 Task: Open a Blog Post Template save the file as almanacAdd Heading 'Oktoberfest' ,with the main content Oktoberfest in Munich, Germany, is the world's largest beer festival. It attracts millions of visitors who gather to celebrate Bavarian culture, enjoy traditional music and food, and, of course, sample a variety of delicious German beers. ,with the main content Oktoberfest in Munich, Germany, is the world's largest beer festival. It attracts millions of visitors who gather to celebrate Bavarian culture, enjoy traditional music and food, and, of course, sample a variety of delicious German beers.and font size to the main content 18 Apply Font Style KaiTiand font size to the heading 16 Change heading alignment to  Center
Action: Mouse moved to (23, 26)
Screenshot: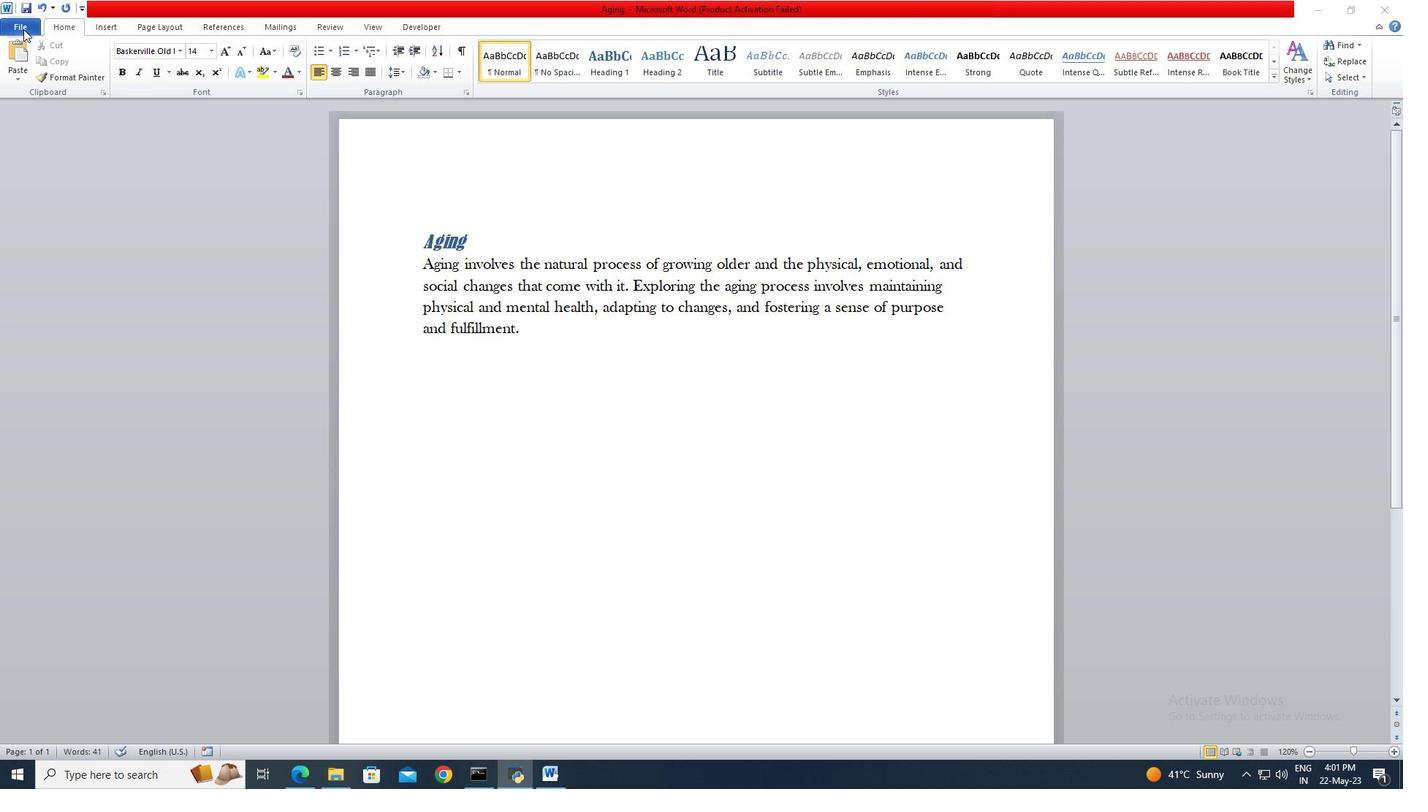 
Action: Mouse pressed left at (23, 26)
Screenshot: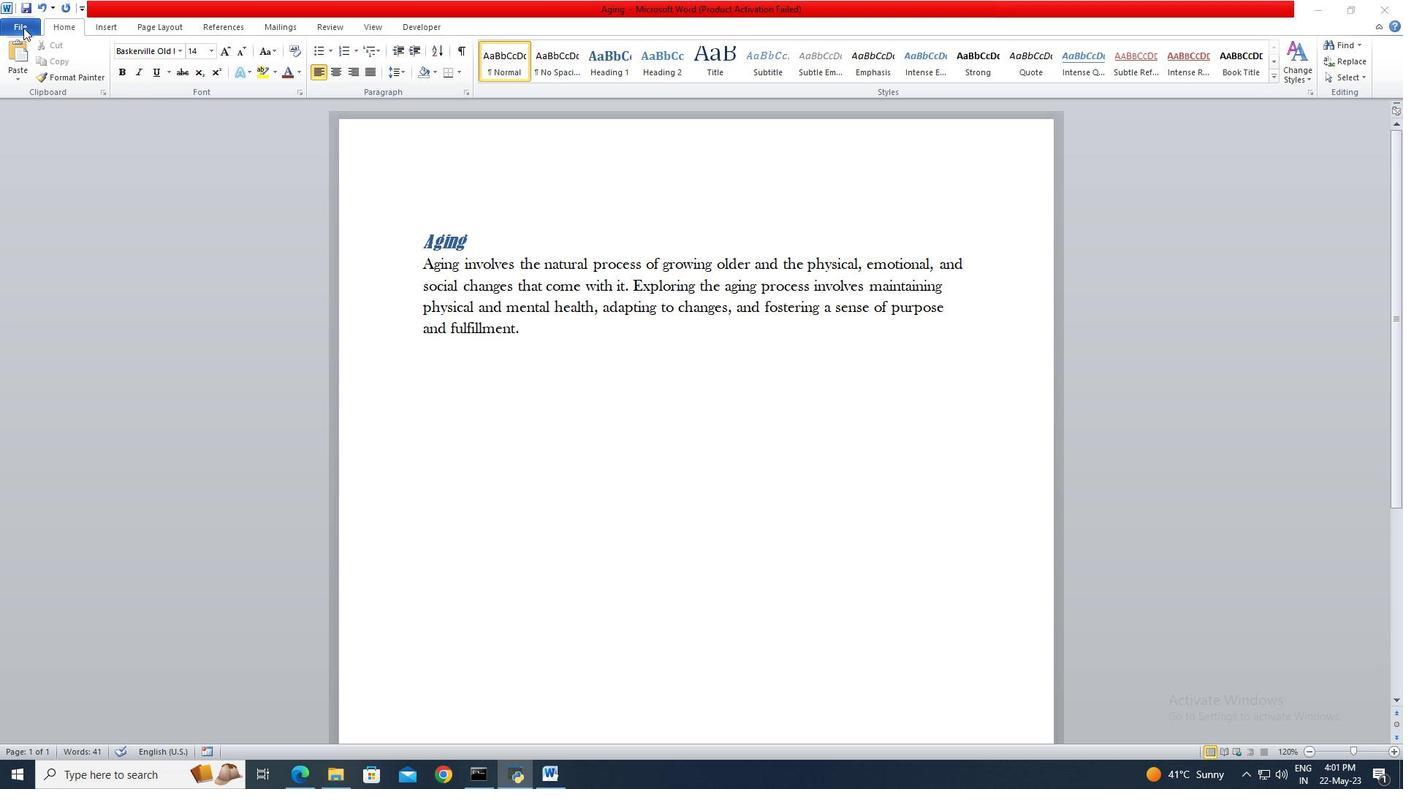 
Action: Mouse moved to (26, 28)
Screenshot: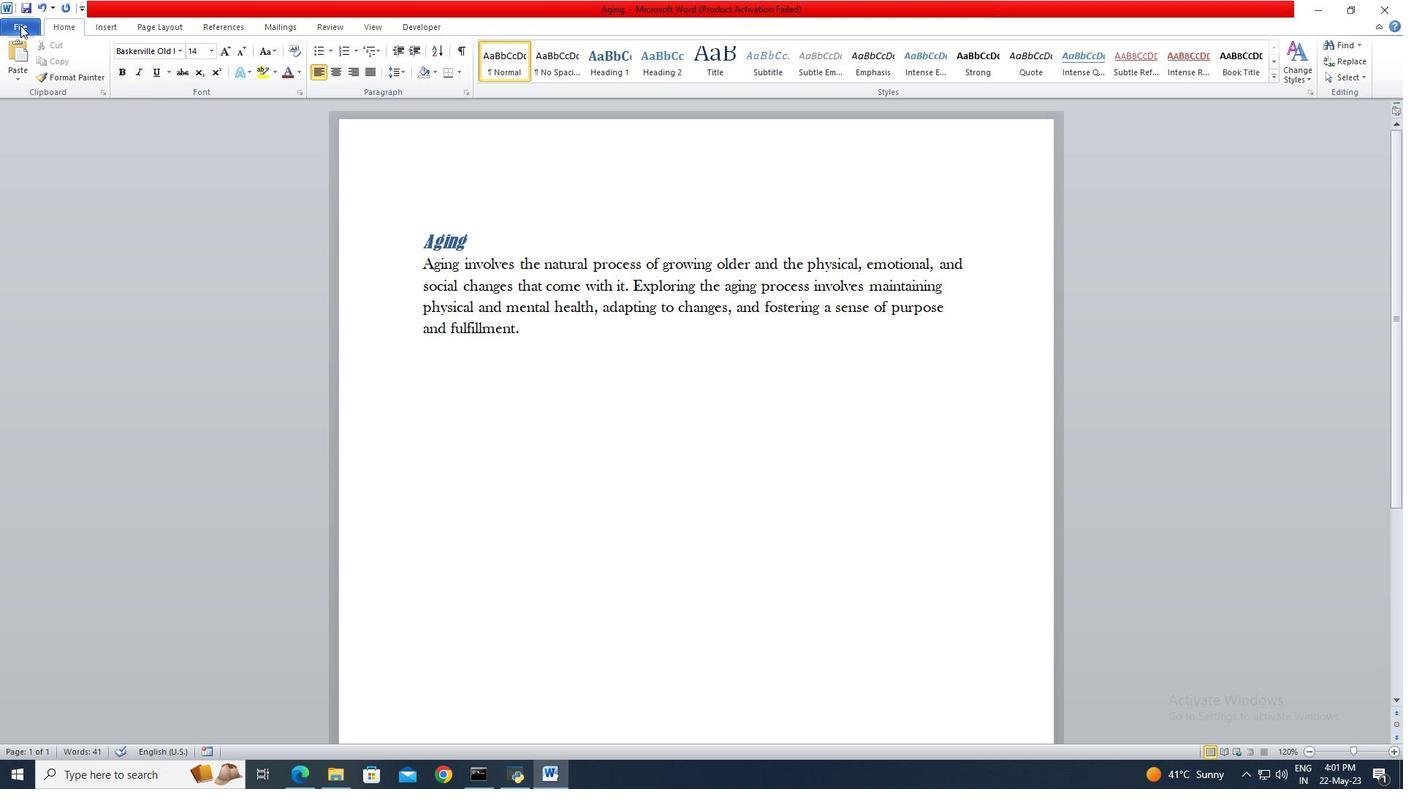 
Action: Mouse pressed left at (26, 28)
Screenshot: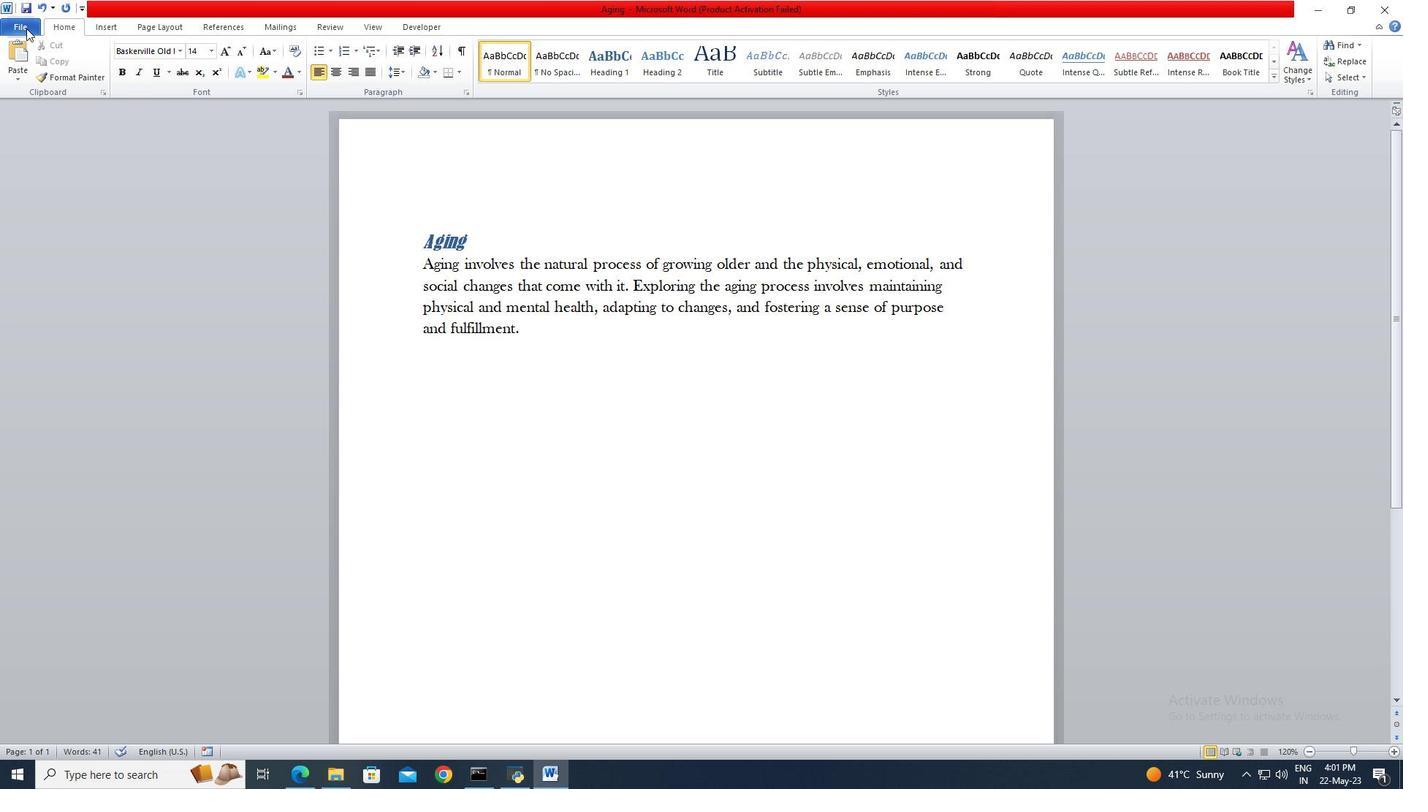 
Action: Mouse moved to (37, 86)
Screenshot: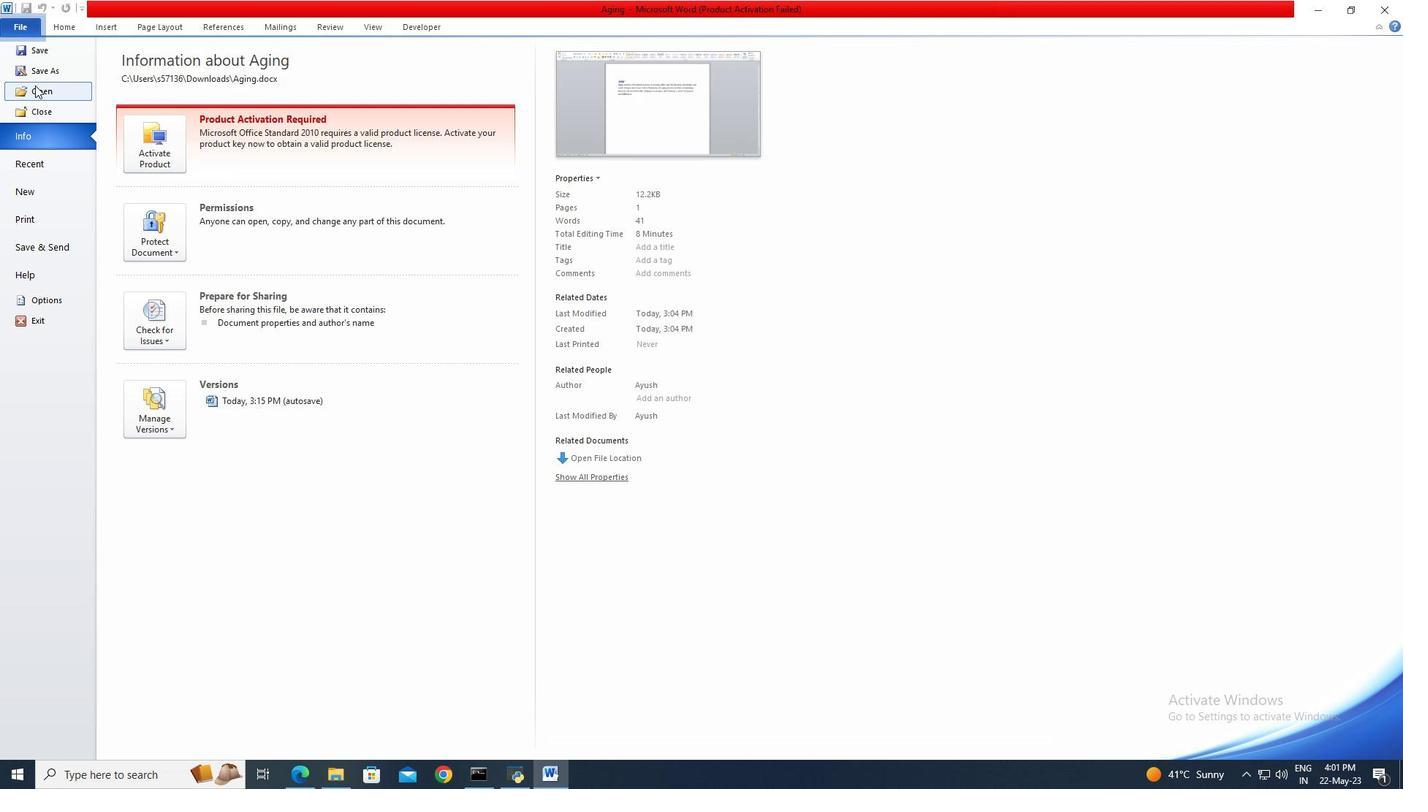 
Action: Mouse pressed left at (37, 86)
Screenshot: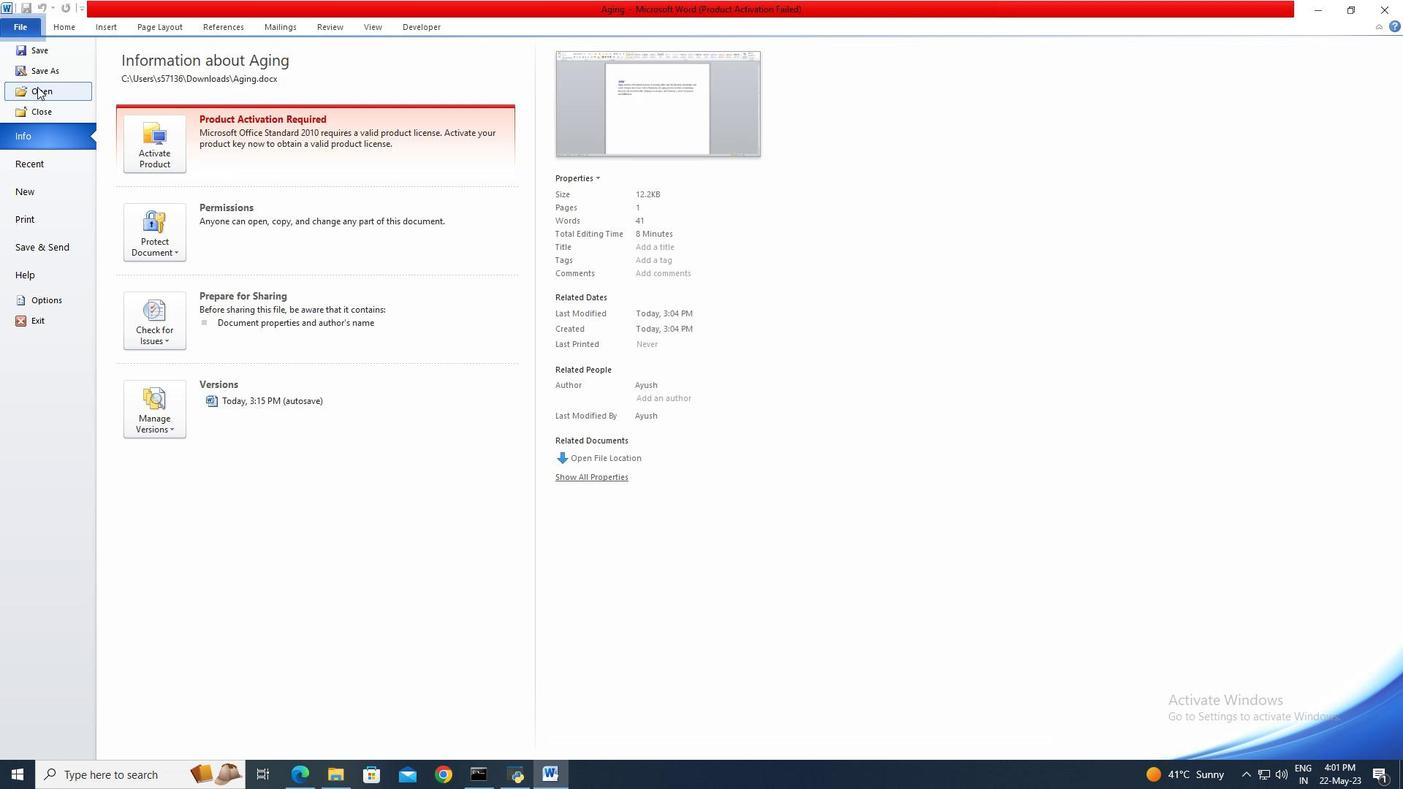 
Action: Mouse moved to (199, 130)
Screenshot: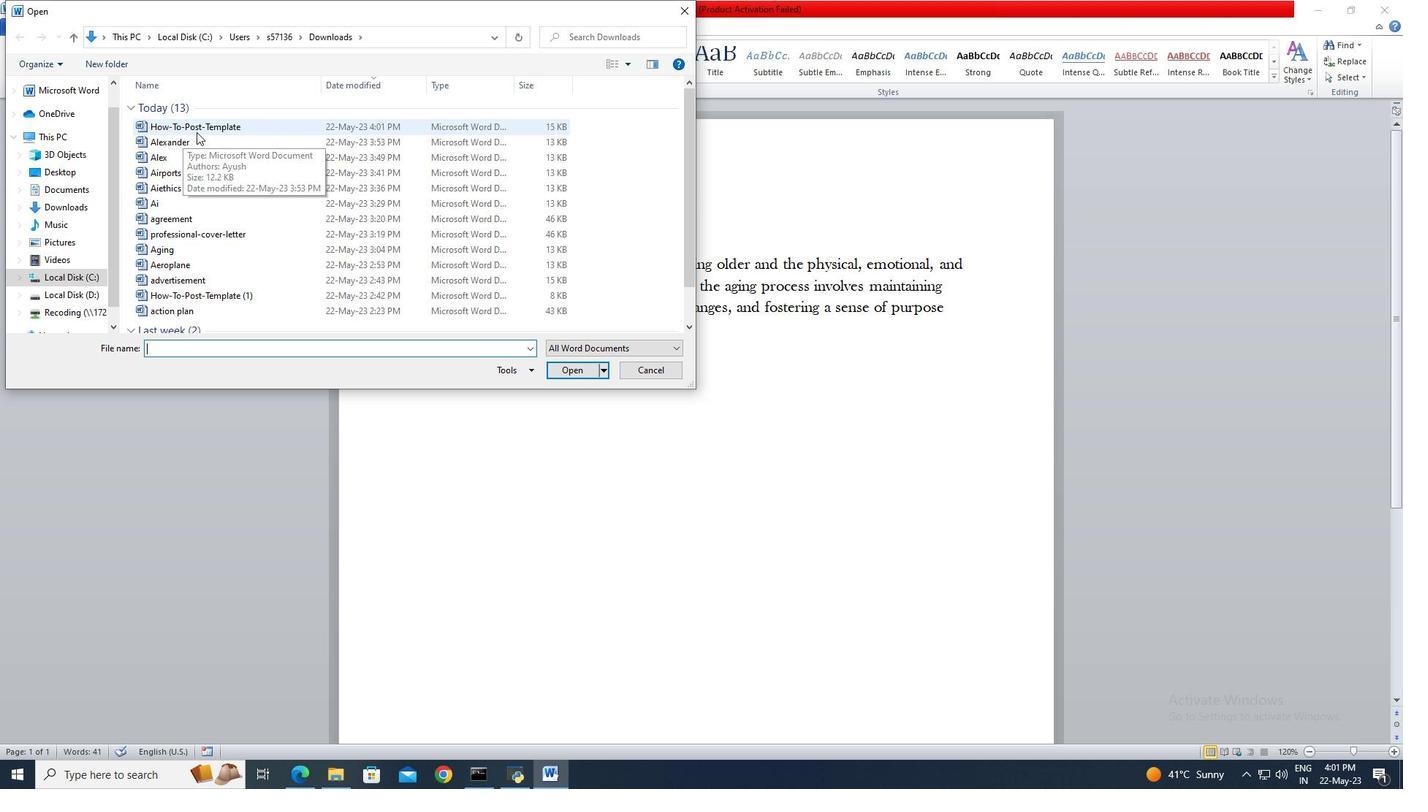 
Action: Mouse pressed left at (199, 130)
Screenshot: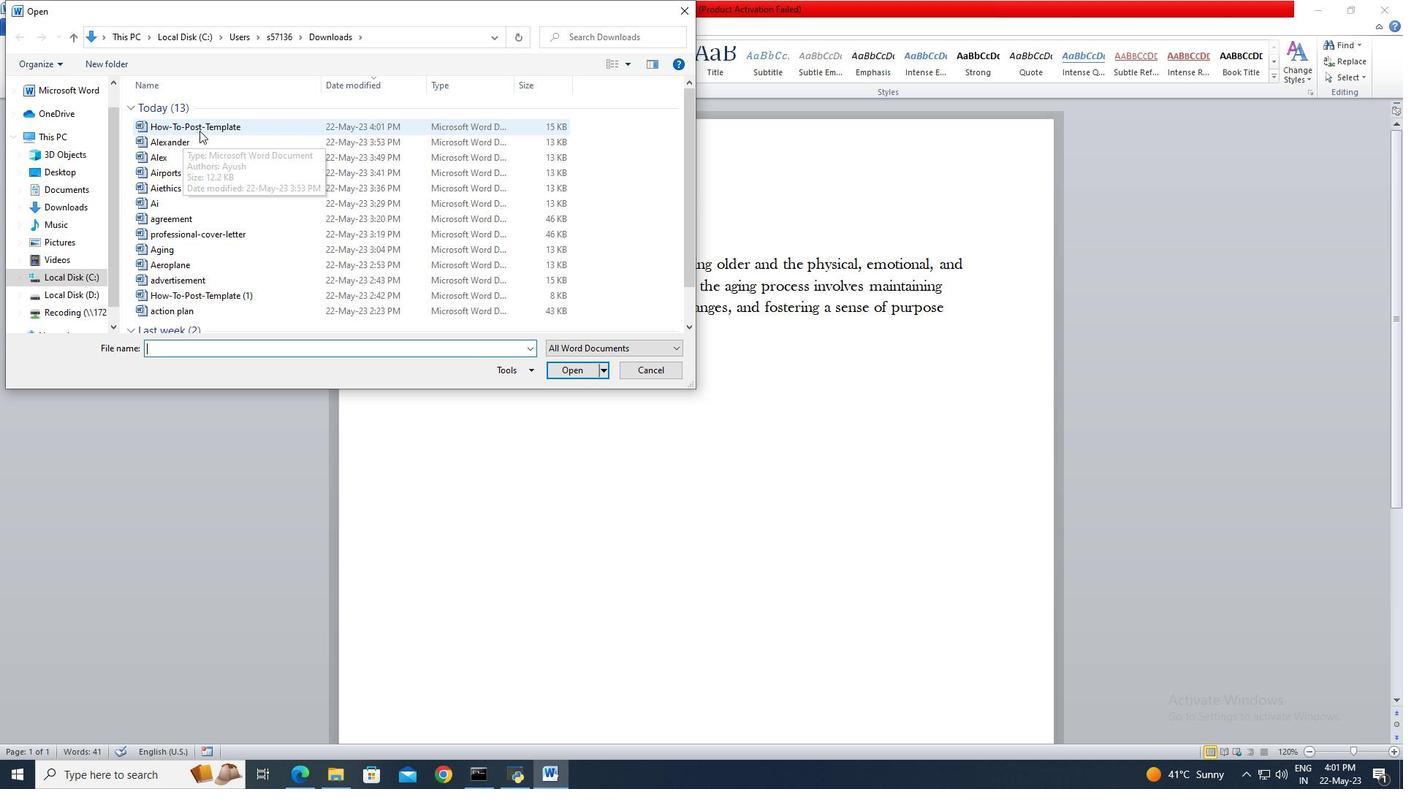 
Action: Mouse moved to (567, 369)
Screenshot: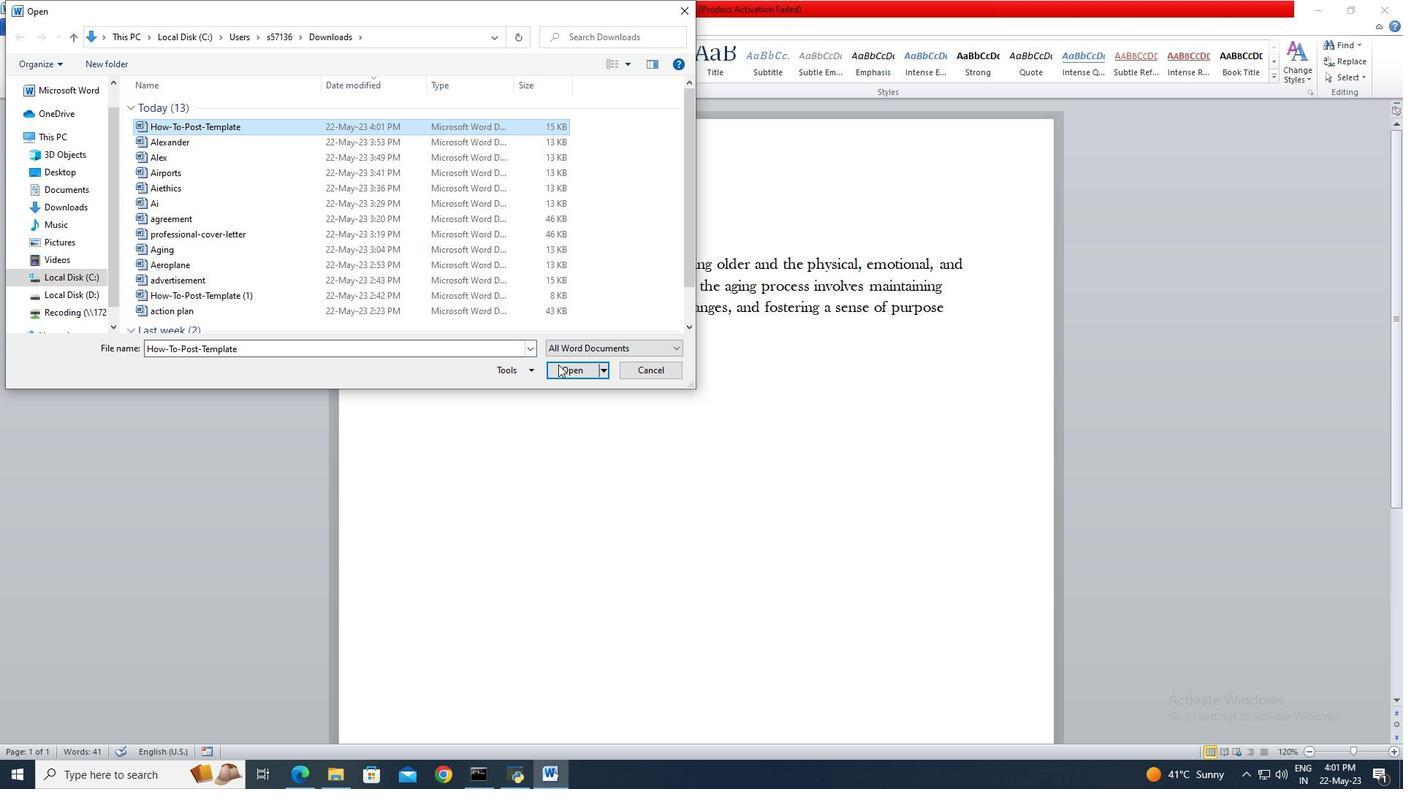 
Action: Mouse pressed left at (567, 369)
Screenshot: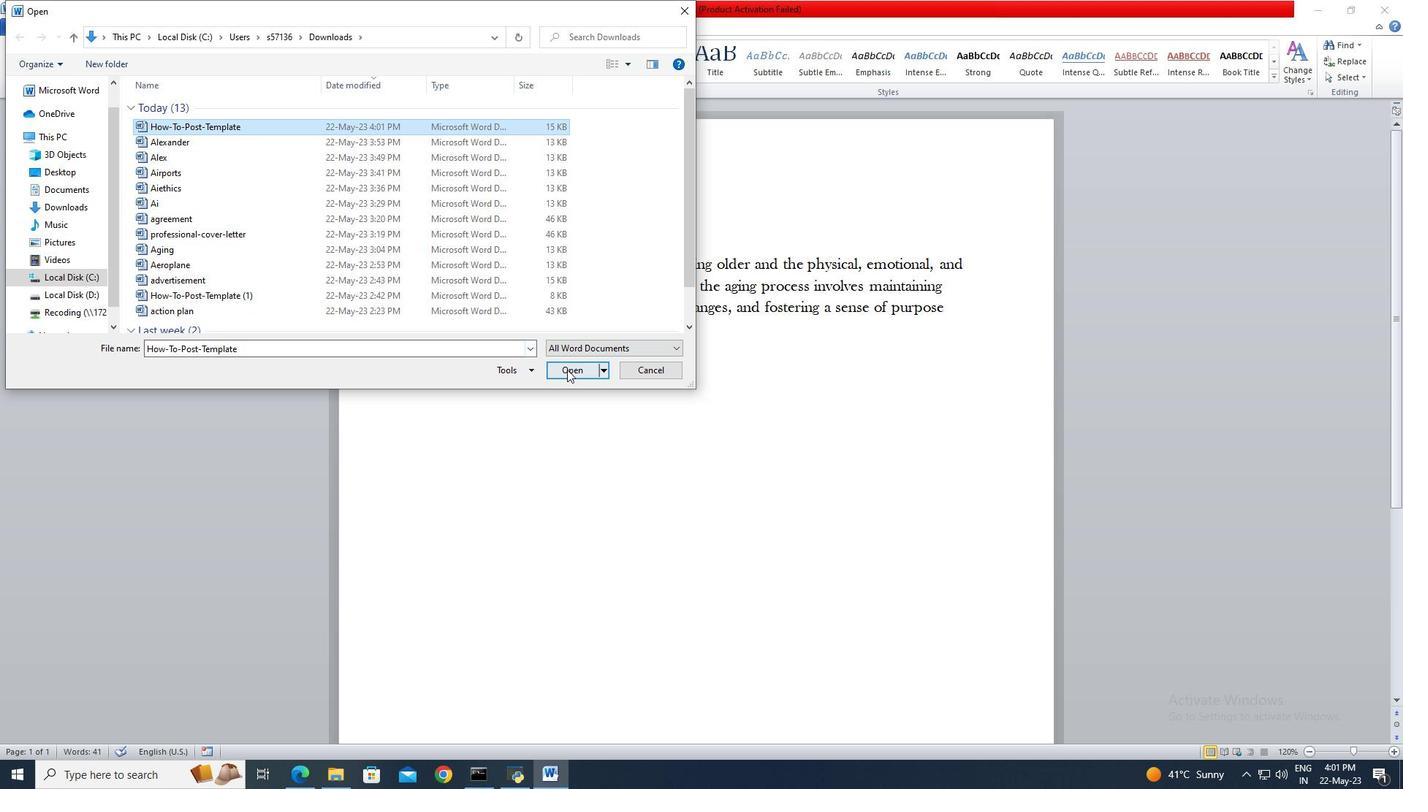
Action: Mouse moved to (36, 30)
Screenshot: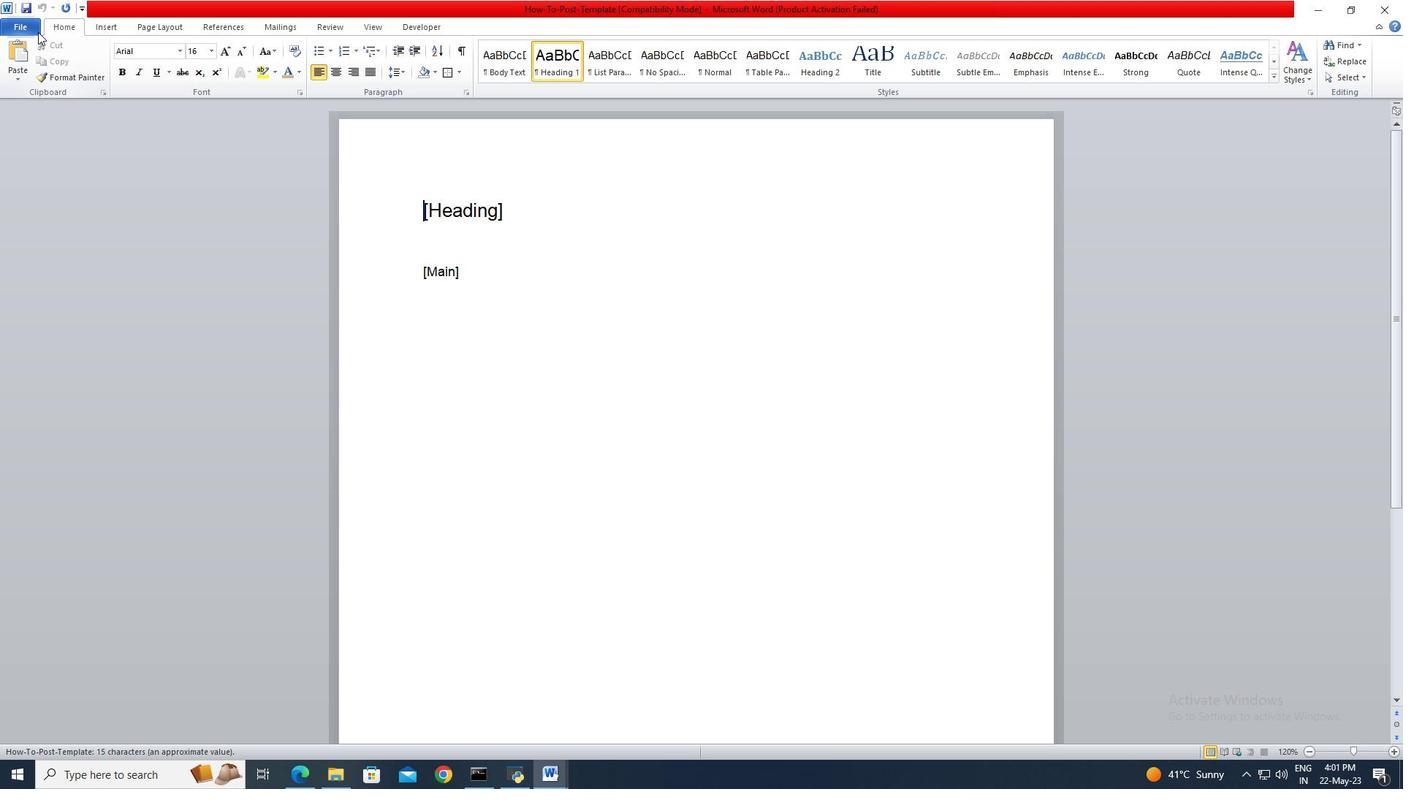 
Action: Mouse pressed left at (36, 30)
Screenshot: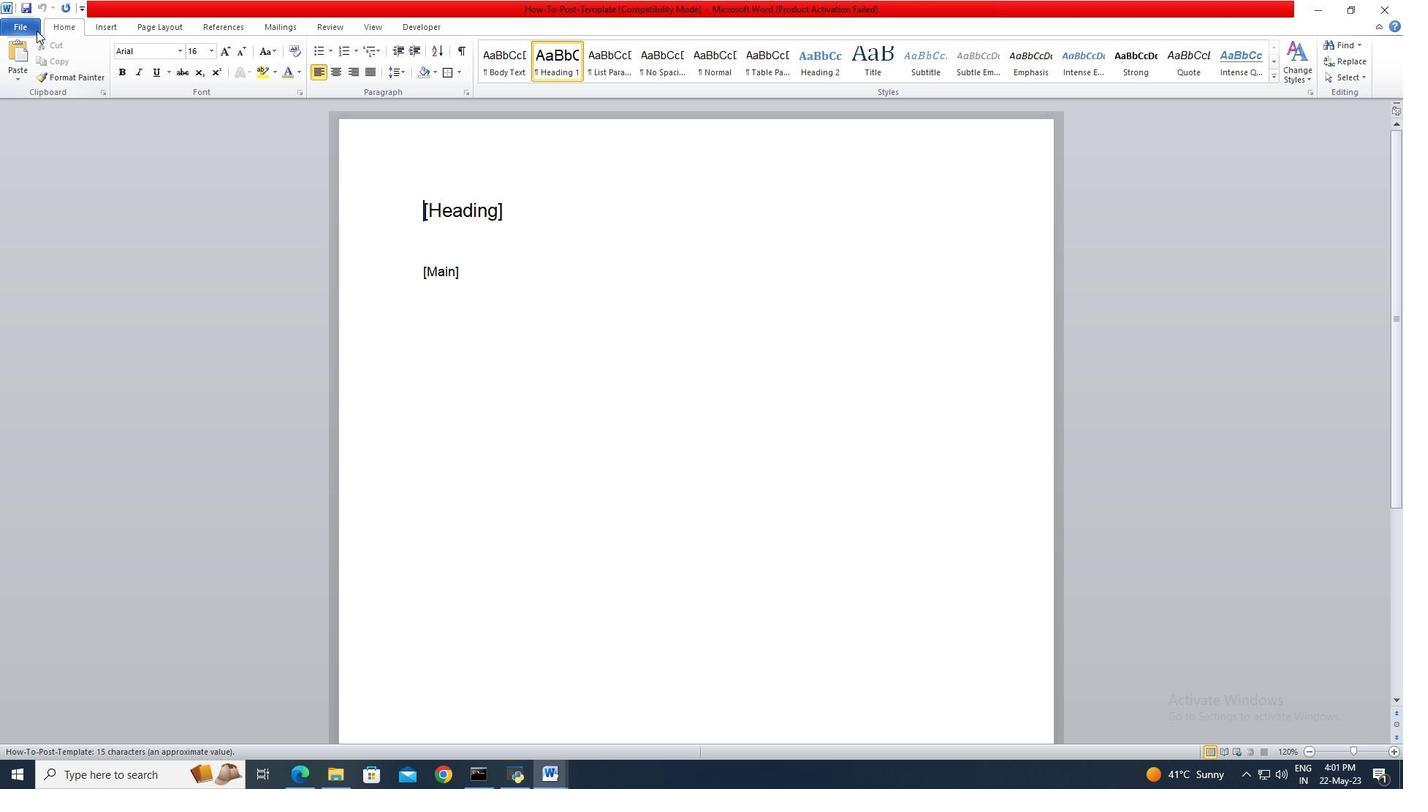 
Action: Mouse moved to (38, 68)
Screenshot: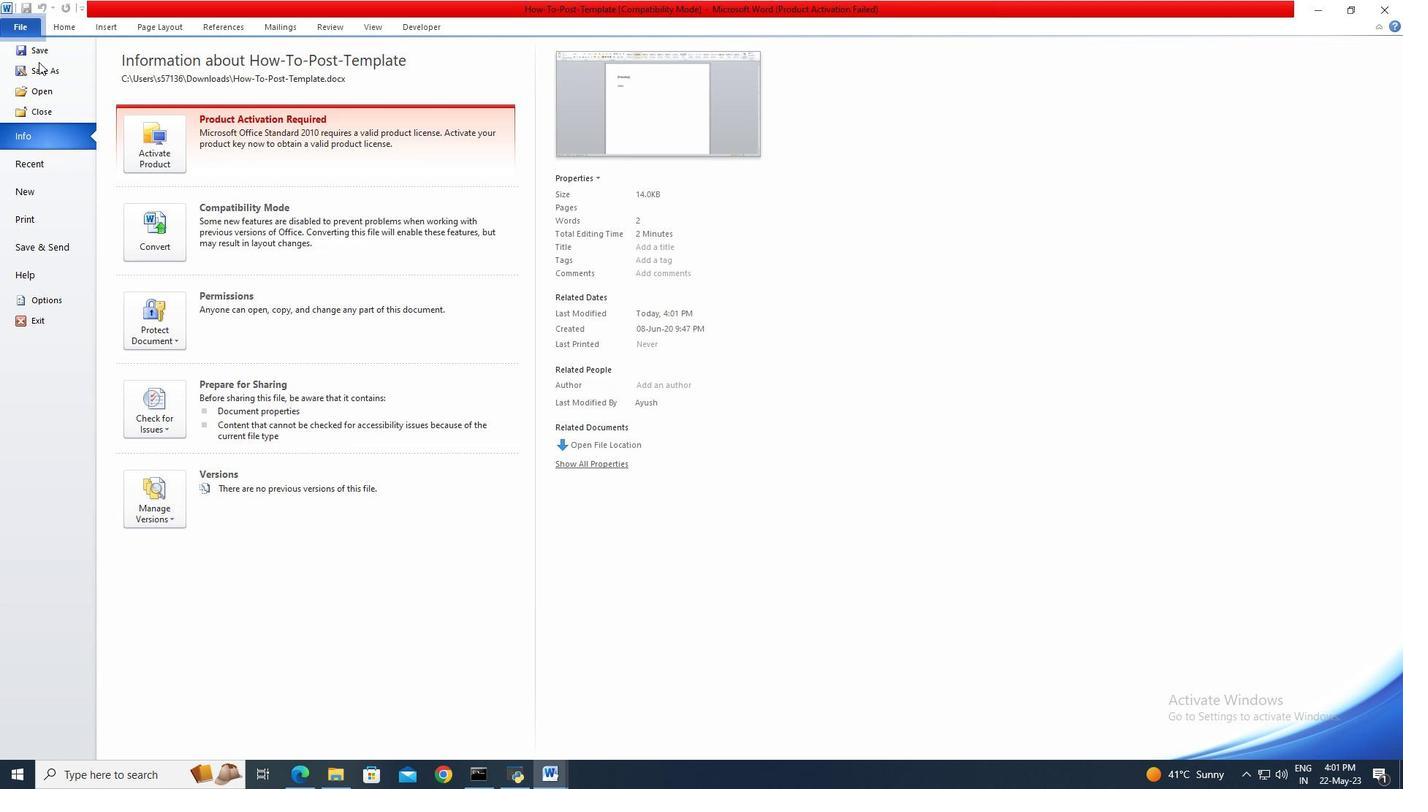 
Action: Mouse pressed left at (38, 68)
Screenshot: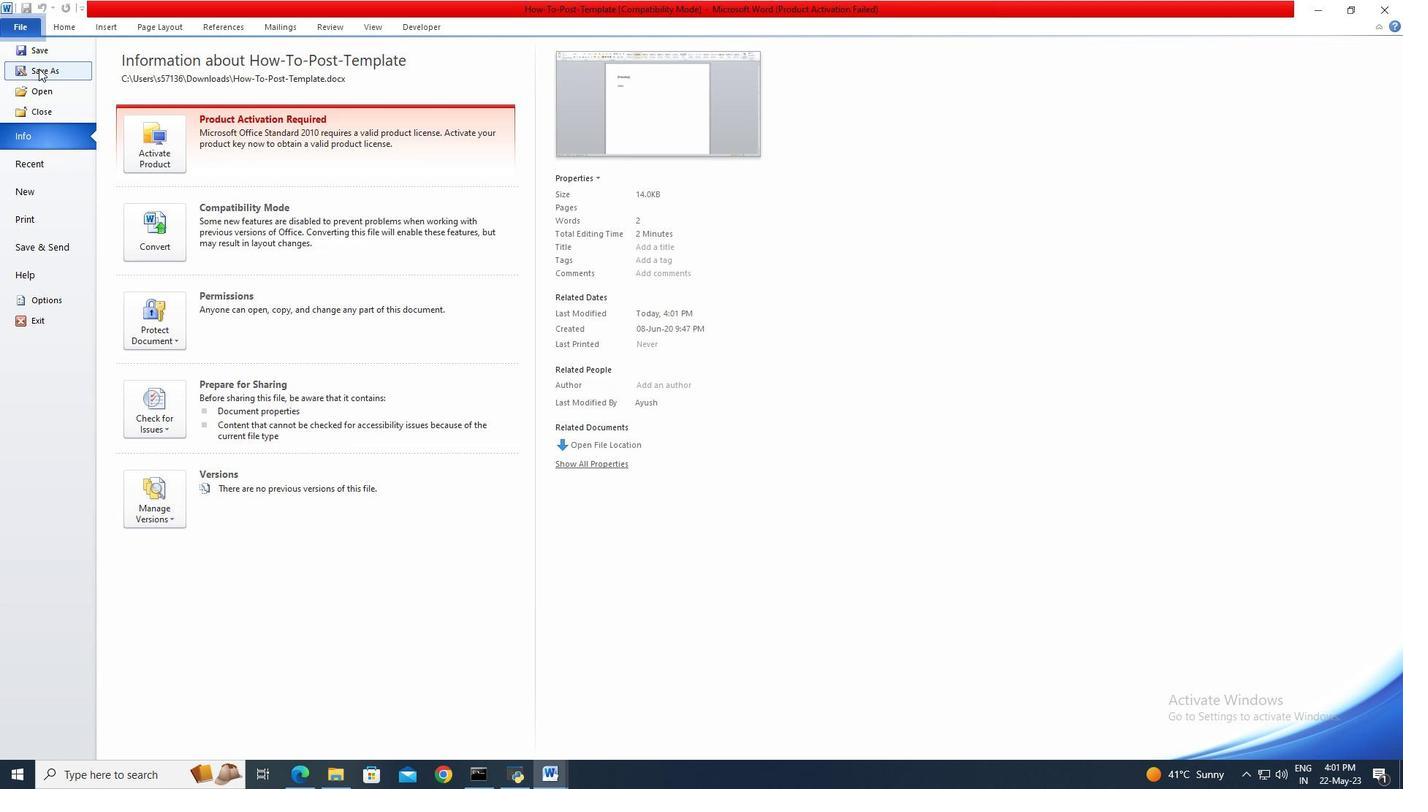 
Action: Key pressed almanac
Screenshot: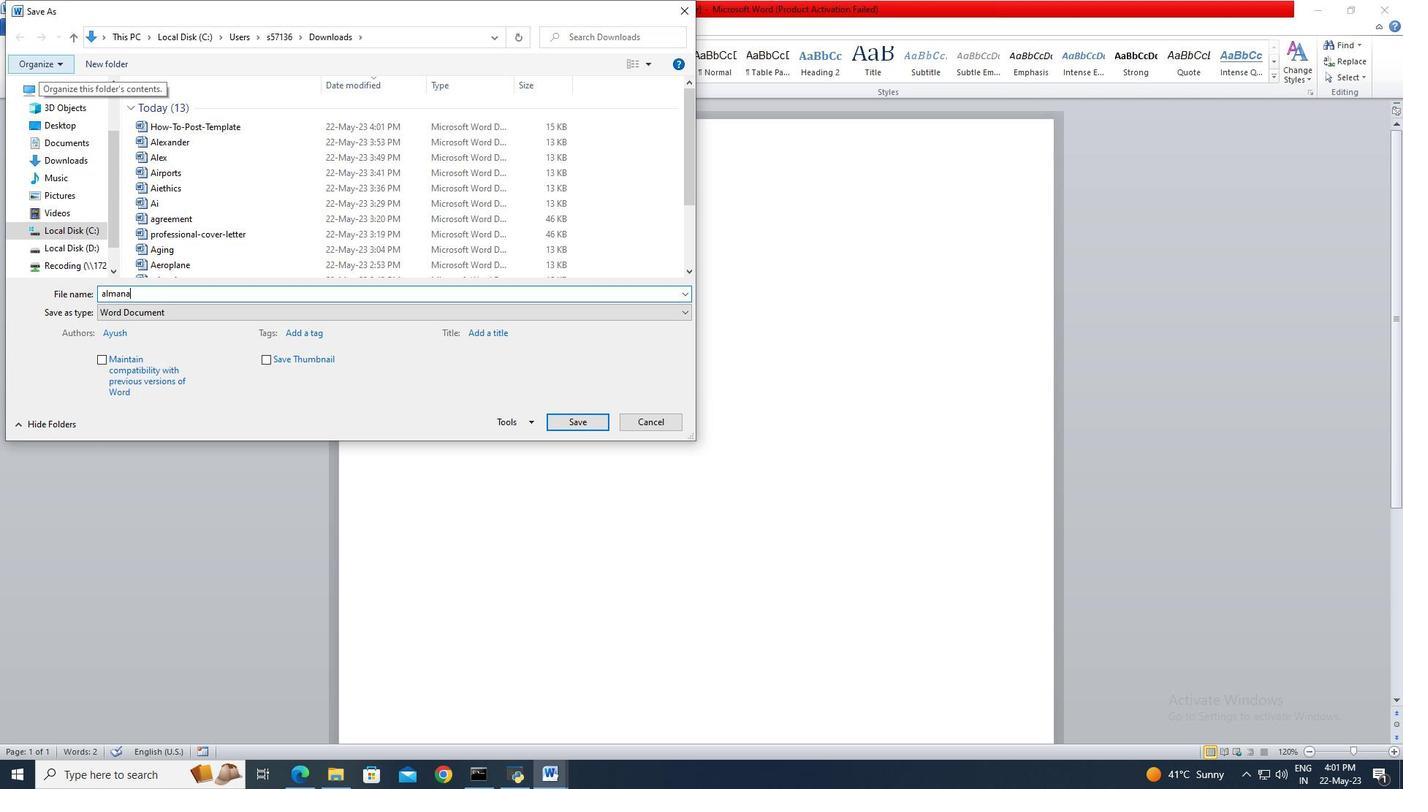
Action: Mouse moved to (566, 420)
Screenshot: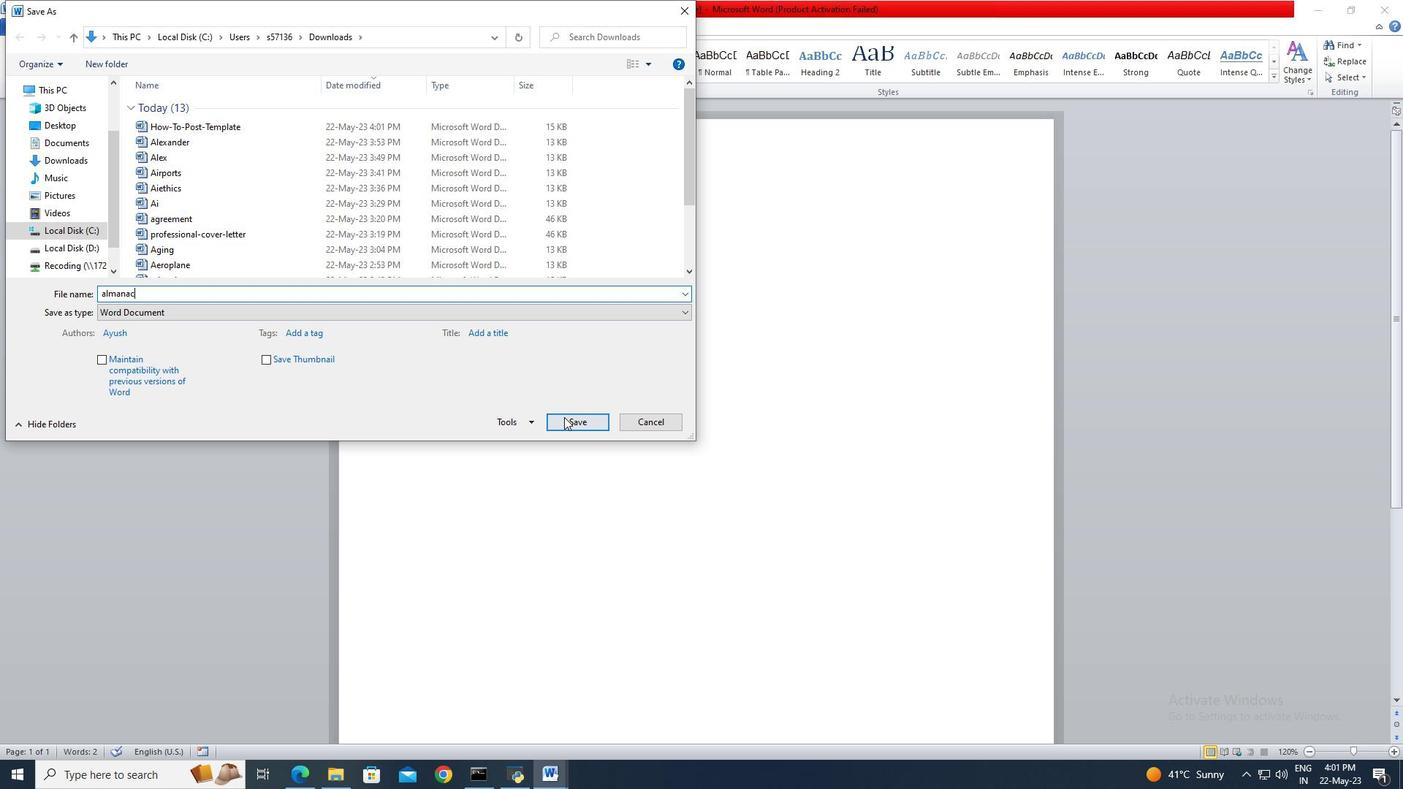 
Action: Mouse pressed left at (566, 420)
Screenshot: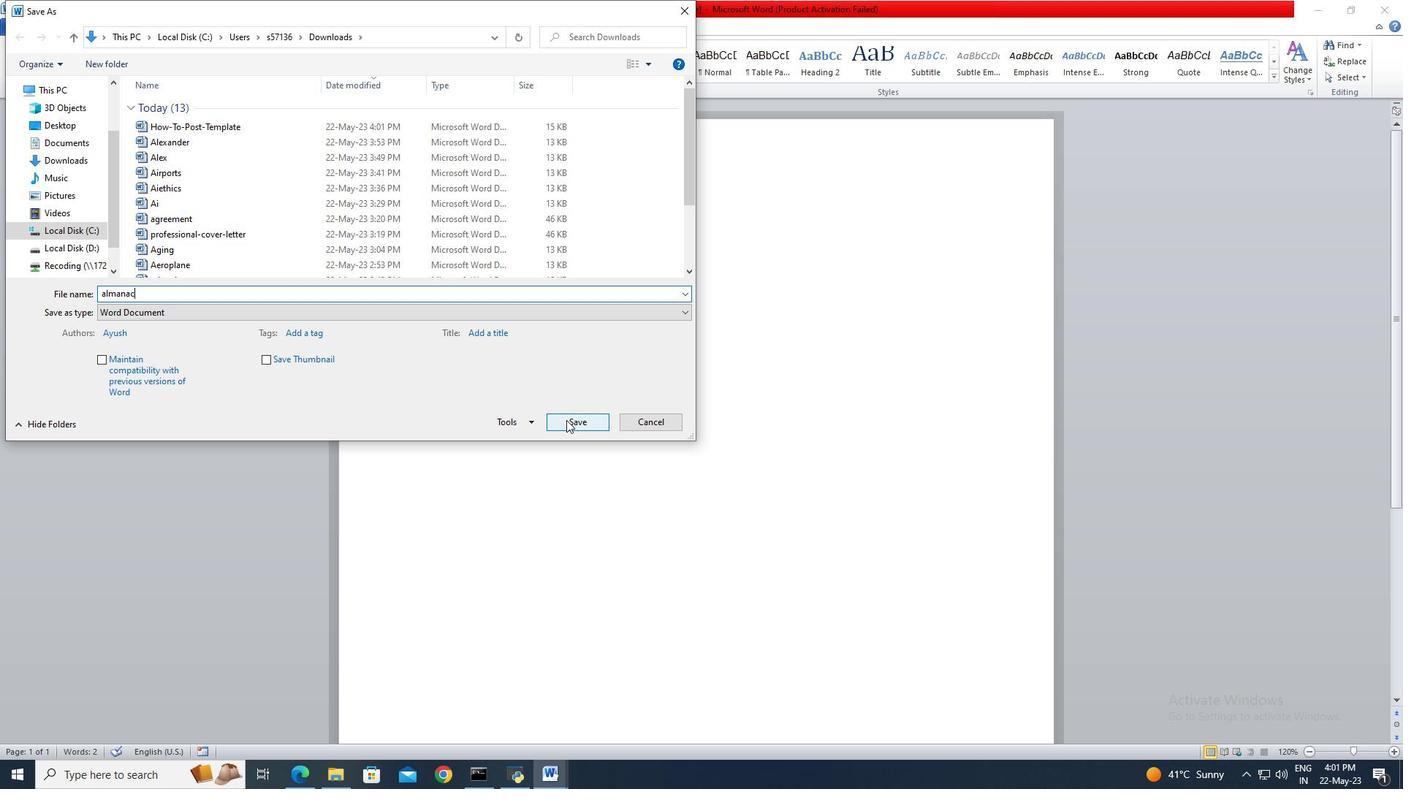 
Action: Mouse moved to (902, 426)
Screenshot: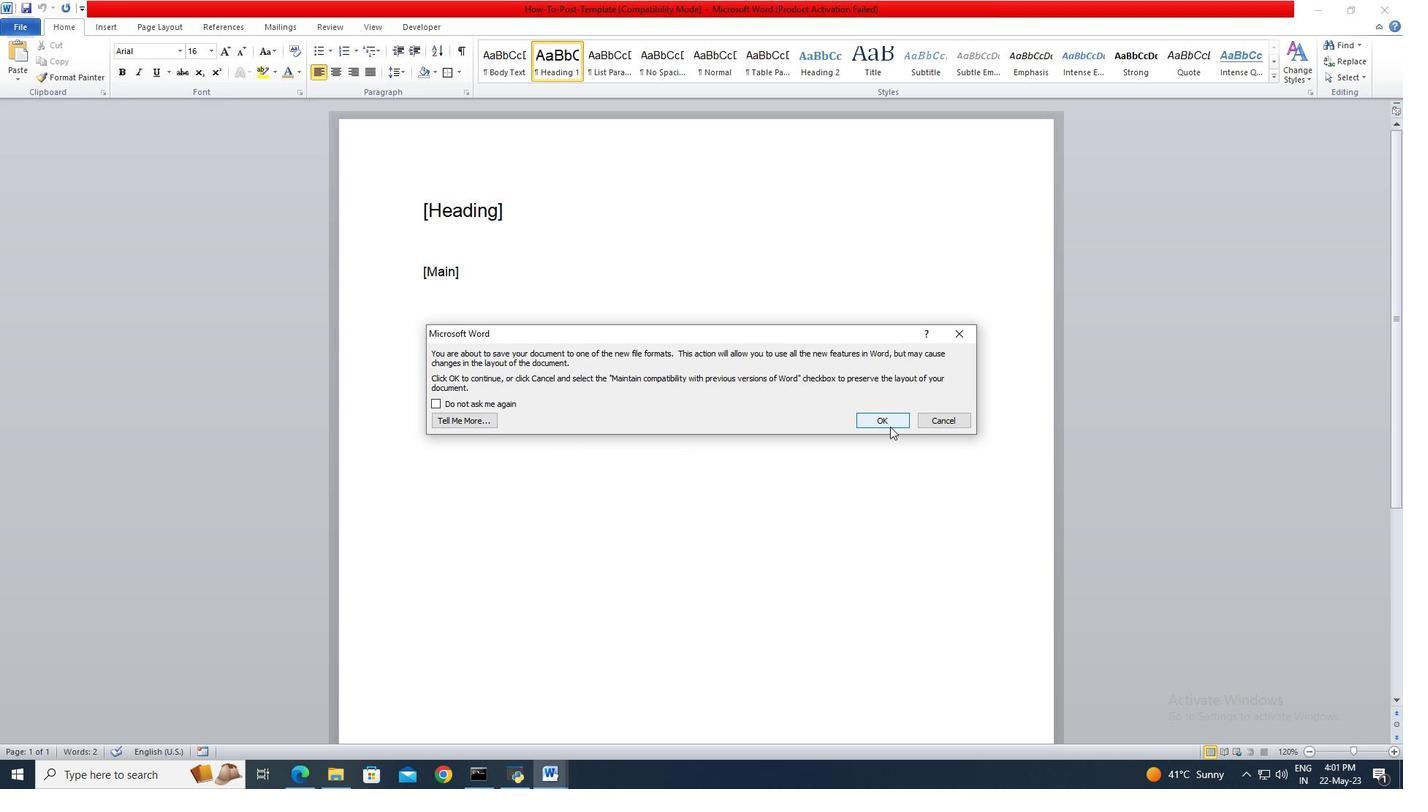
Action: Mouse pressed left at (902, 426)
Screenshot: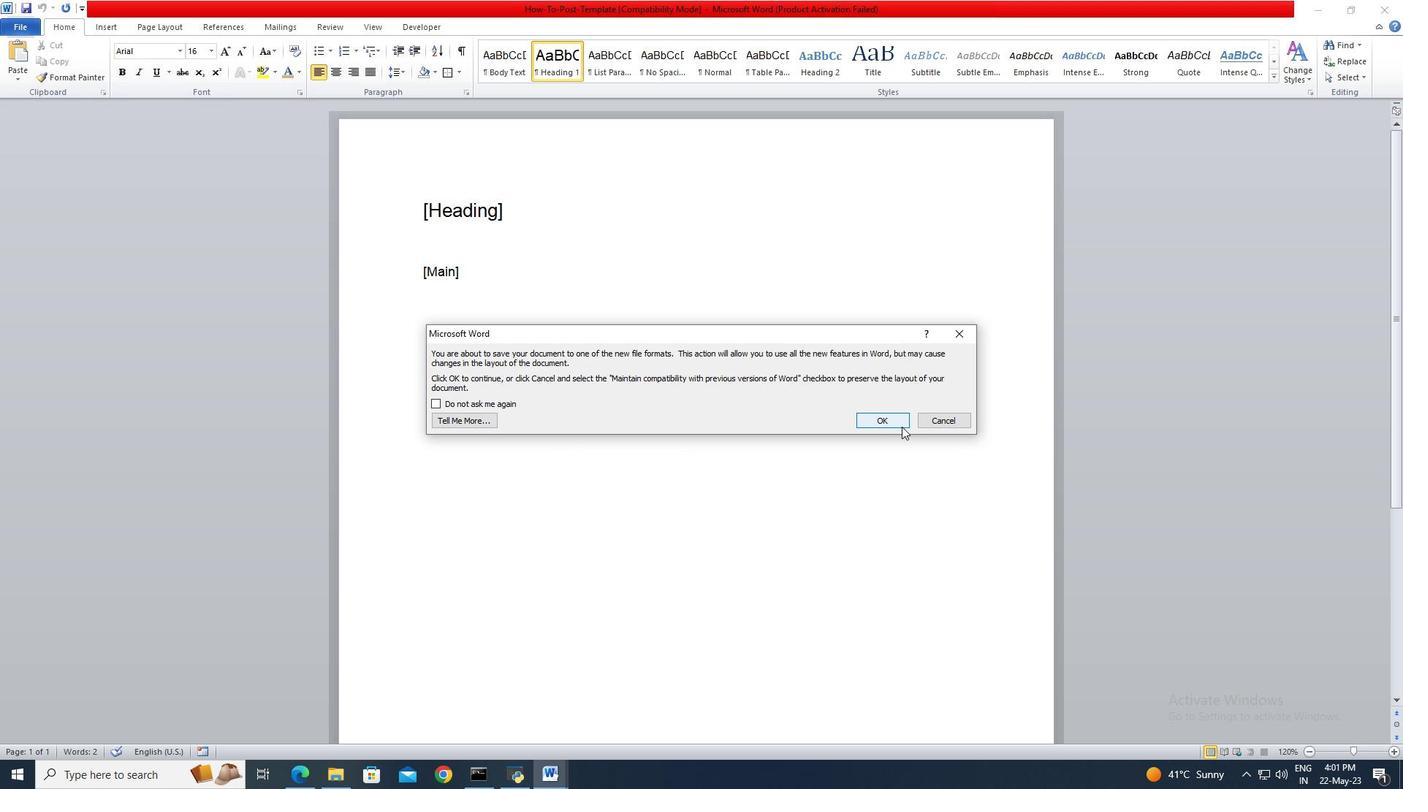 
Action: Mouse moved to (517, 210)
Screenshot: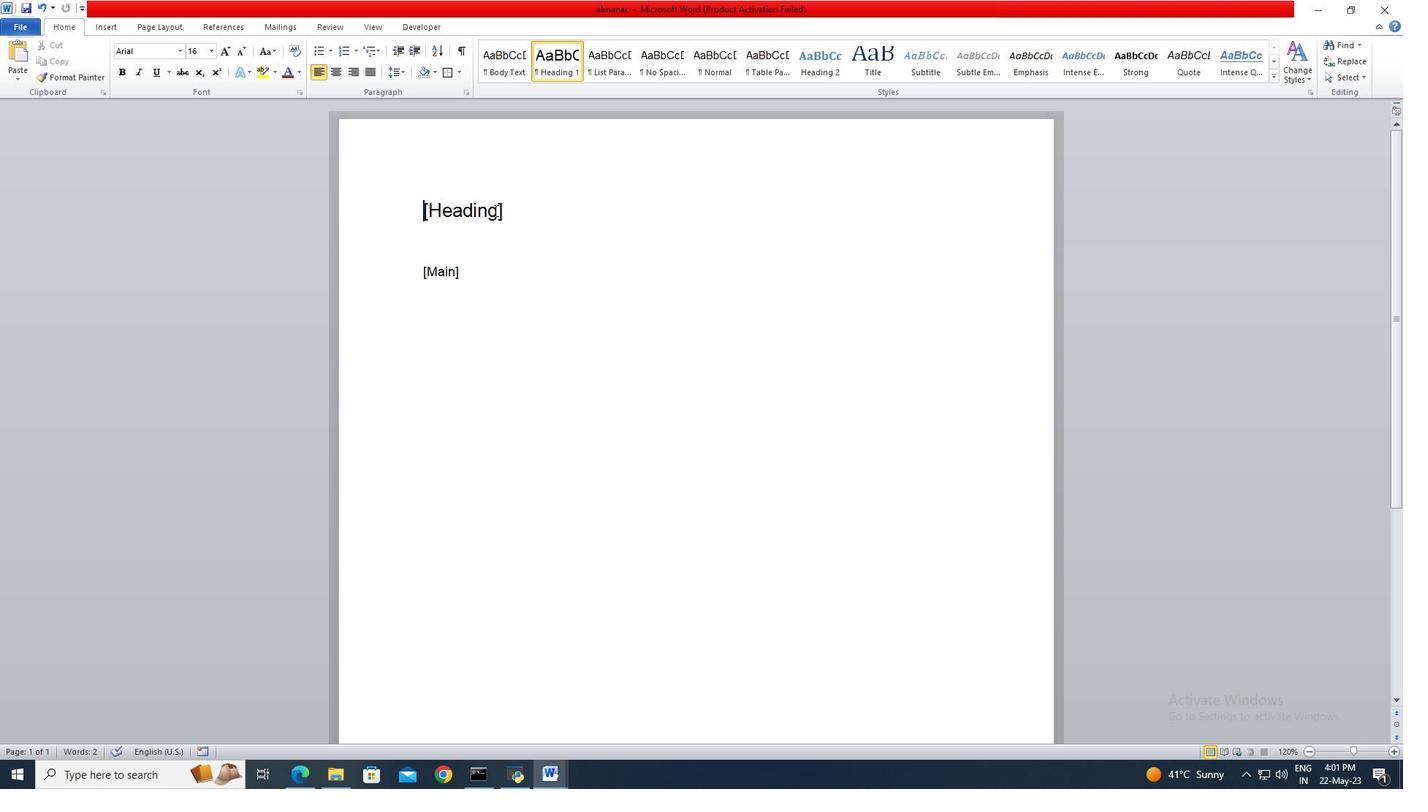 
Action: Mouse pressed left at (517, 210)
Screenshot: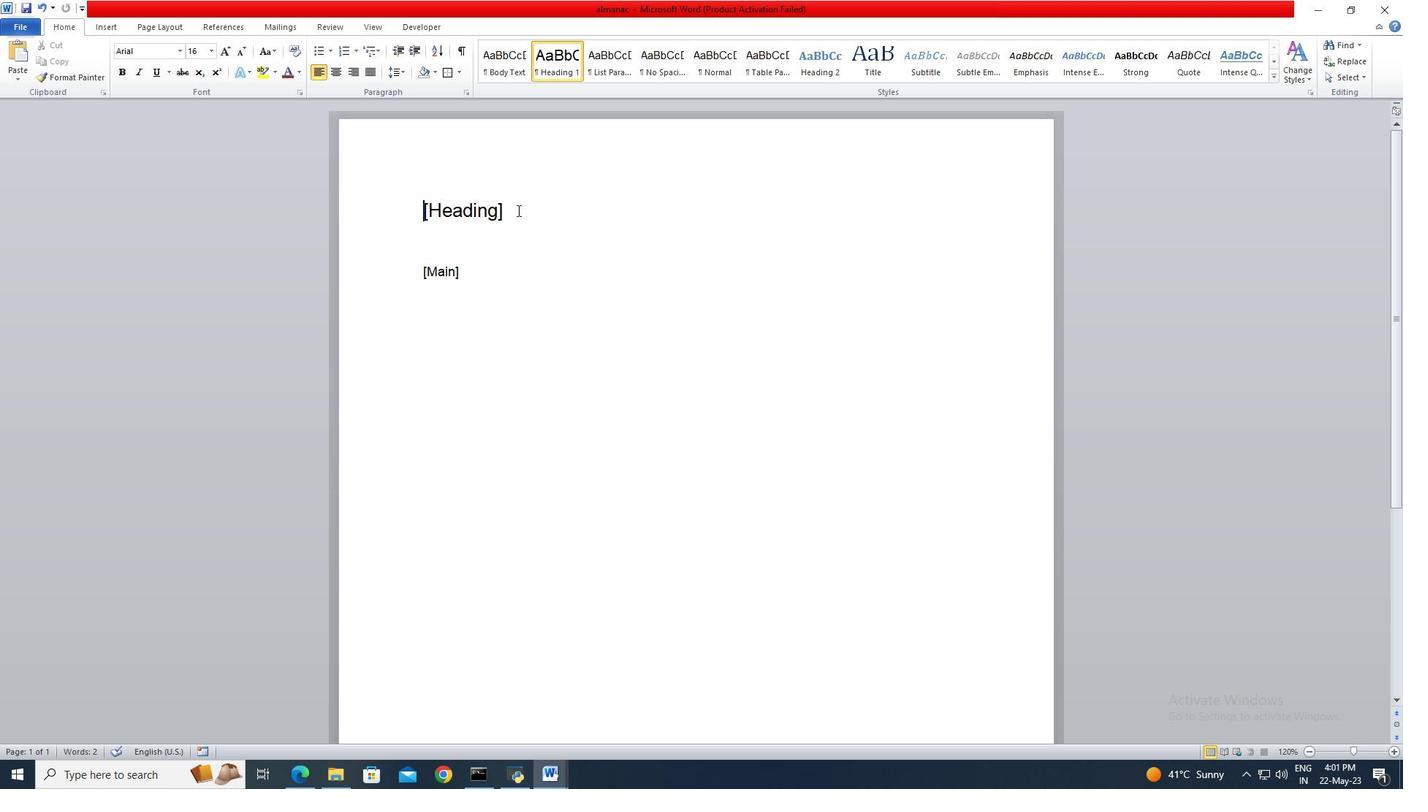 
Action: Key pressed <Key.backspace><Key.backspace><Key.backspace><Key.backspace><Key.backspace><Key.backspace><Key.backspace><Key.backspace><Key.backspace><Key.shift>Oktoberfest
Screenshot: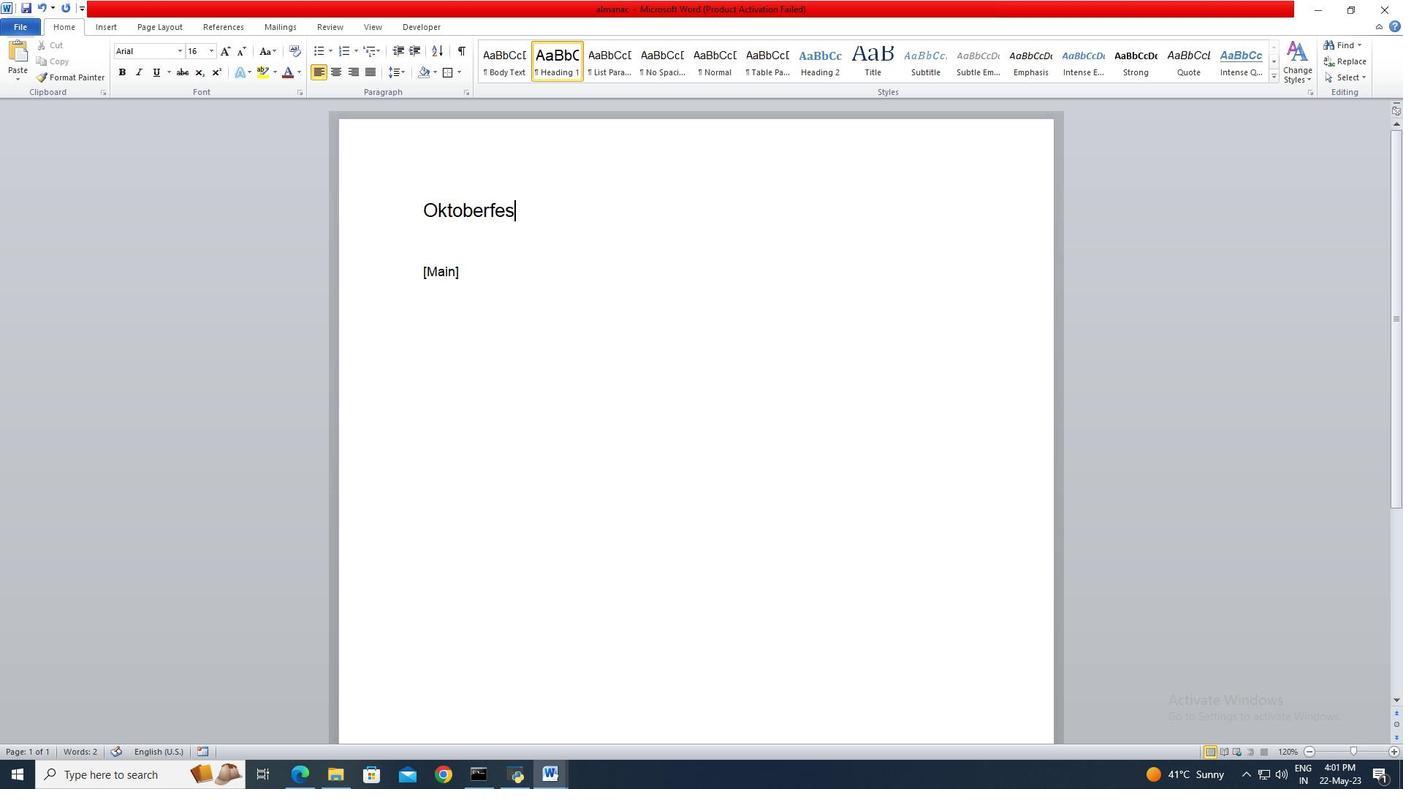 
Action: Mouse moved to (517, 273)
Screenshot: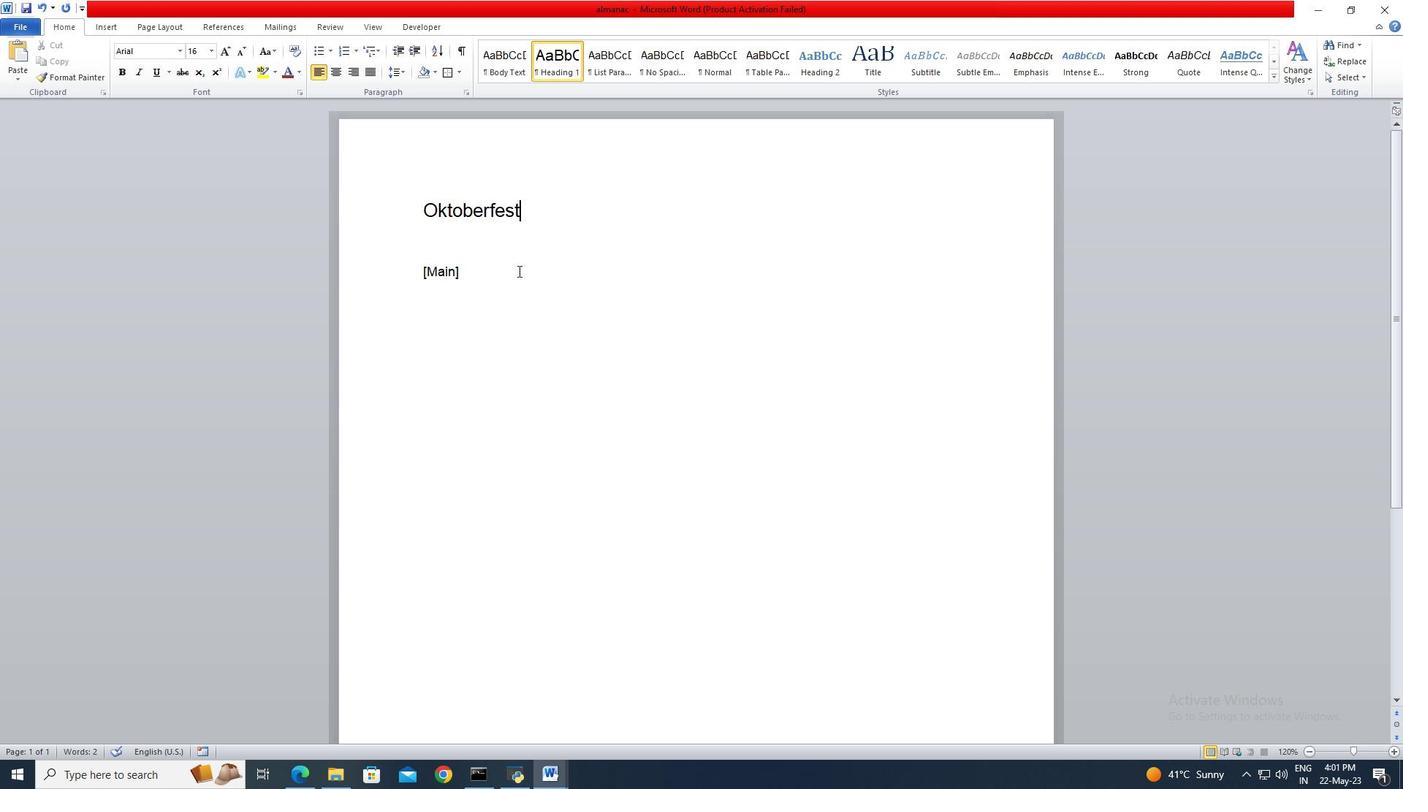 
Action: Mouse pressed left at (517, 273)
Screenshot: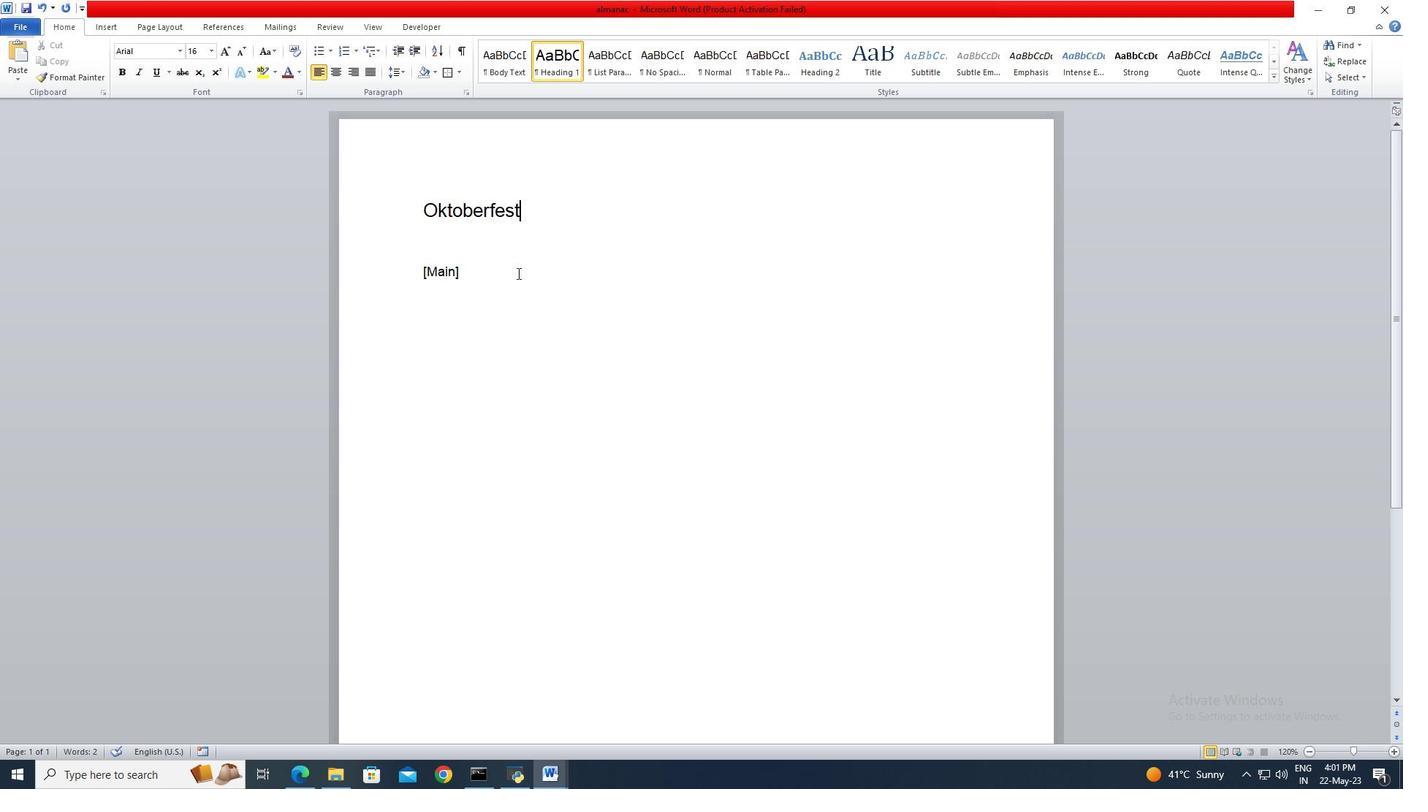 
Action: Key pressed <Key.backspace><Key.backspace><Key.backspace><Key.backspace><Key.backspace><Key.backspace><Key.shift>I<Key.shift>O<Key.backspace><Key.backspace><Key.shift>Oktoberfest<Key.space>in<Key.space><Key.shift>Munich,<Key.space><Key.shift>Germany,<Key.space>is<Key.space>the<Key.space>world's<Key.space>largest<Key.space>beer<Key.space>festival.<Key.space><Key.shift>It<Key.space>attracts<Key.space>millions<Key.space>of<Key.space>visitors<Key.space>t\<Key.backspace><Key.backspace>who<Key.space>gather<Key.space>to<Key.space>celebrate<Key.space><Key.shift>Bavarian<Key.space>culture,<Key.space>enjoy<Key.space>traditional<Key.space>music<Key.space>and<Key.space>food,<Key.space>and,<Key.space>of<Key.space>course,<Key.space>sample<Key.space>variety<Key.space>of<Key.space>deliv<Key.backspace>cious<Key.space><Key.shift>German<Key.space>beers.
Screenshot: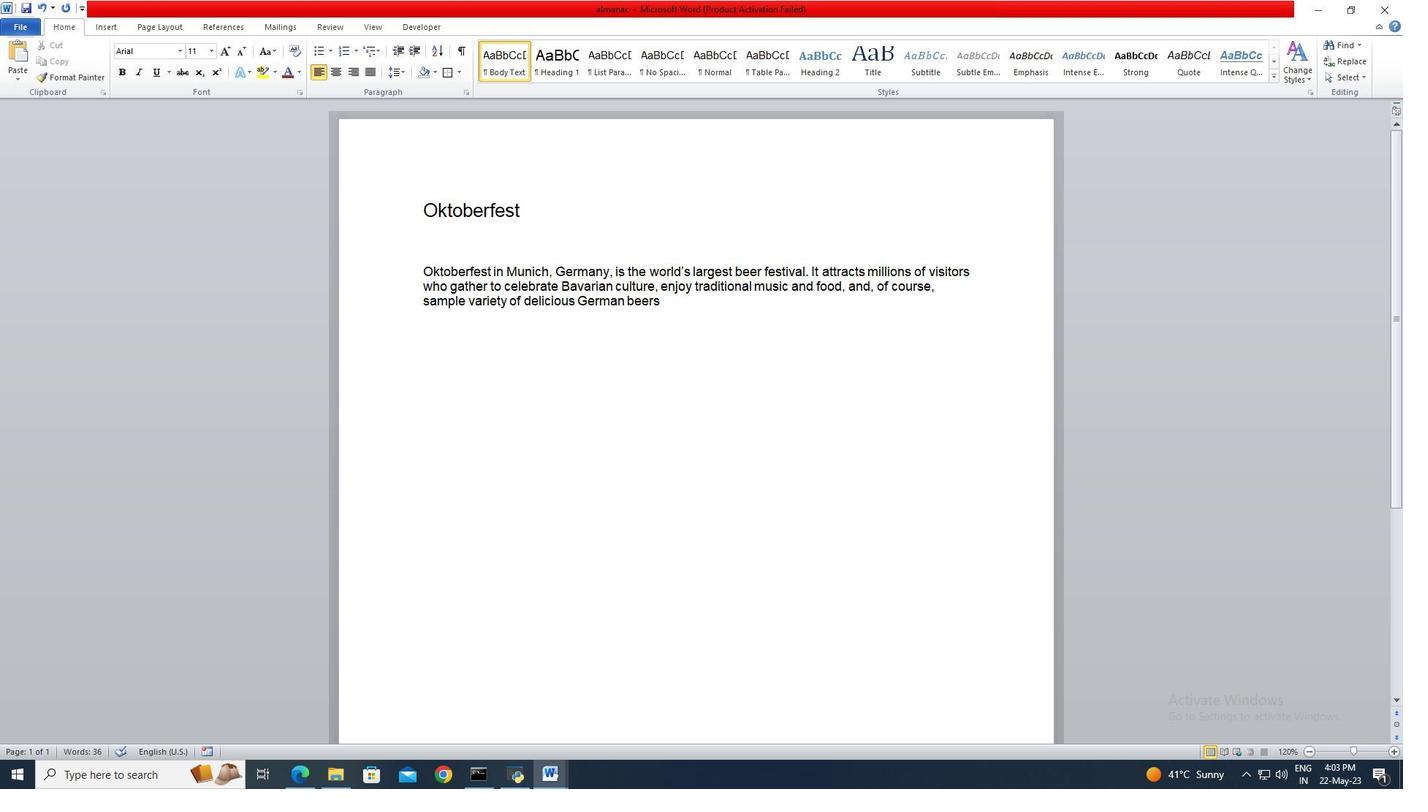 
Action: Mouse moved to (428, 269)
Screenshot: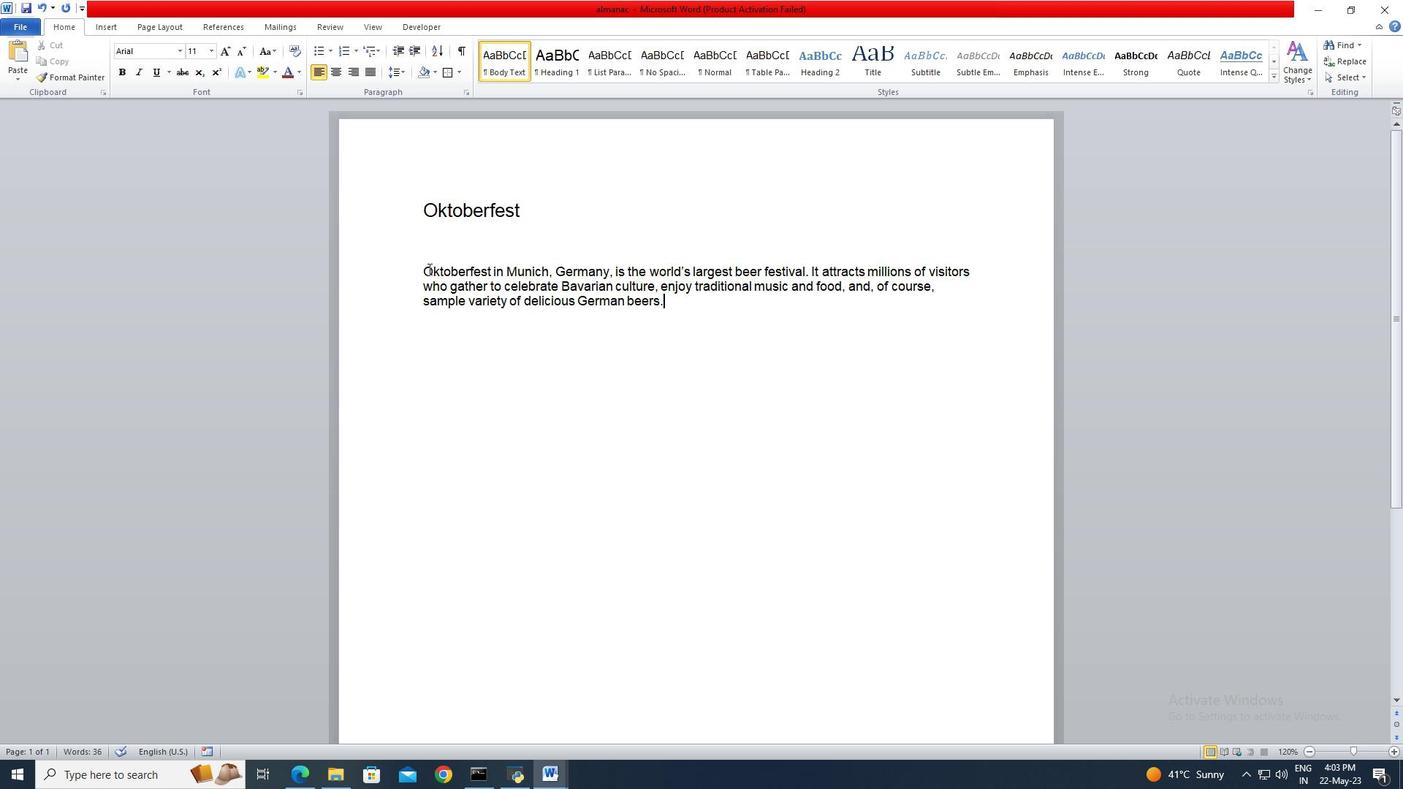 
Action: Mouse pressed left at (428, 269)
Screenshot: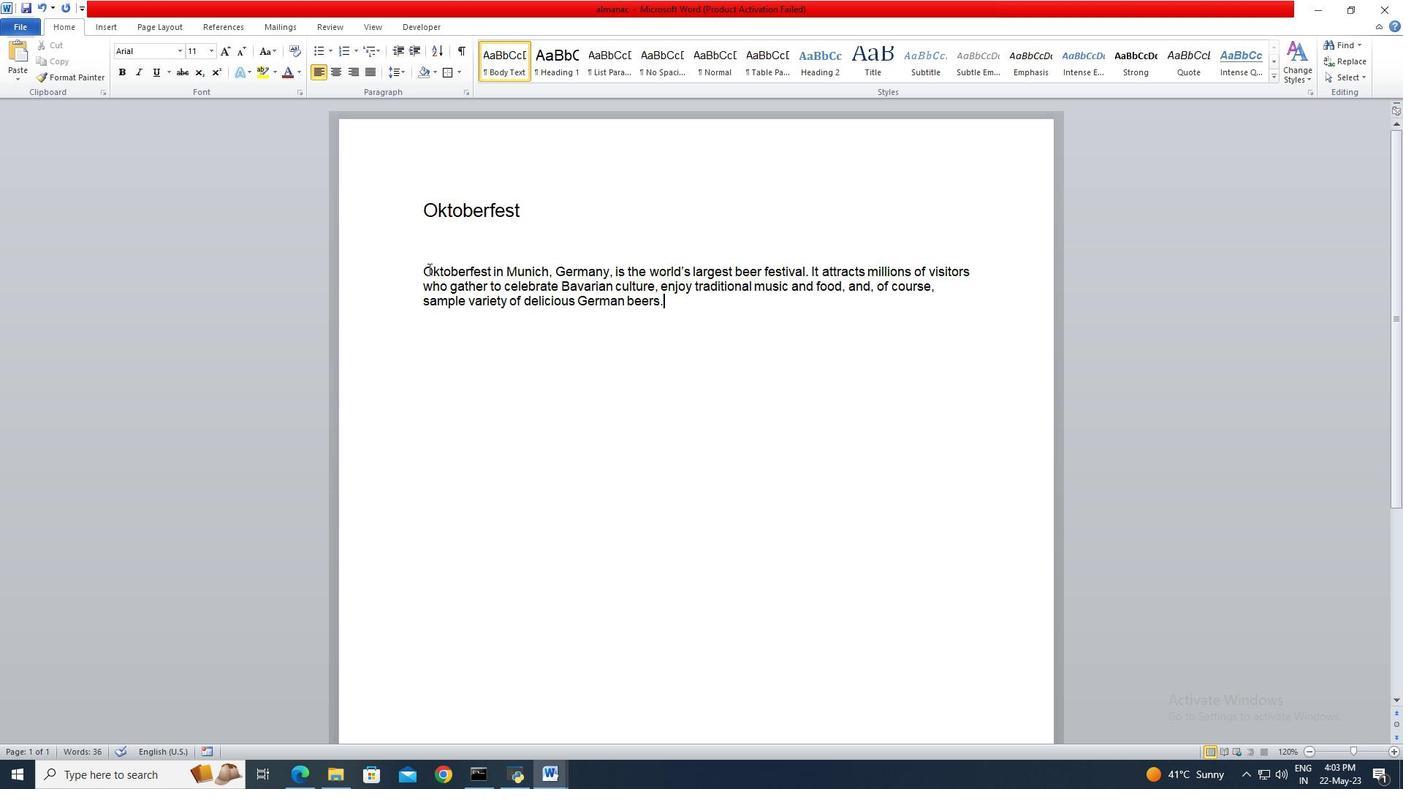 
Action: Mouse moved to (426, 267)
Screenshot: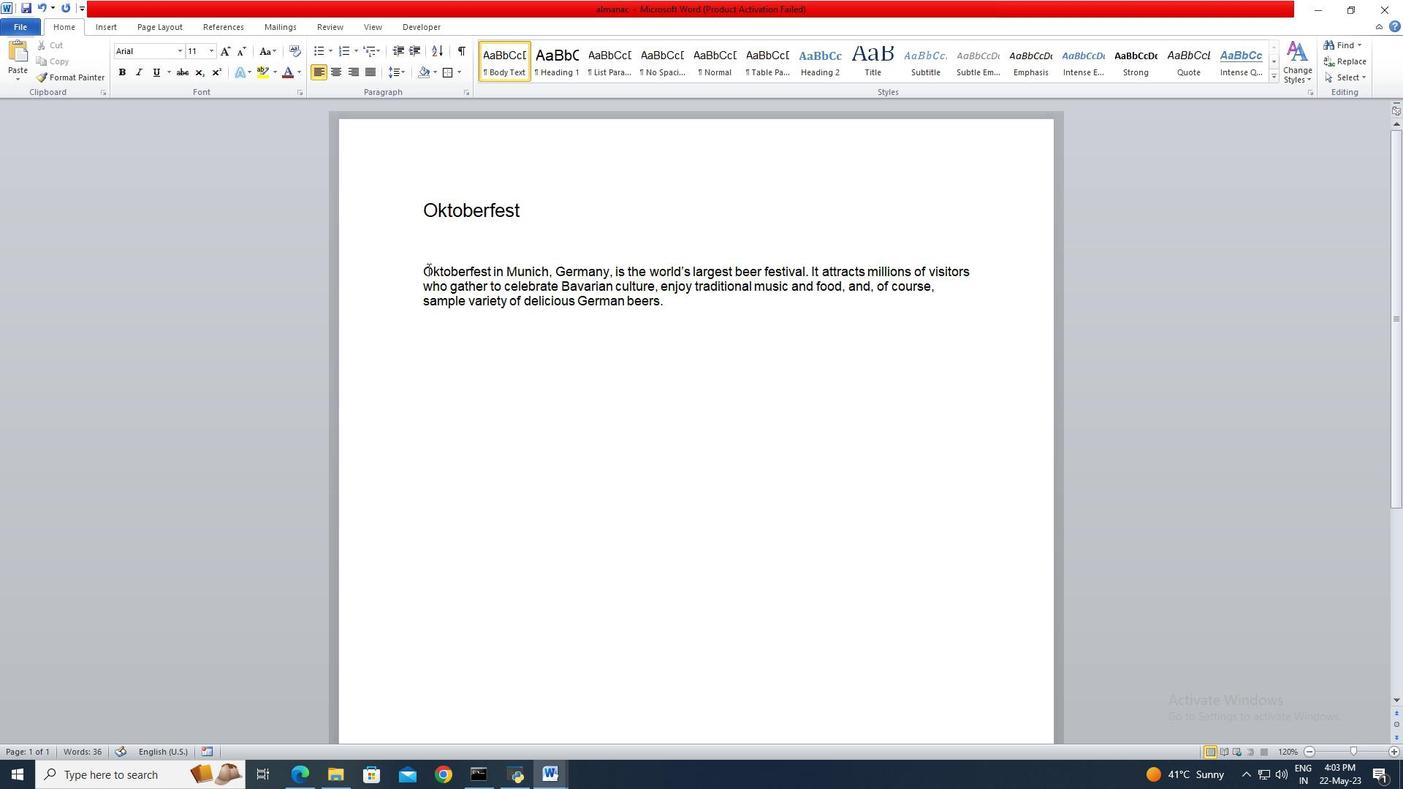 
Action: Mouse pressed left at (426, 267)
Screenshot: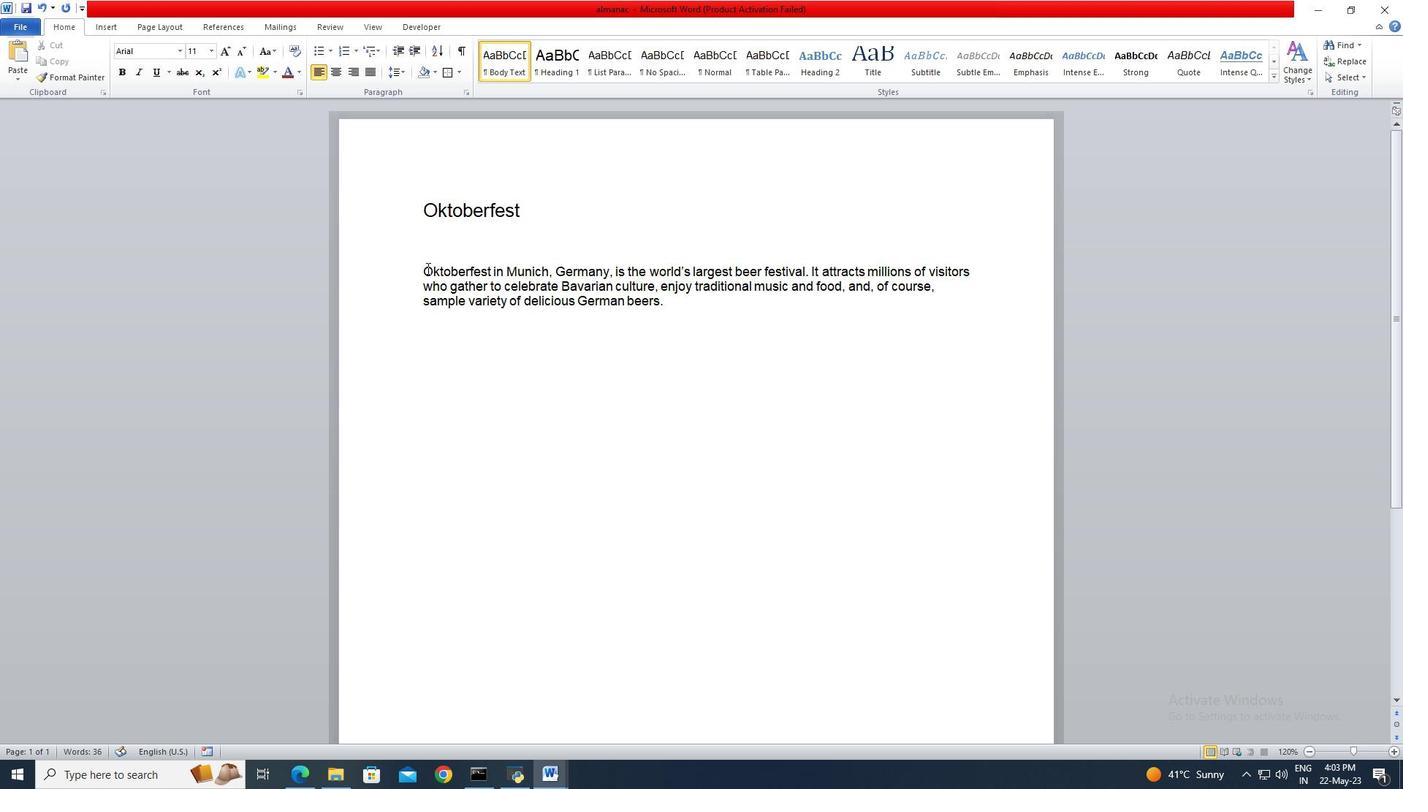 
Action: Mouse moved to (668, 298)
Screenshot: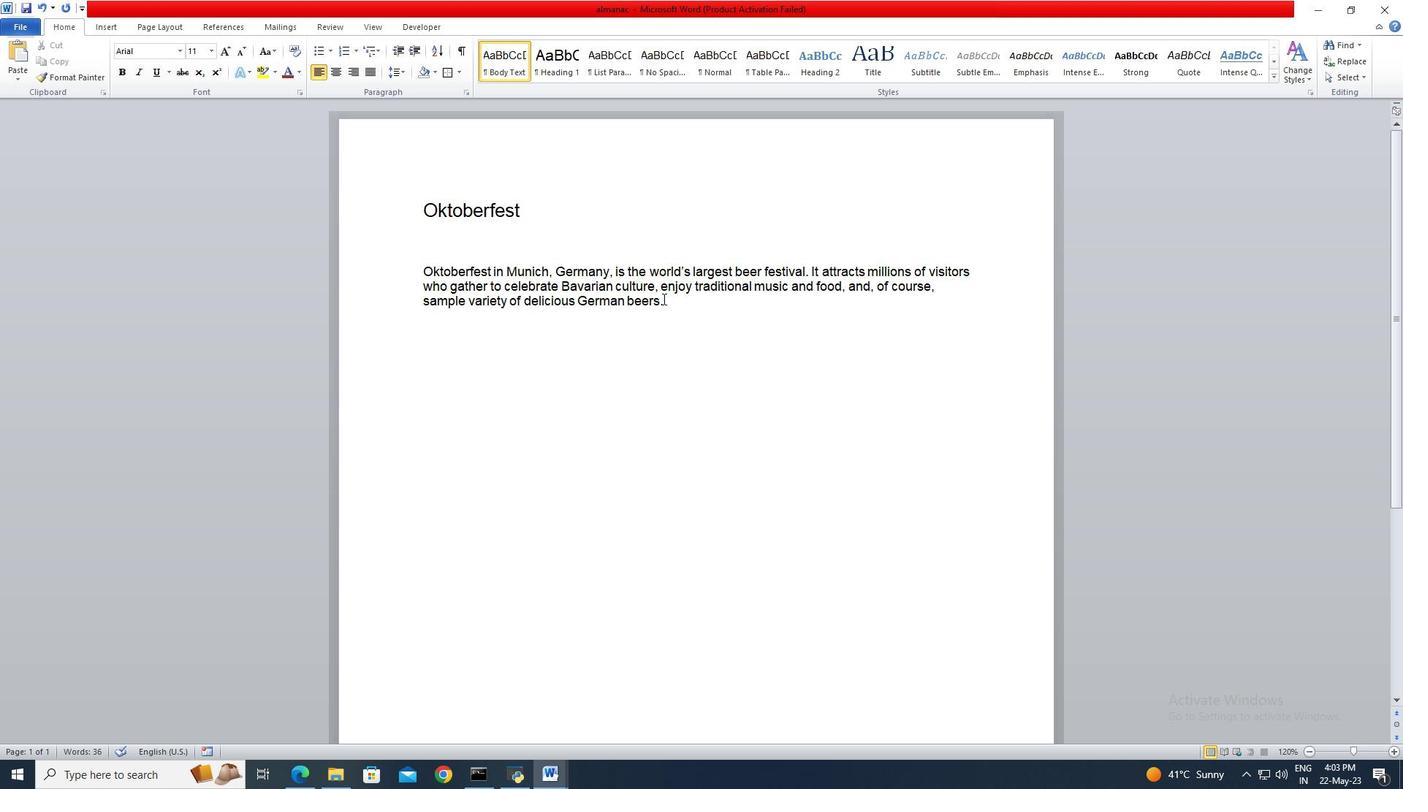 
Action: Key pressed <Key.shift>
Screenshot: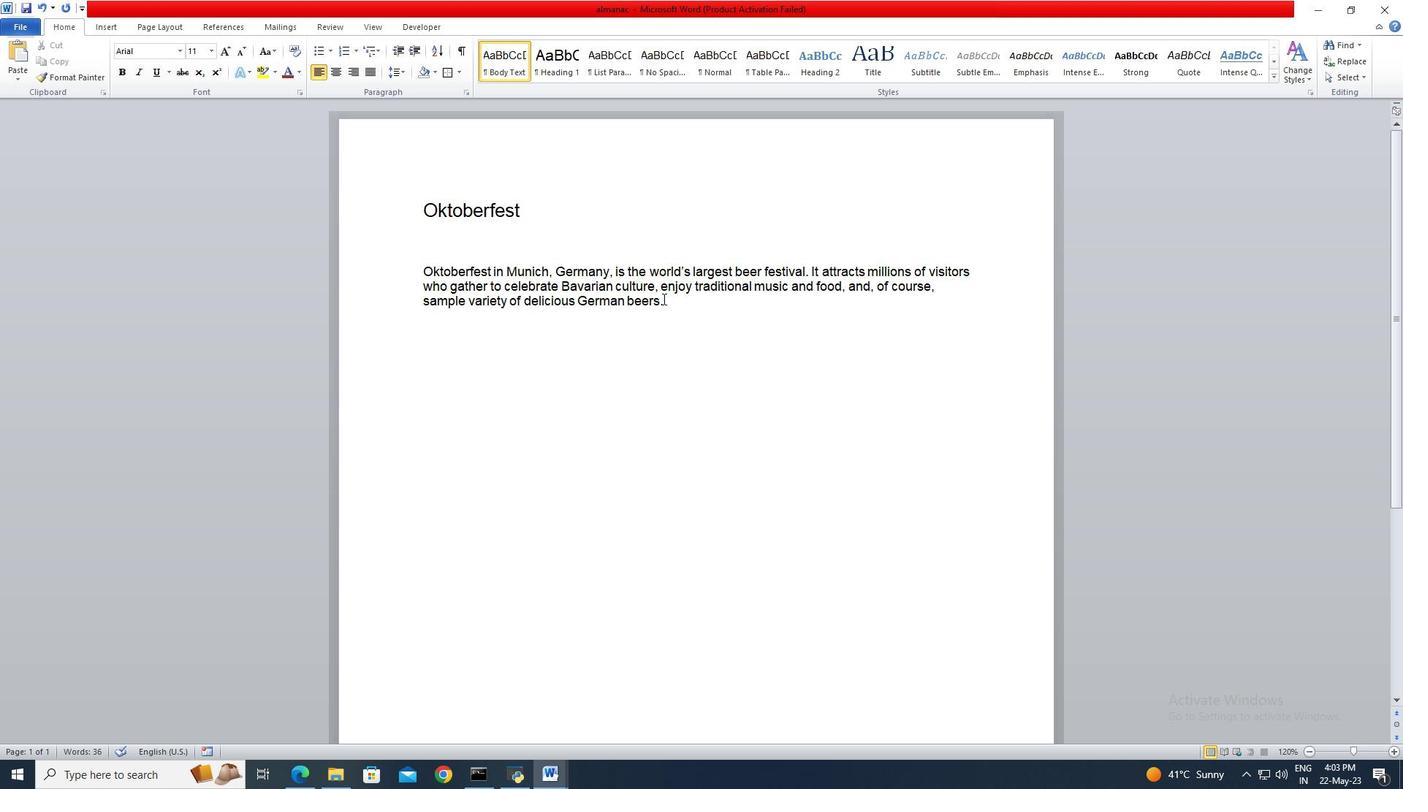 
Action: Mouse moved to (674, 301)
Screenshot: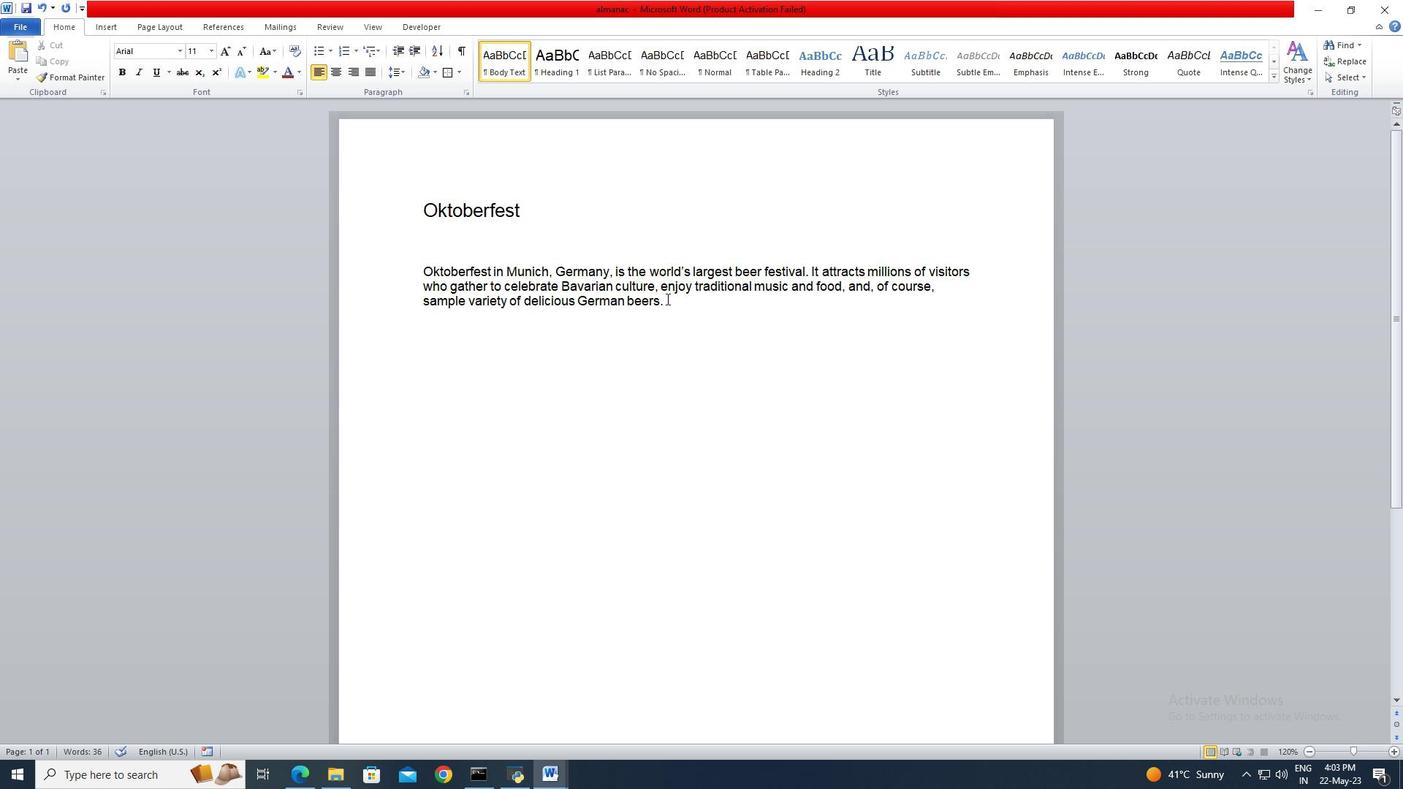
Action: Mouse pressed left at (674, 301)
Screenshot: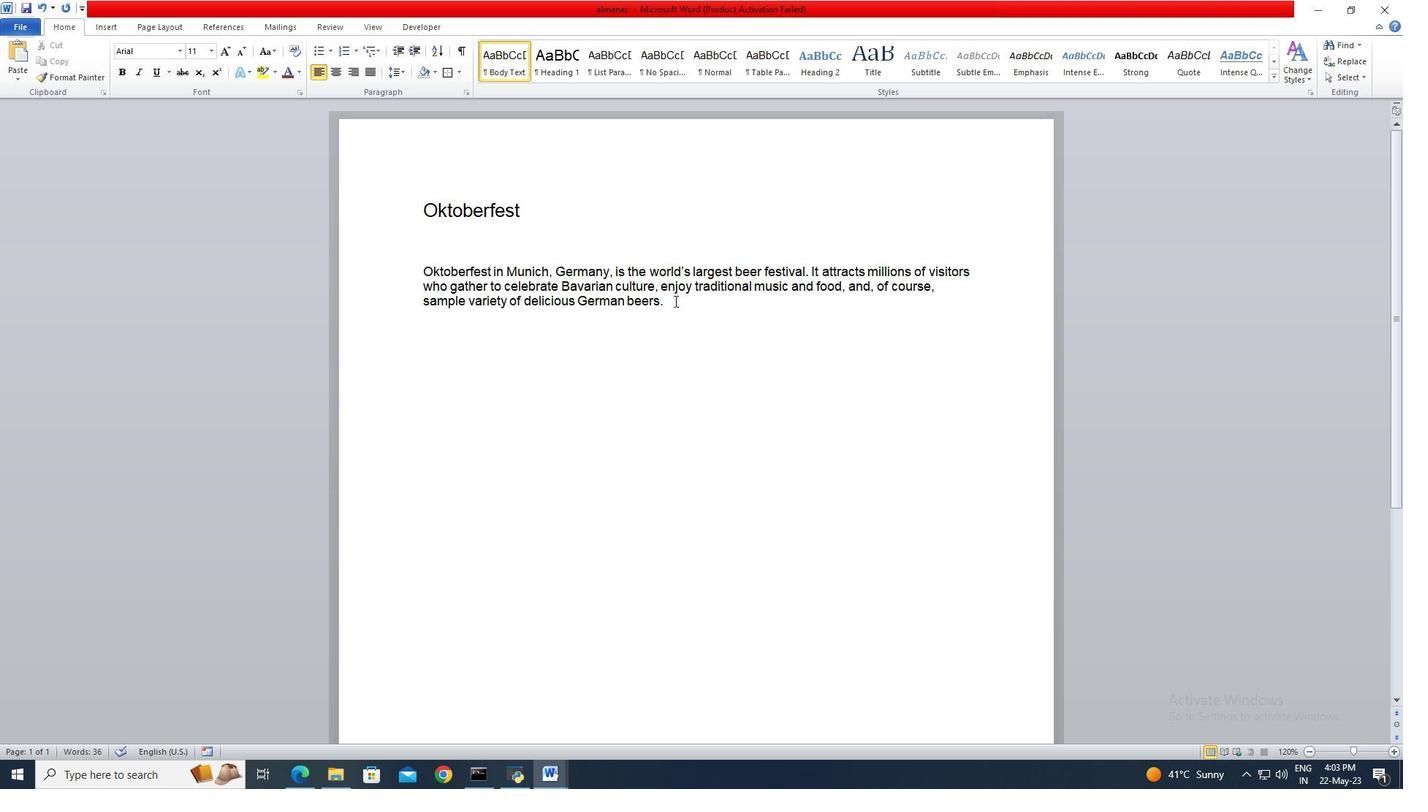 
Action: Key pressed <Key.shift><Key.shift><Key.shift><Key.shift>
Screenshot: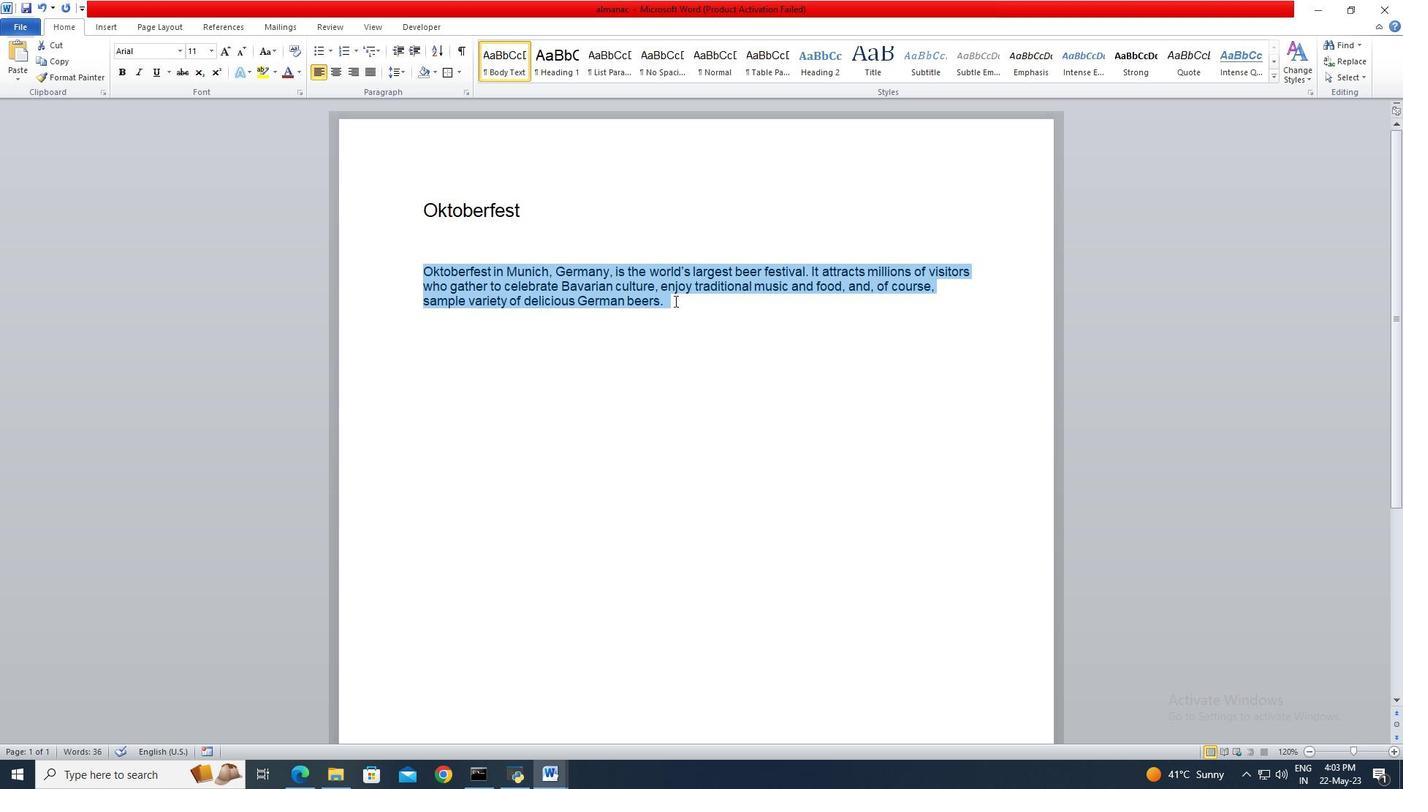
Action: Mouse moved to (214, 52)
Screenshot: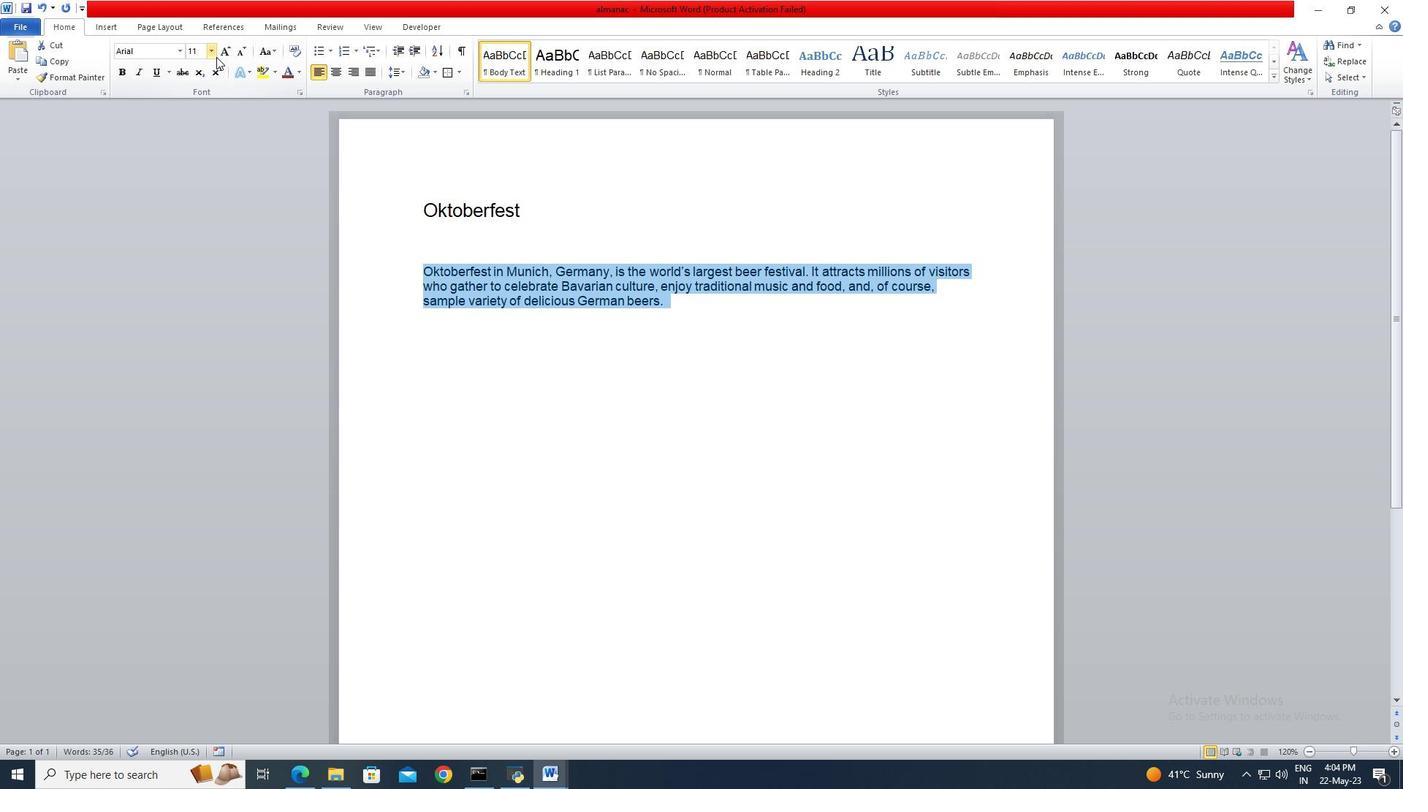 
Action: Mouse pressed left at (214, 52)
Screenshot: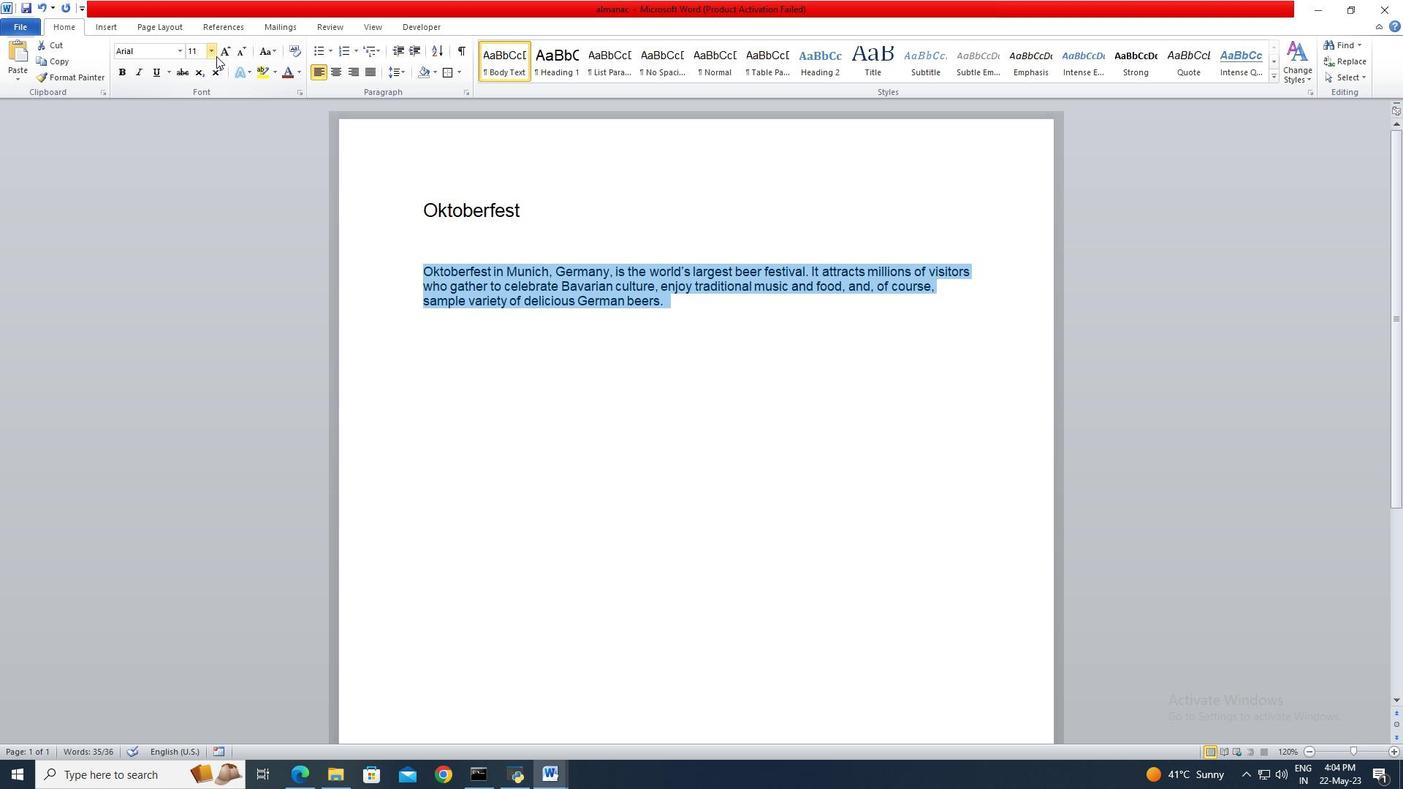 
Action: Mouse moved to (195, 150)
Screenshot: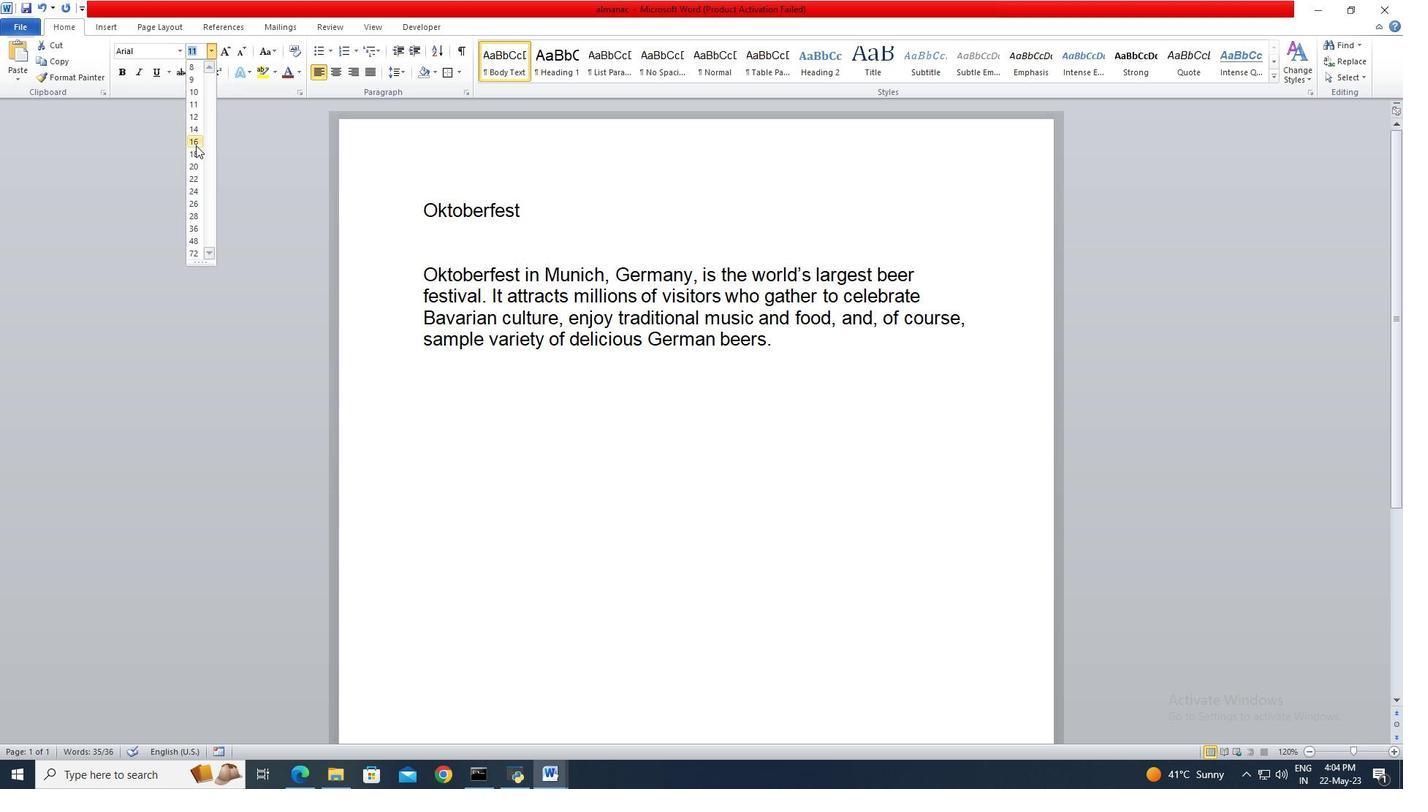 
Action: Mouse pressed left at (195, 150)
Screenshot: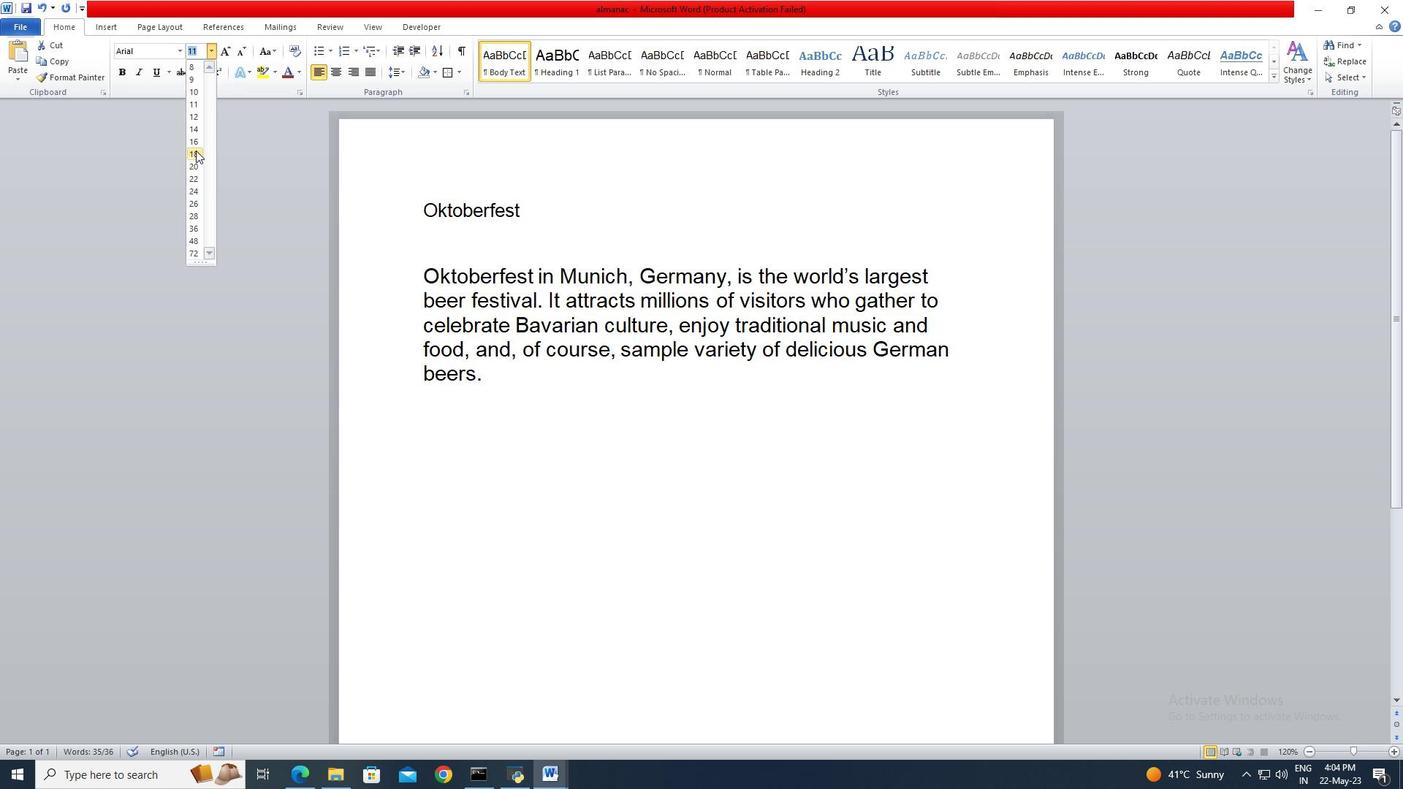 
Action: Mouse moved to (491, 230)
Screenshot: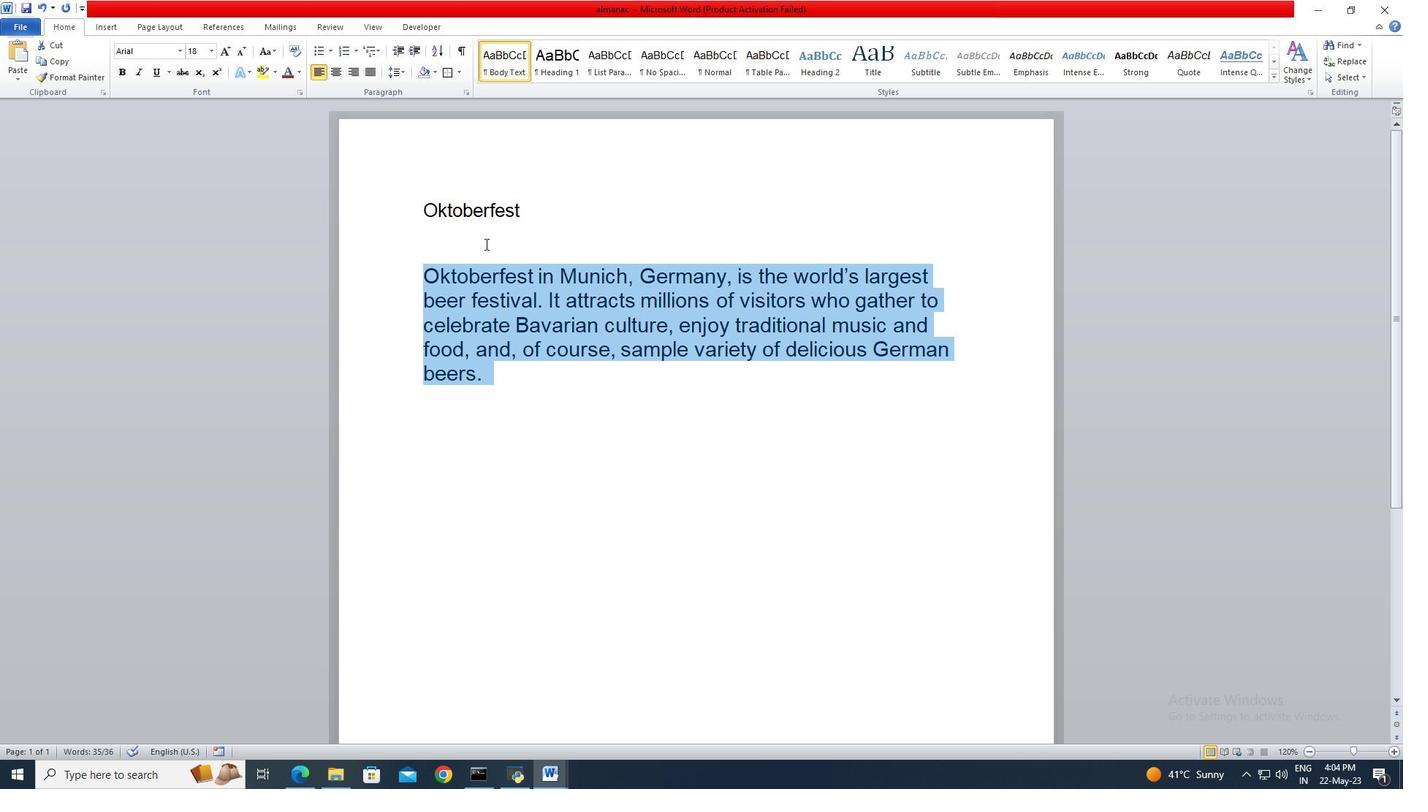 
Action: Mouse pressed left at (491, 230)
Screenshot: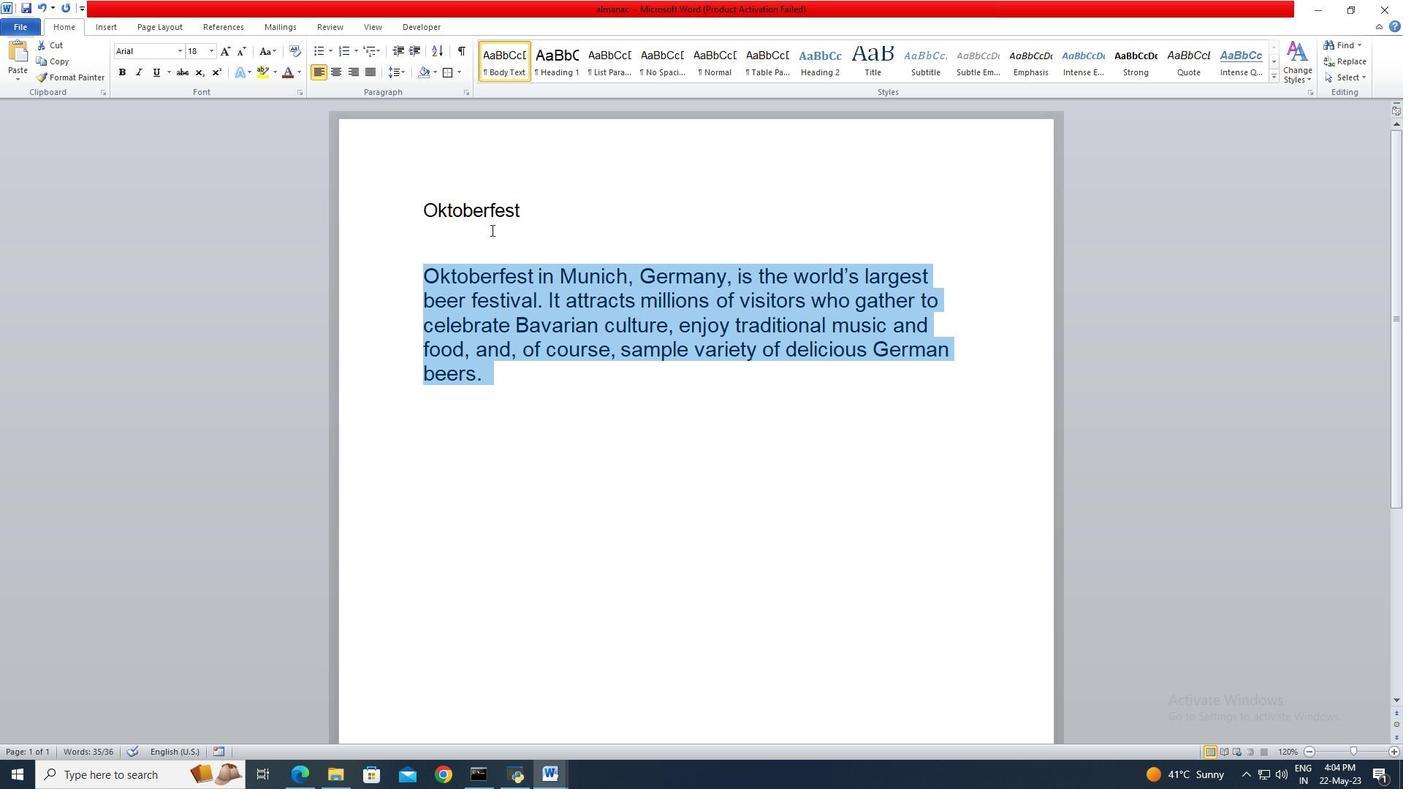 
Action: Mouse moved to (425, 202)
Screenshot: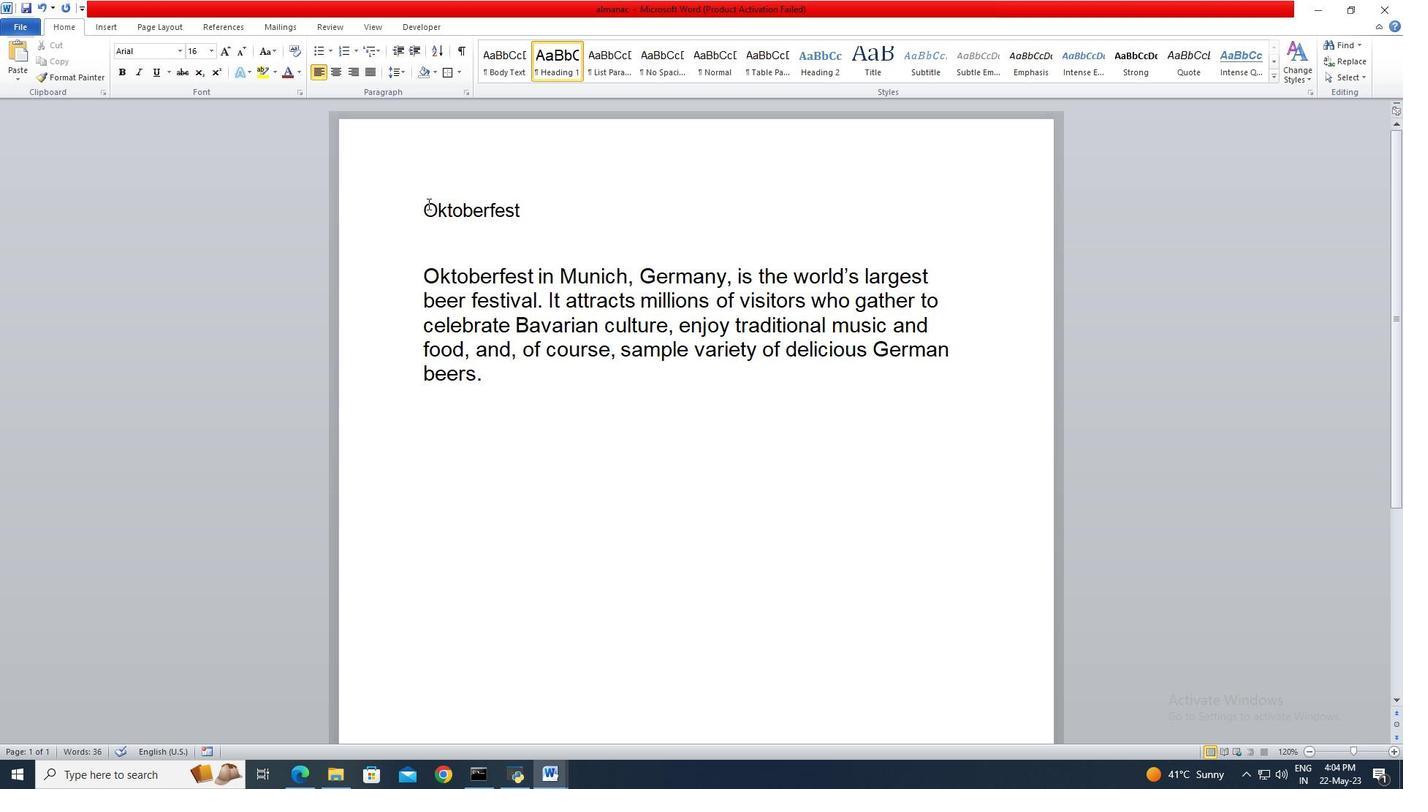 
Action: Mouse pressed left at (425, 202)
Screenshot: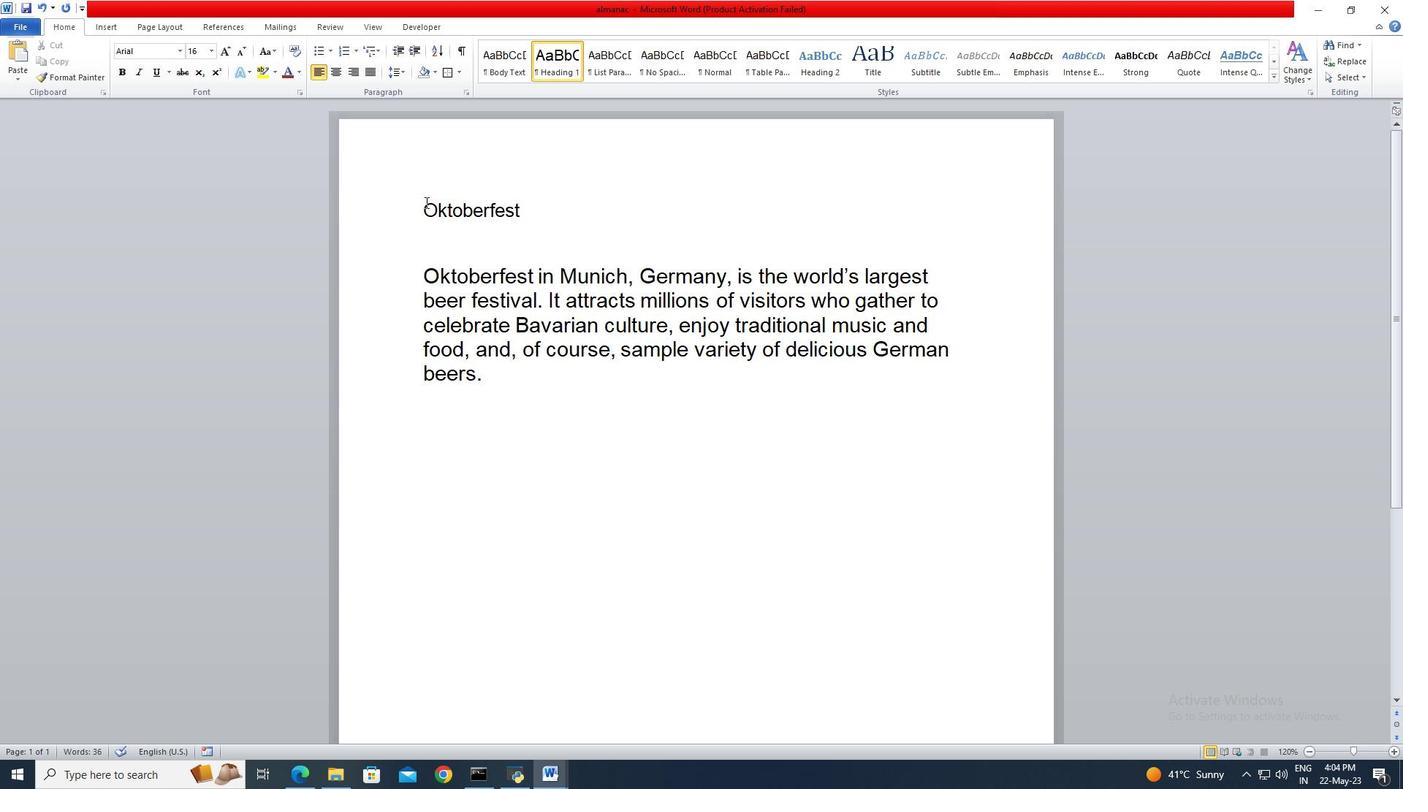 
Action: Mouse moved to (521, 211)
Screenshot: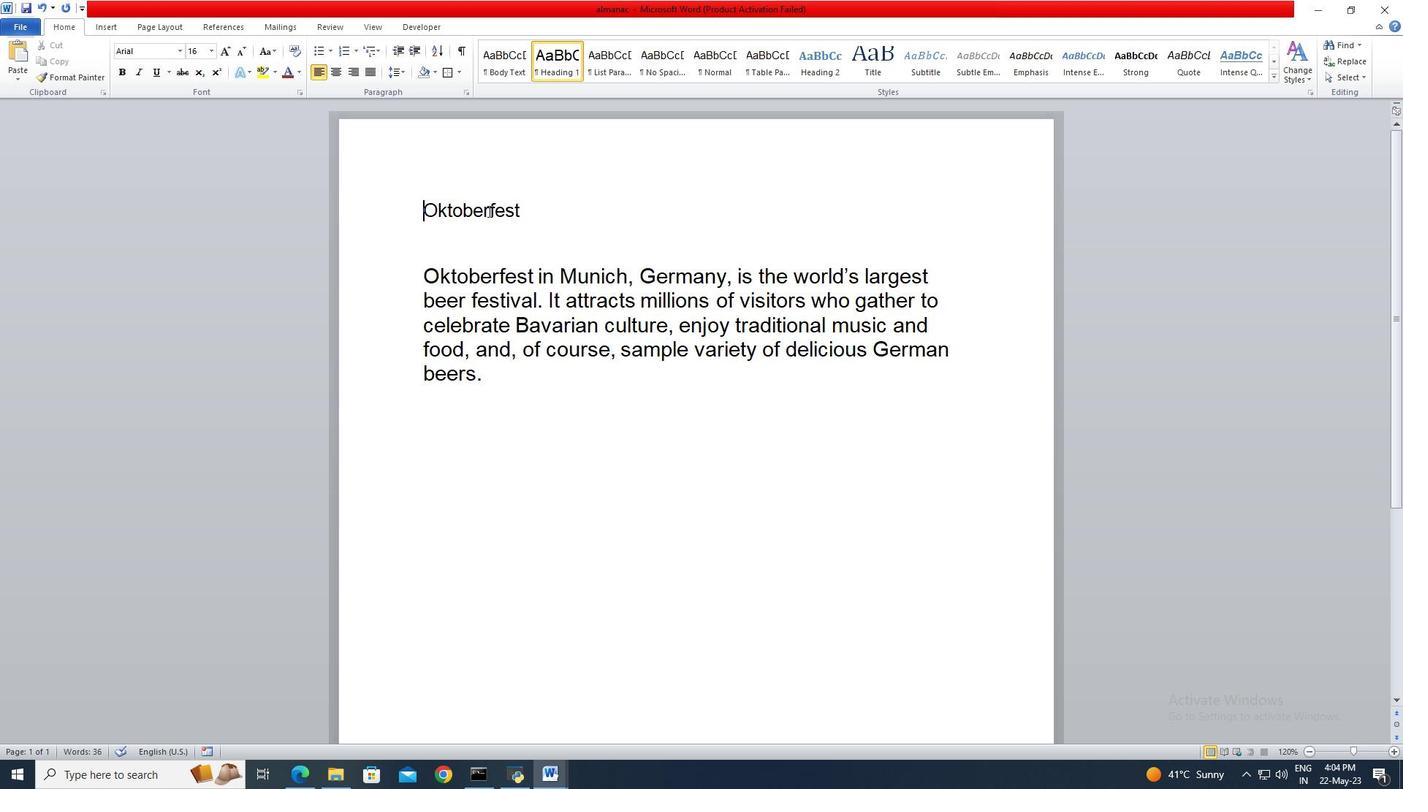 
Action: Key pressed <Key.shift>
Screenshot: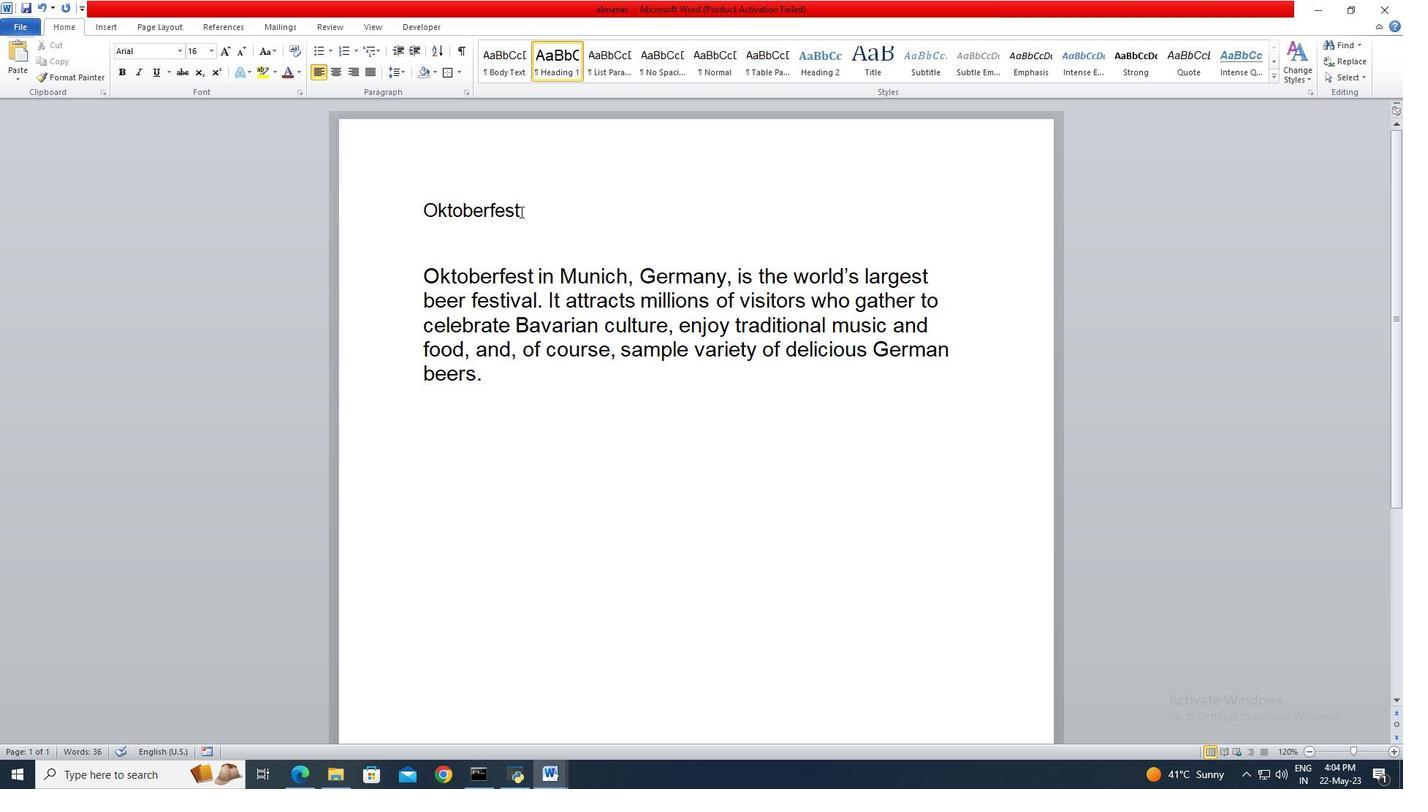 
Action: Mouse moved to (540, 212)
Screenshot: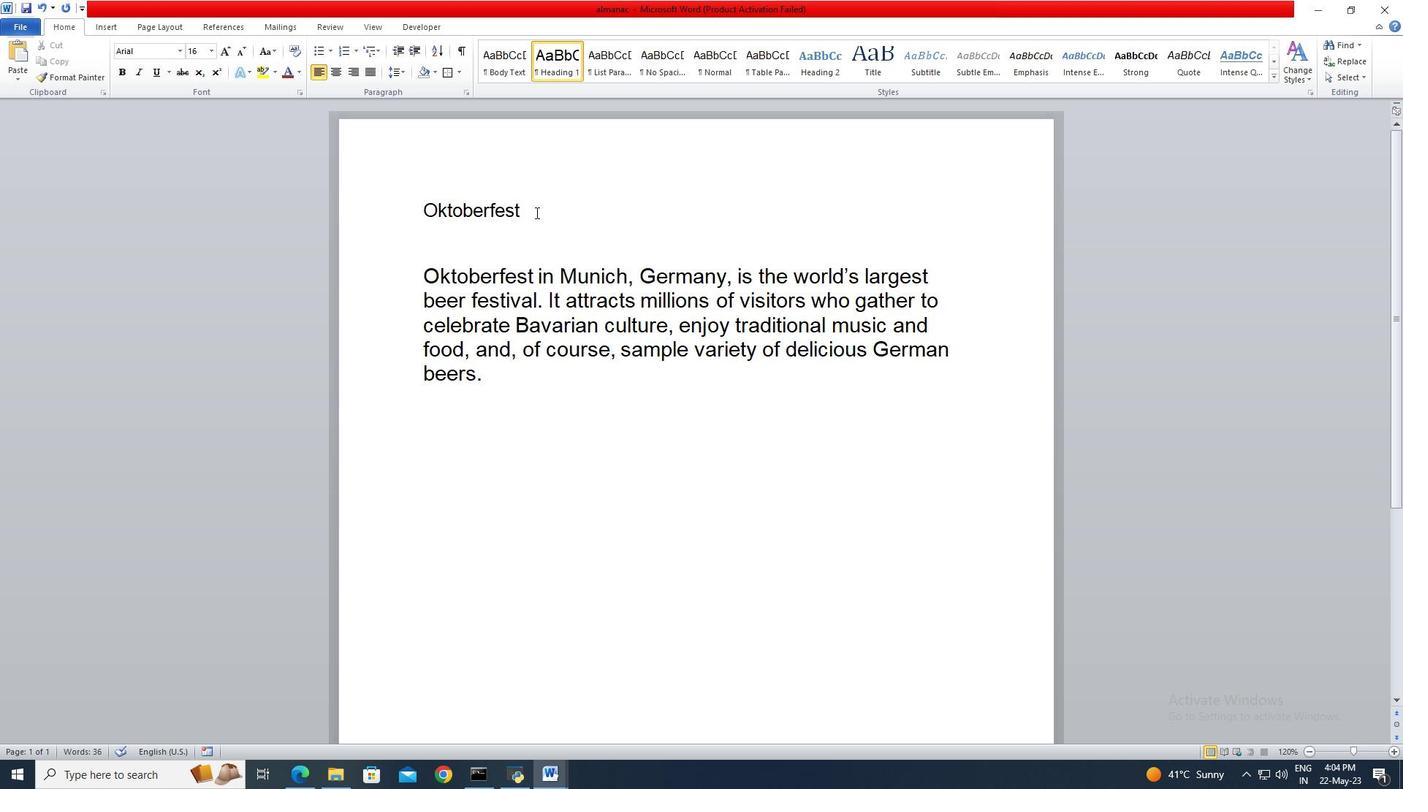 
Action: Mouse pressed left at (540, 212)
Screenshot: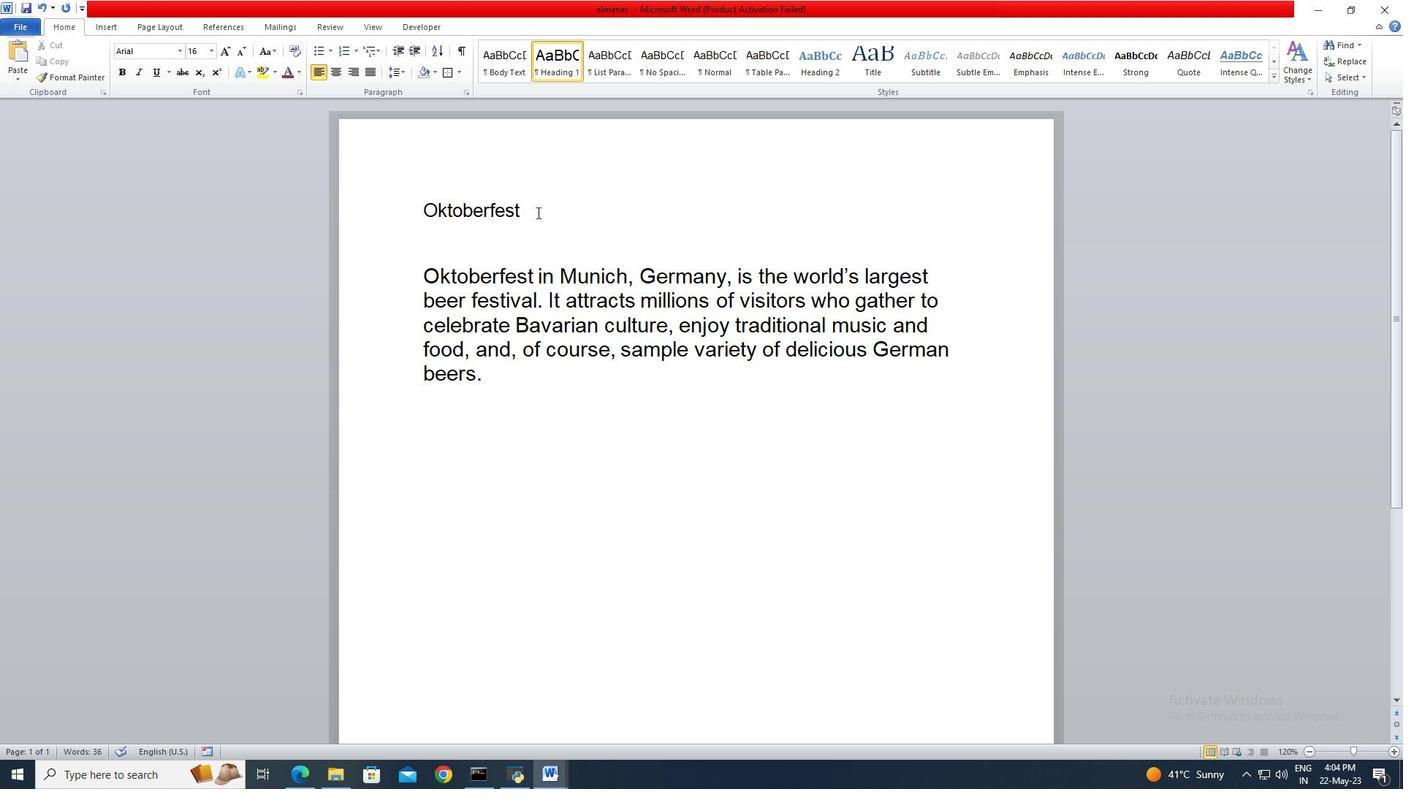
Action: Key pressed <Key.shift><Key.shift><Key.shift><Key.shift><Key.shift><Key.shift>
Screenshot: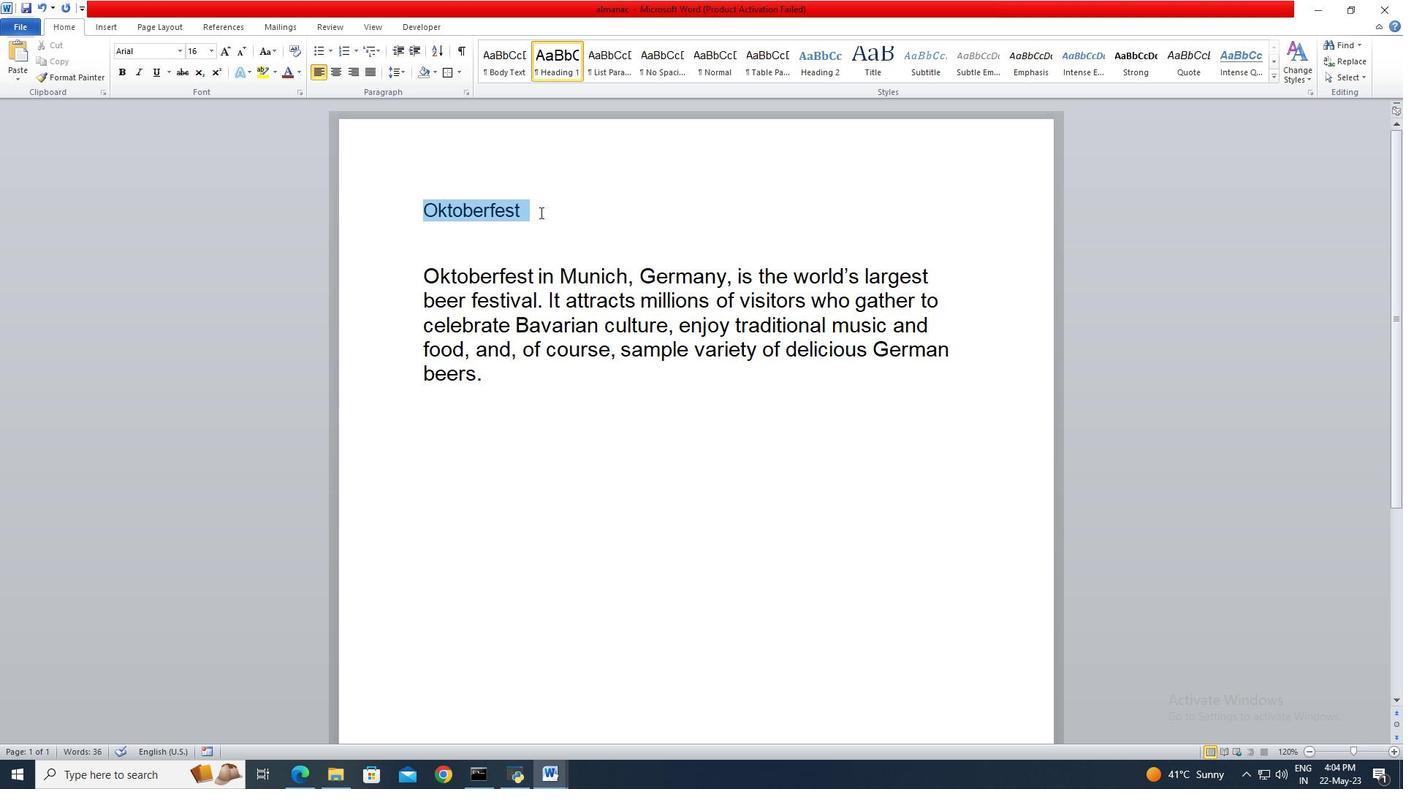 
Action: Mouse moved to (183, 49)
Screenshot: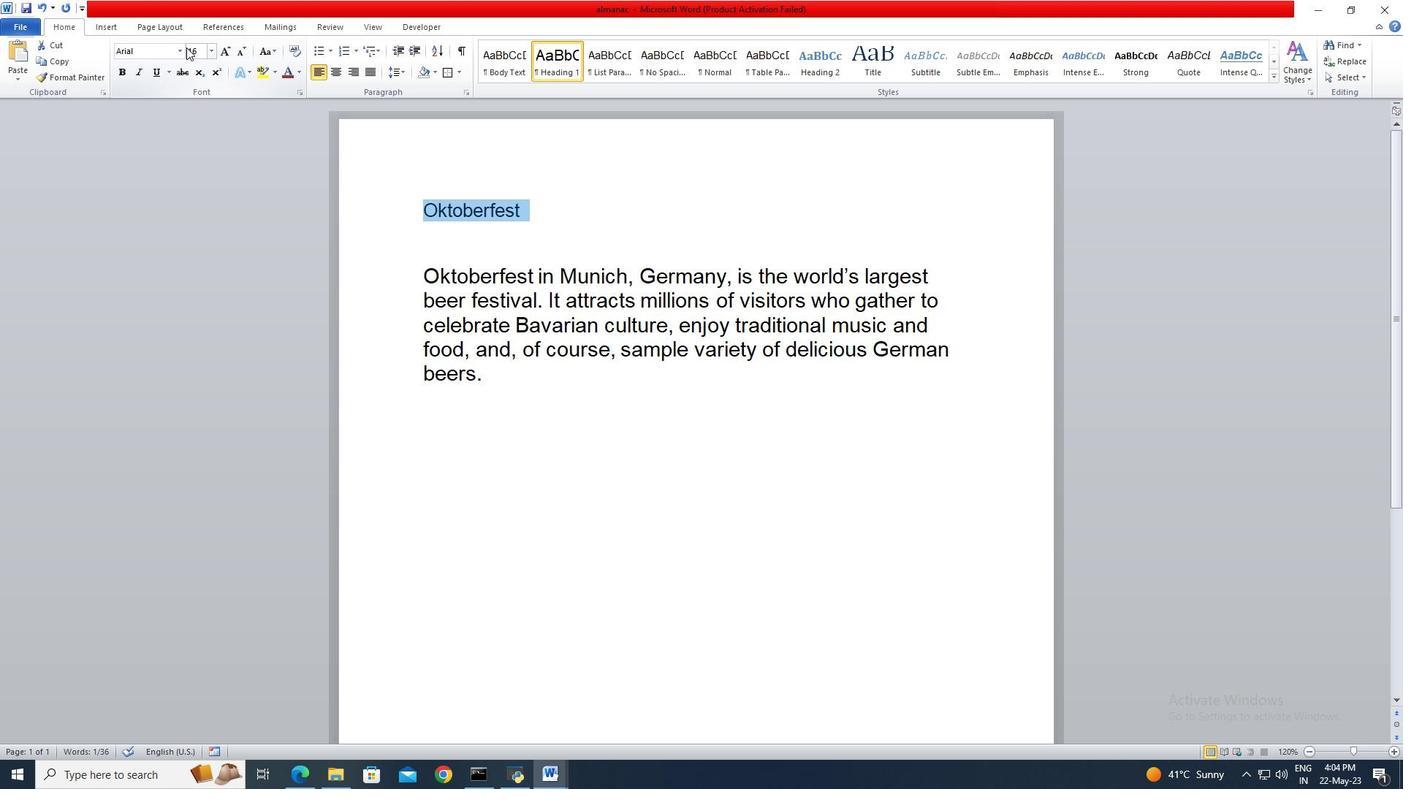 
Action: Mouse pressed left at (183, 49)
Screenshot: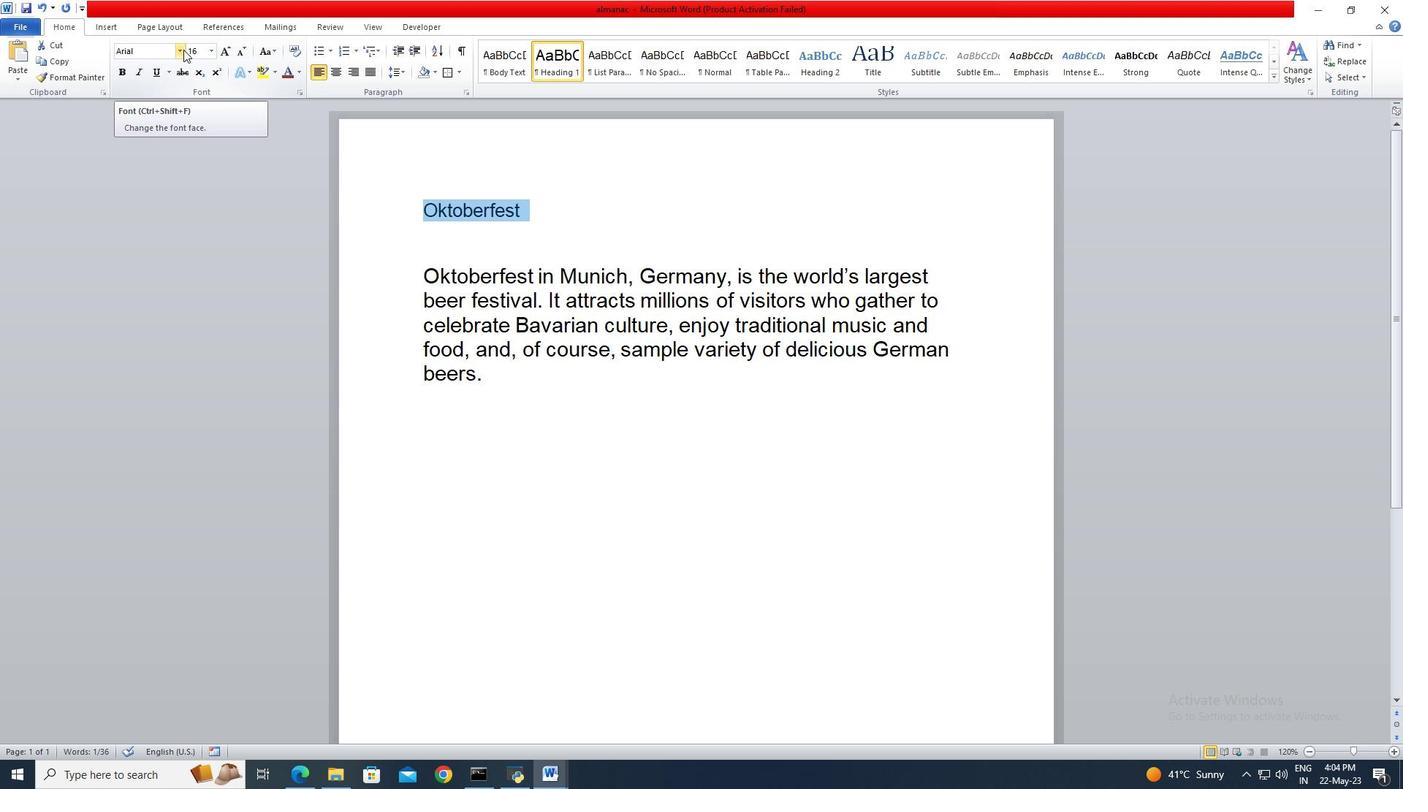 
Action: Mouse moved to (239, 432)
Screenshot: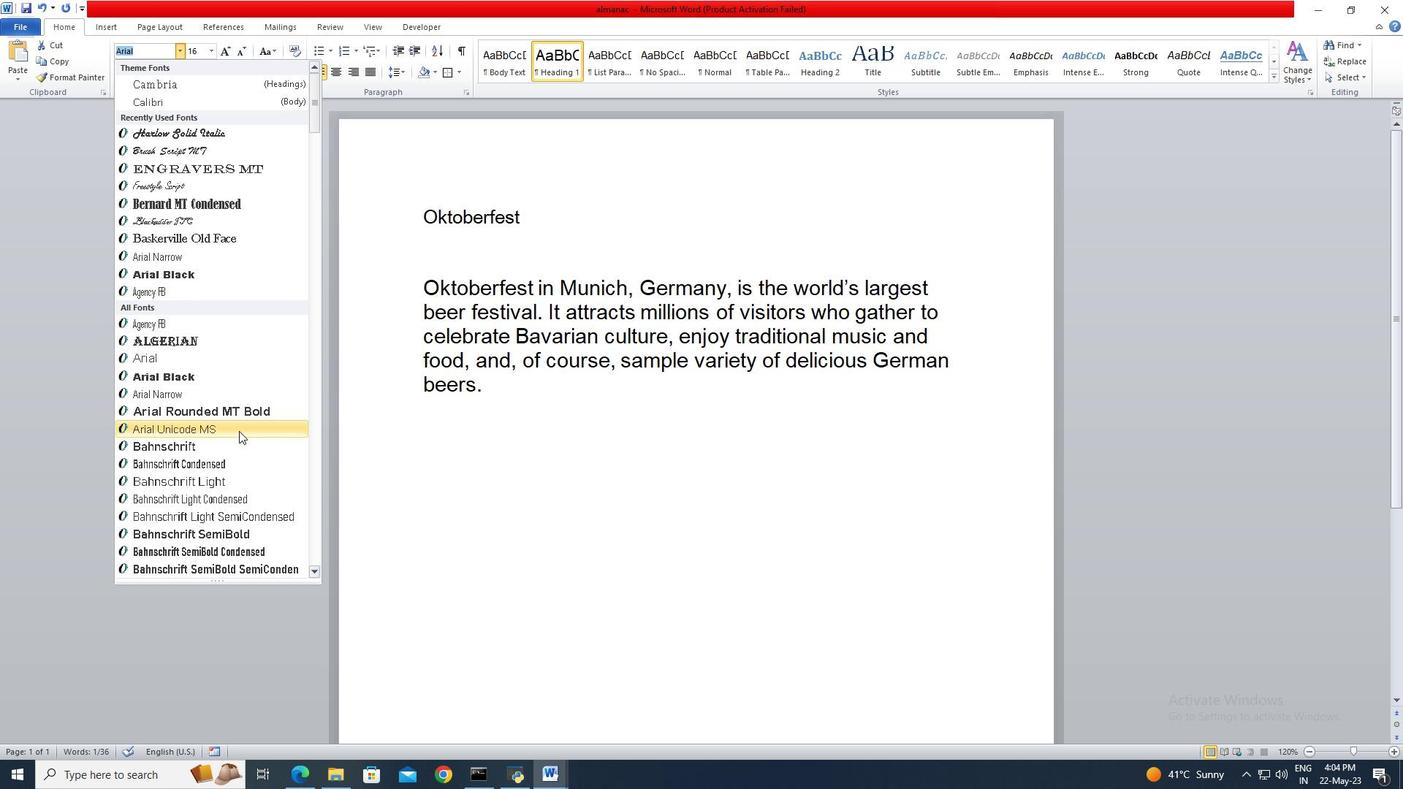 
Action: Mouse scrolled (239, 432) with delta (0, 0)
Screenshot: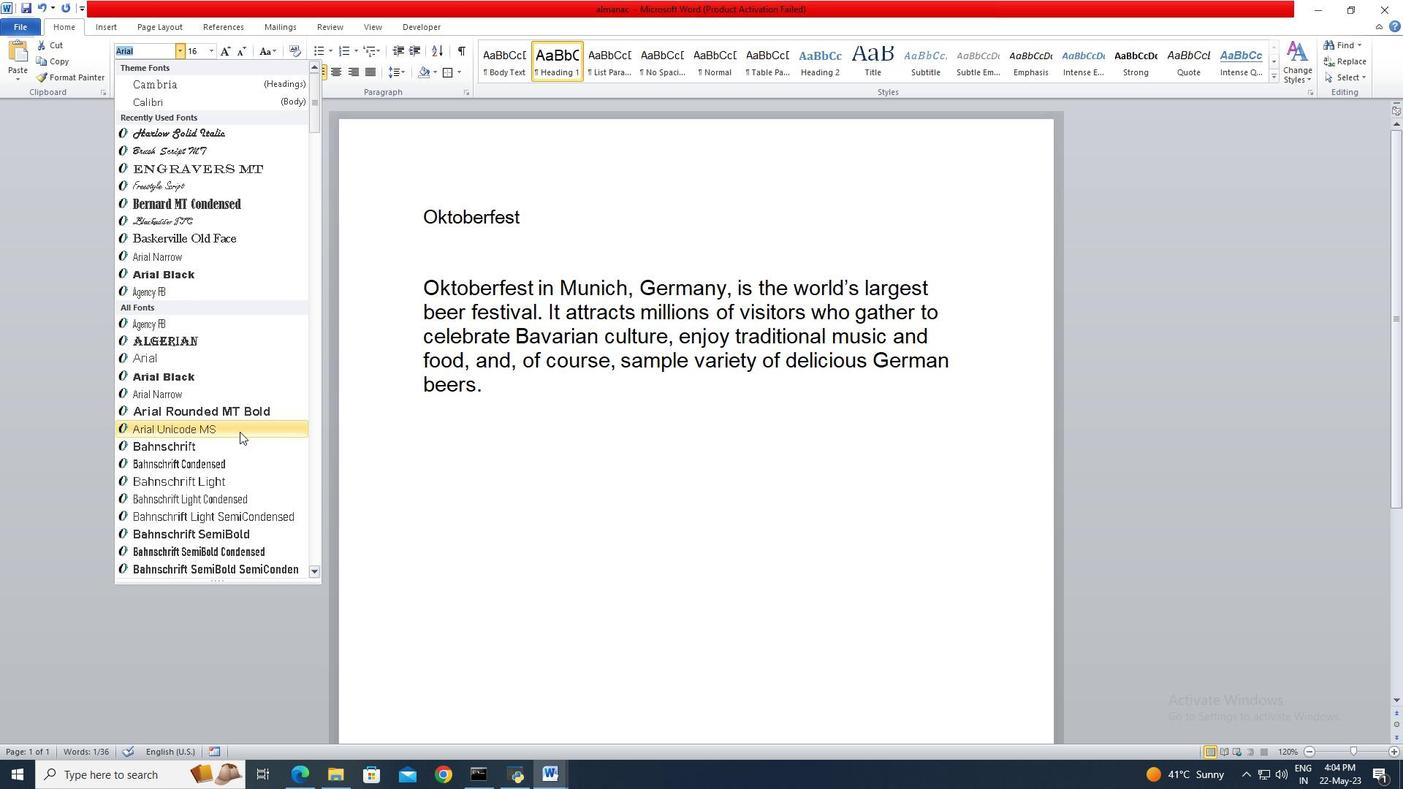 
Action: Mouse scrolled (239, 432) with delta (0, 0)
Screenshot: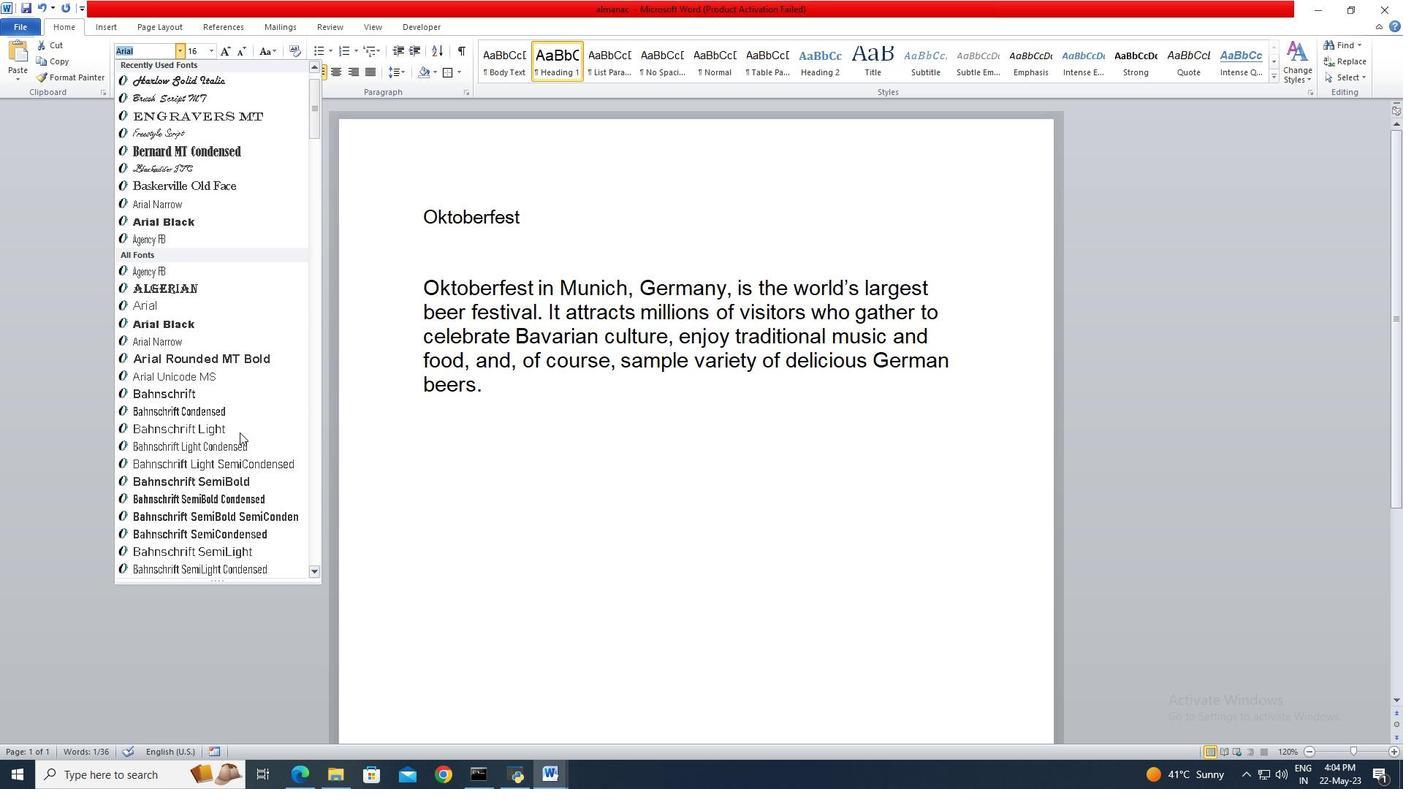 
Action: Mouse scrolled (239, 432) with delta (0, 0)
Screenshot: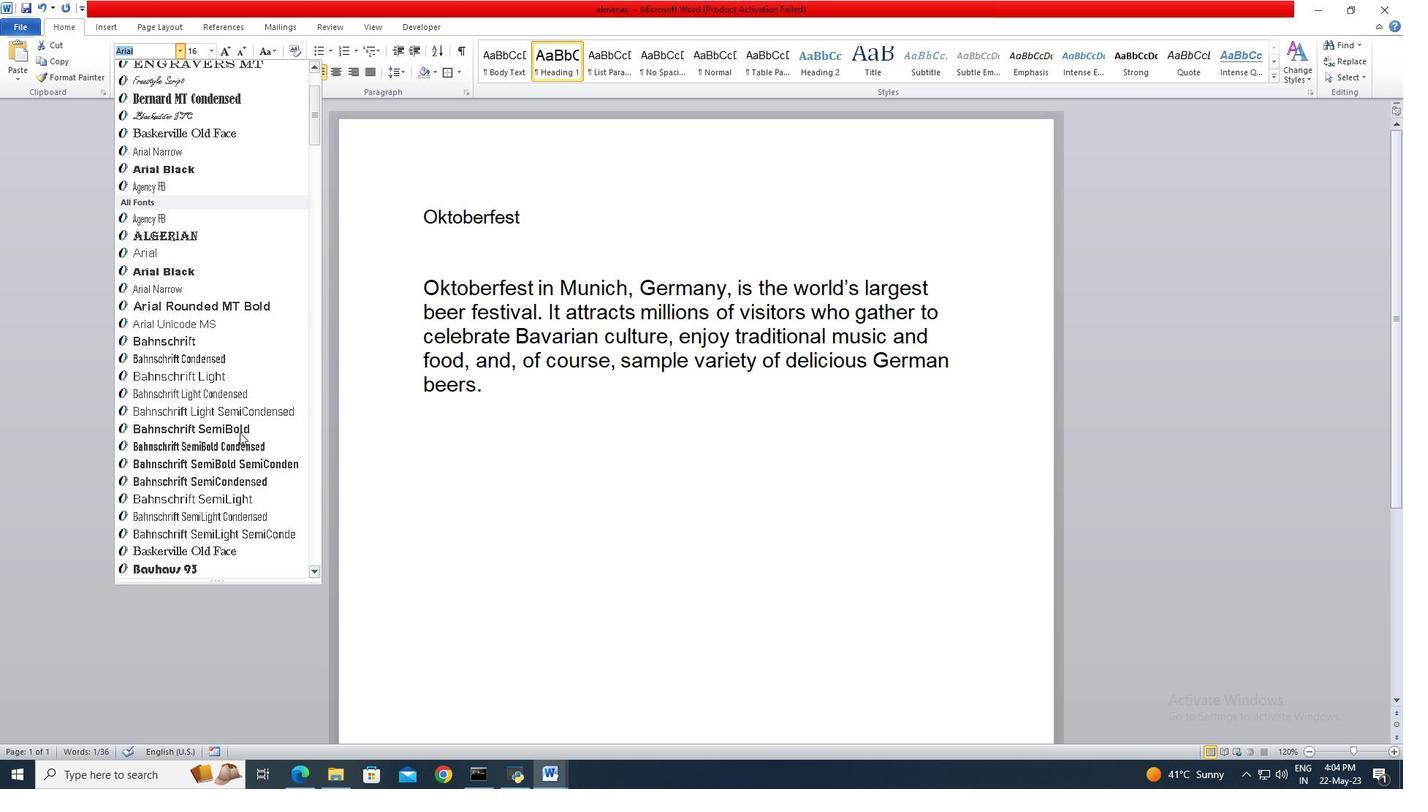 
Action: Mouse scrolled (239, 432) with delta (0, 0)
Screenshot: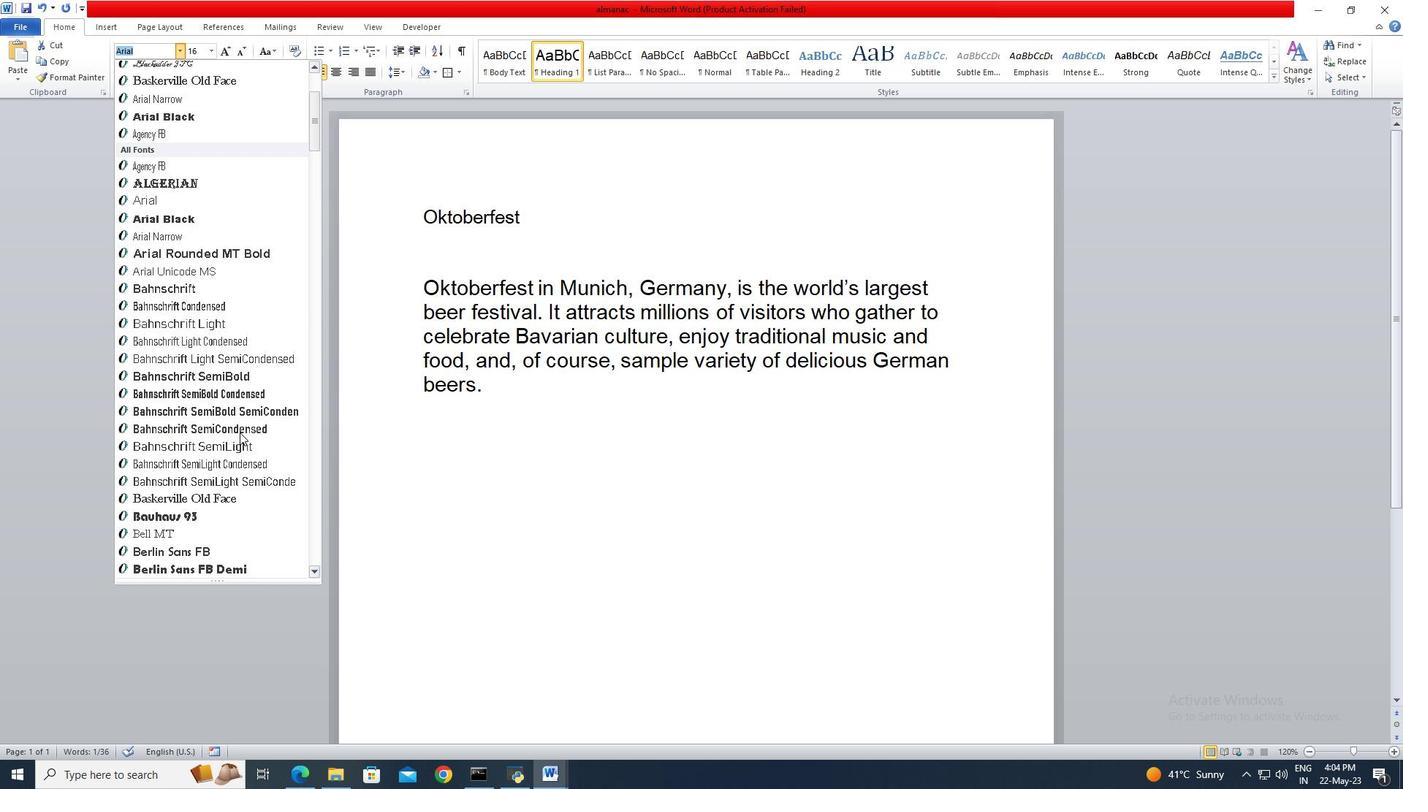 
Action: Mouse scrolled (239, 432) with delta (0, 0)
Screenshot: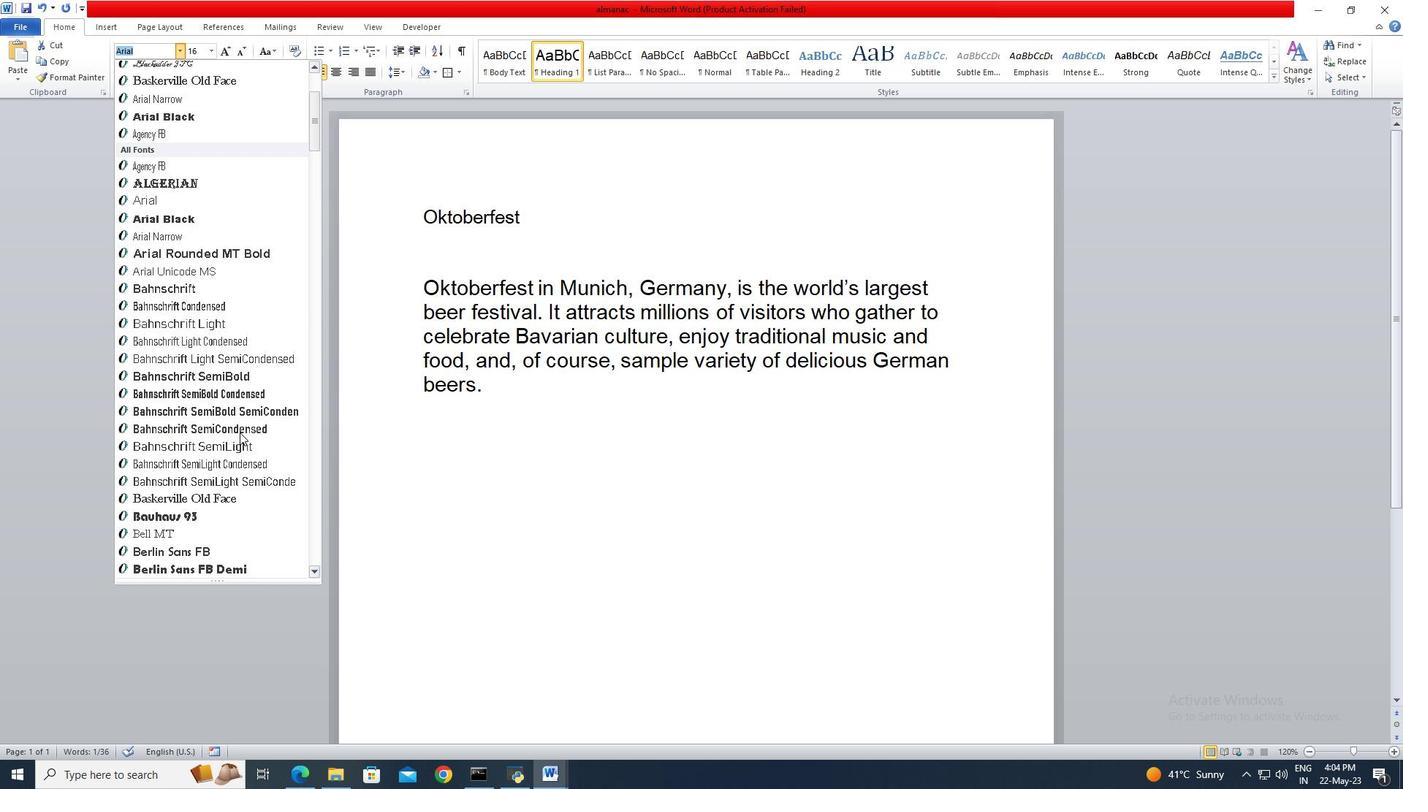 
Action: Mouse scrolled (239, 432) with delta (0, 0)
Screenshot: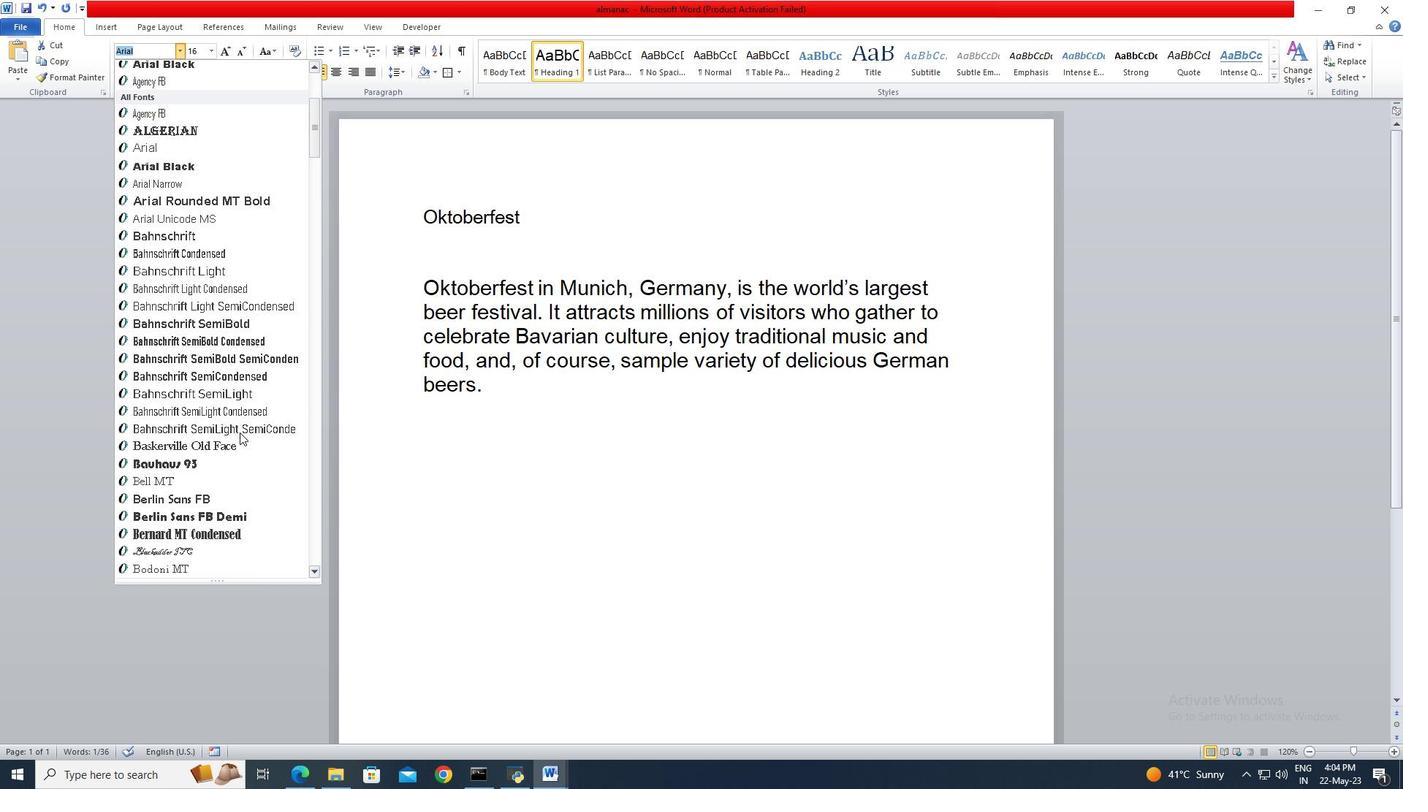 
Action: Mouse scrolled (239, 432) with delta (0, 0)
Screenshot: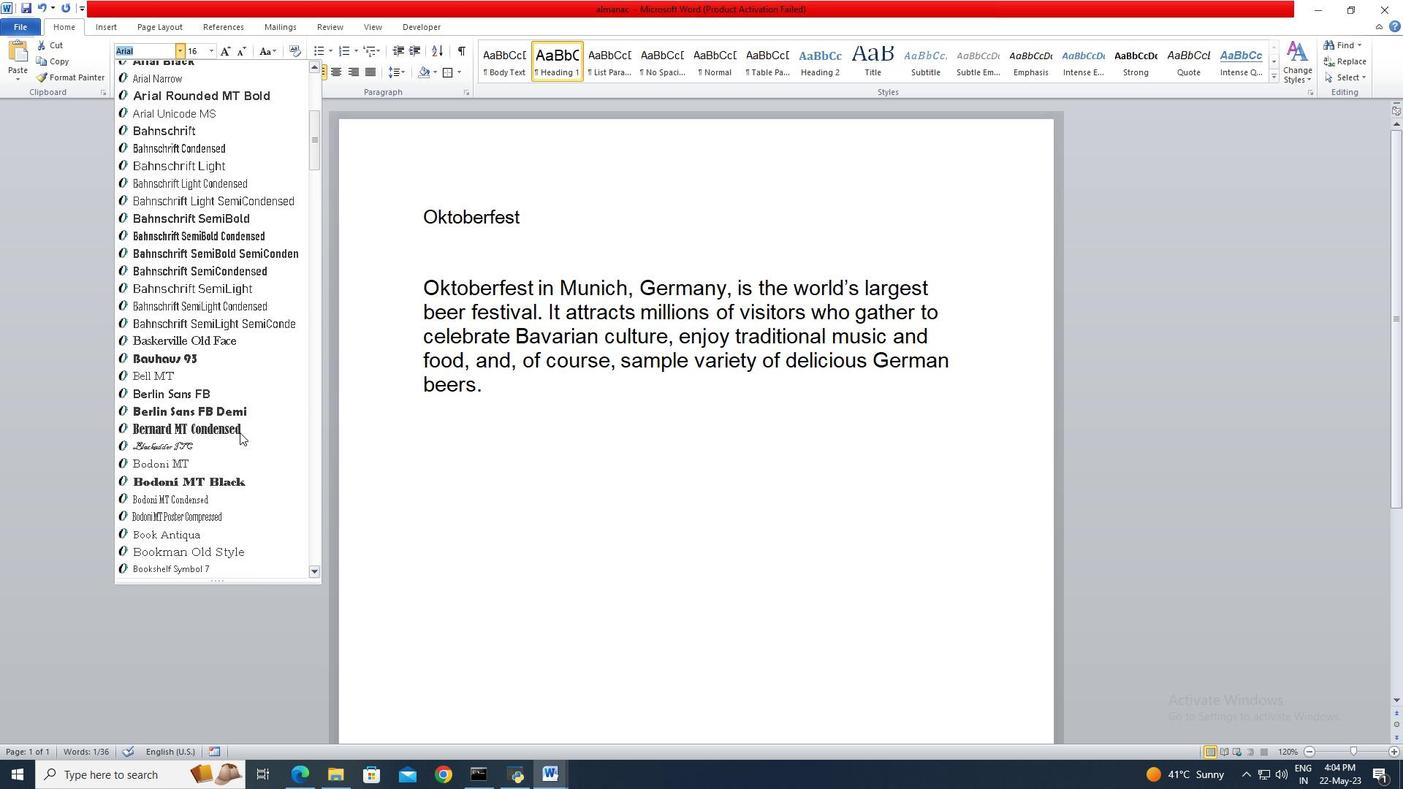 
Action: Mouse scrolled (239, 432) with delta (0, 0)
Screenshot: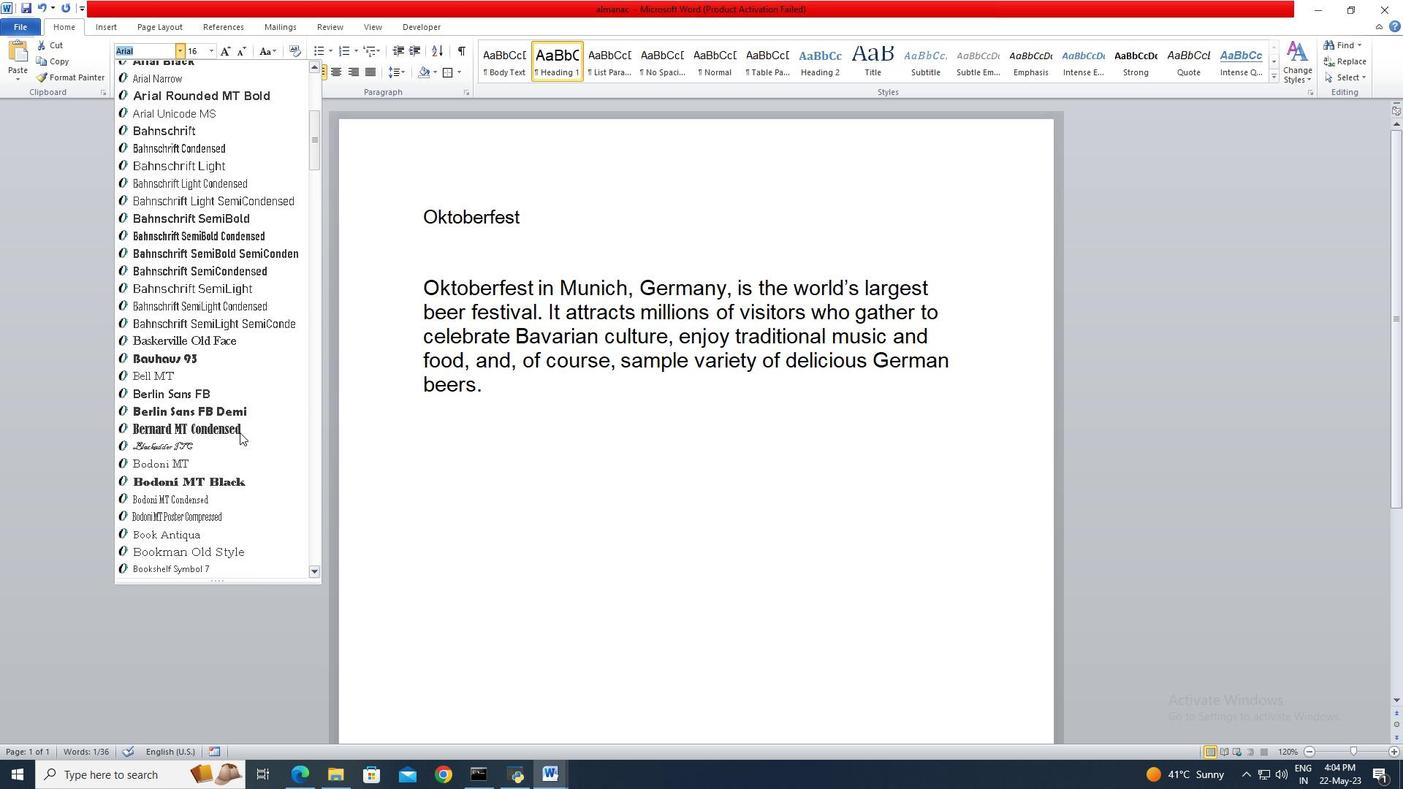 
Action: Mouse scrolled (239, 432) with delta (0, 0)
Screenshot: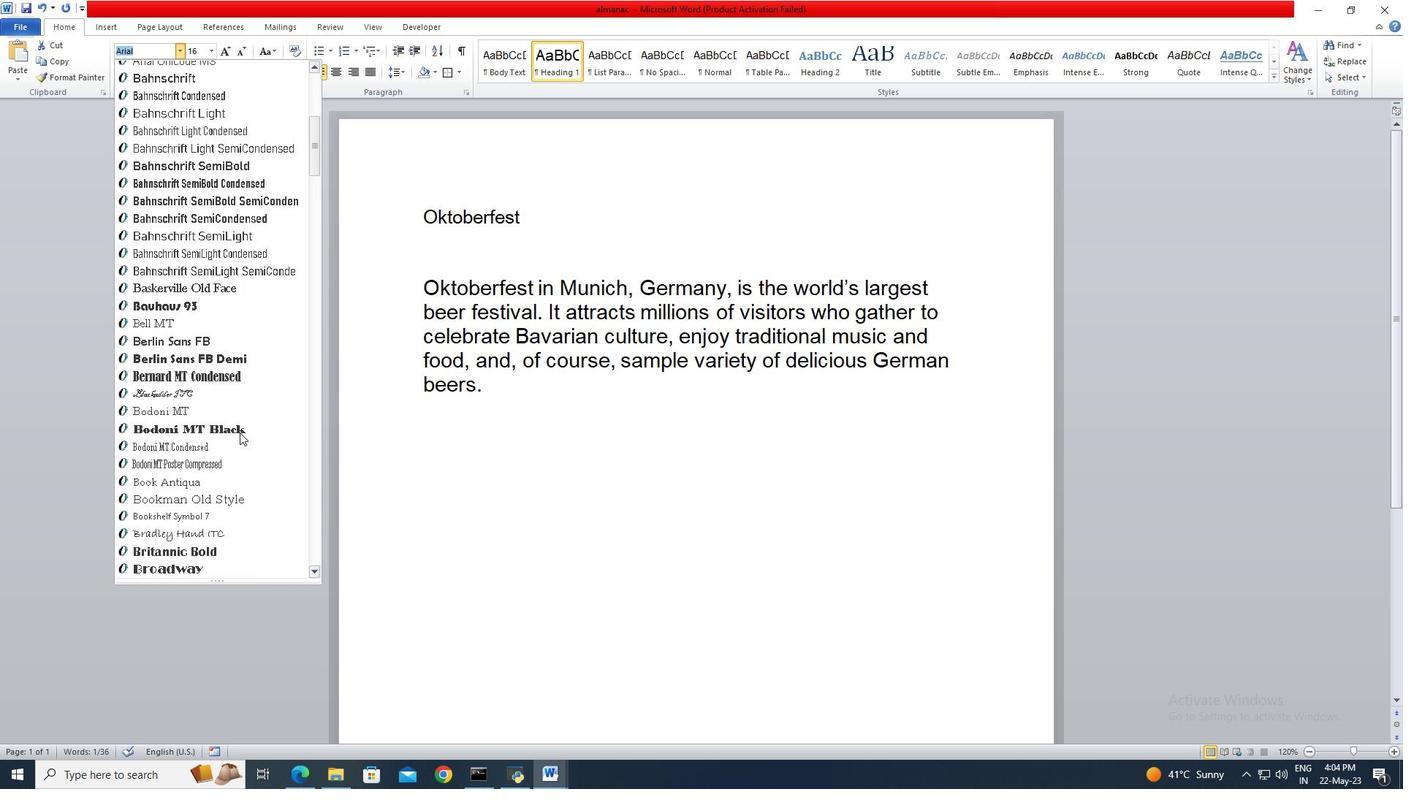 
Action: Mouse scrolled (239, 432) with delta (0, 0)
Screenshot: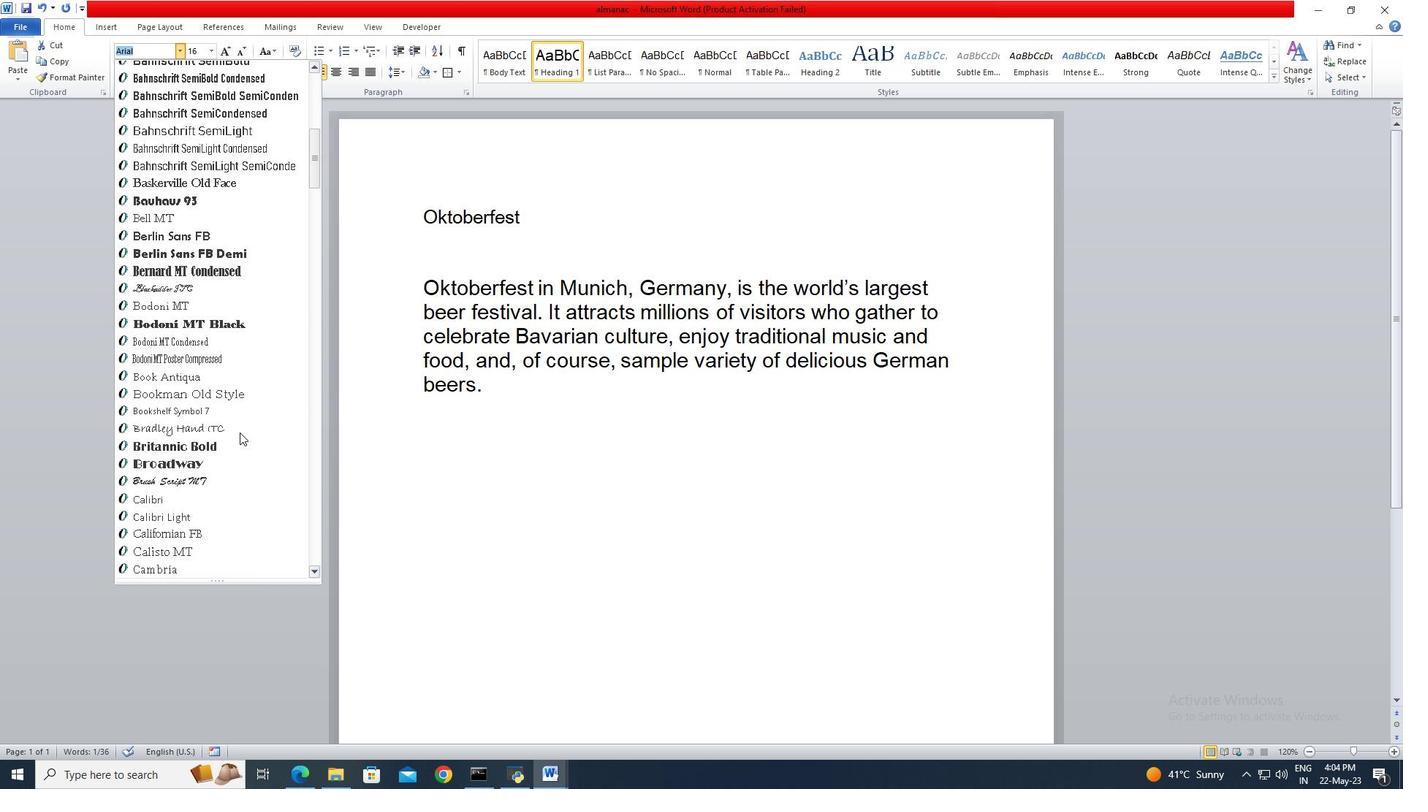 
Action: Mouse scrolled (239, 432) with delta (0, 0)
Screenshot: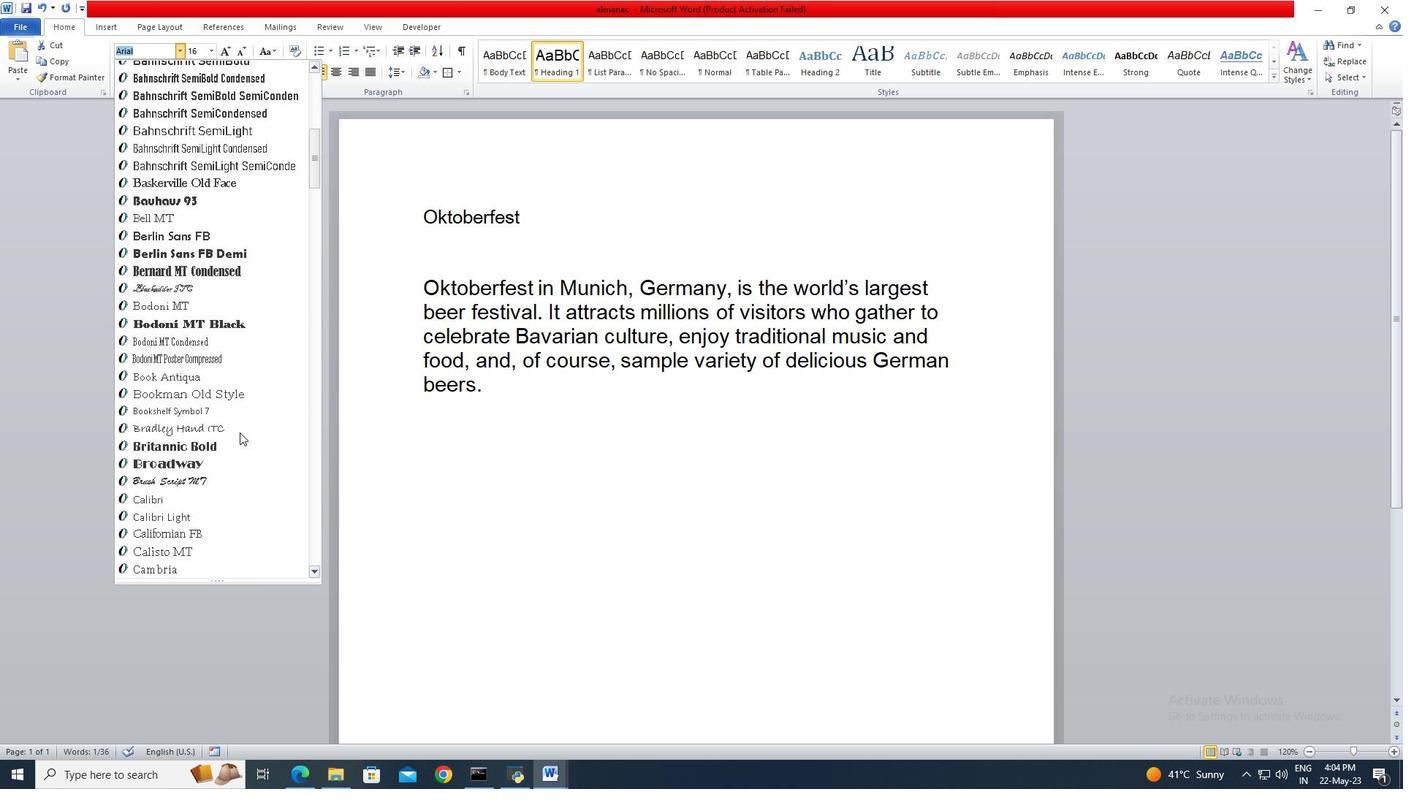 
Action: Mouse scrolled (239, 432) with delta (0, 0)
Screenshot: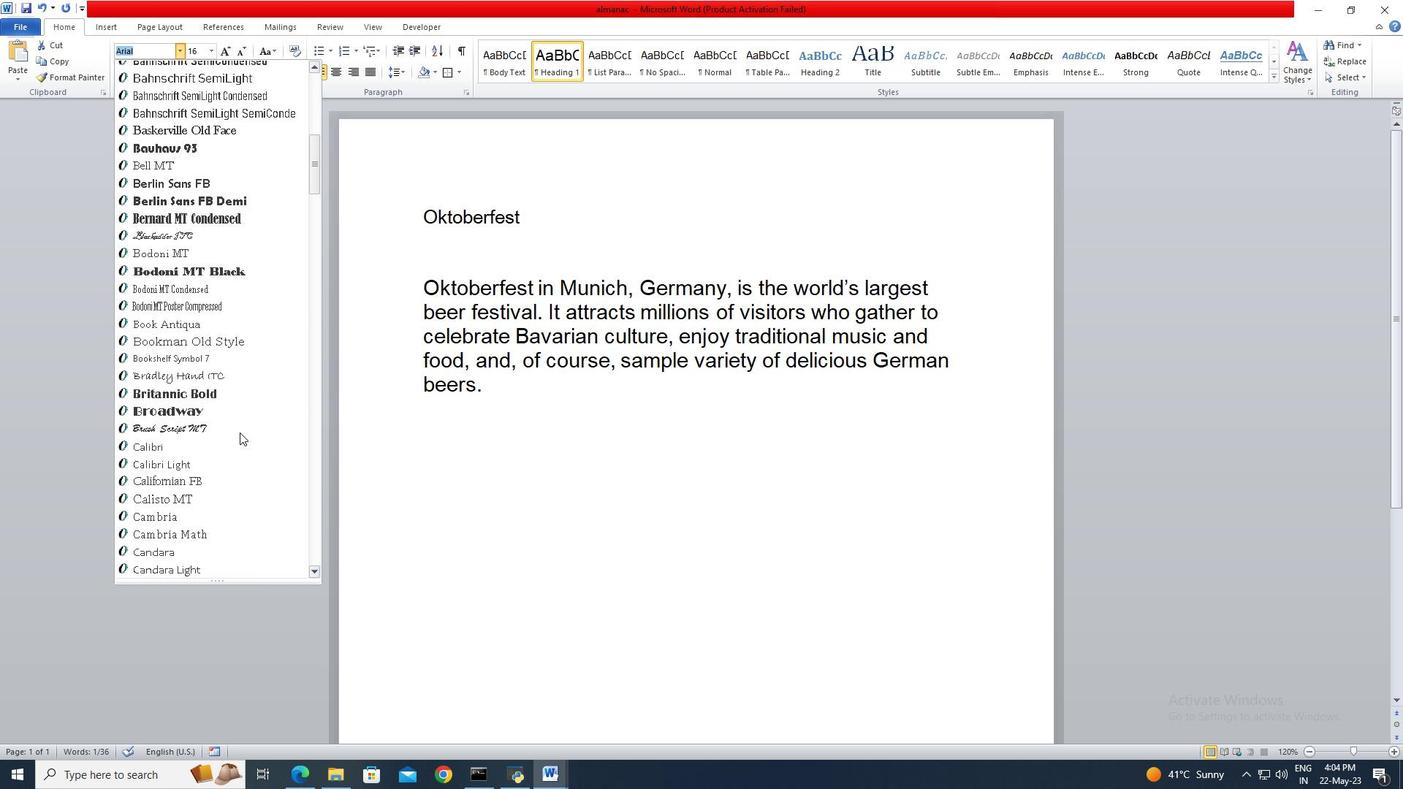 
Action: Mouse scrolled (239, 432) with delta (0, 0)
Screenshot: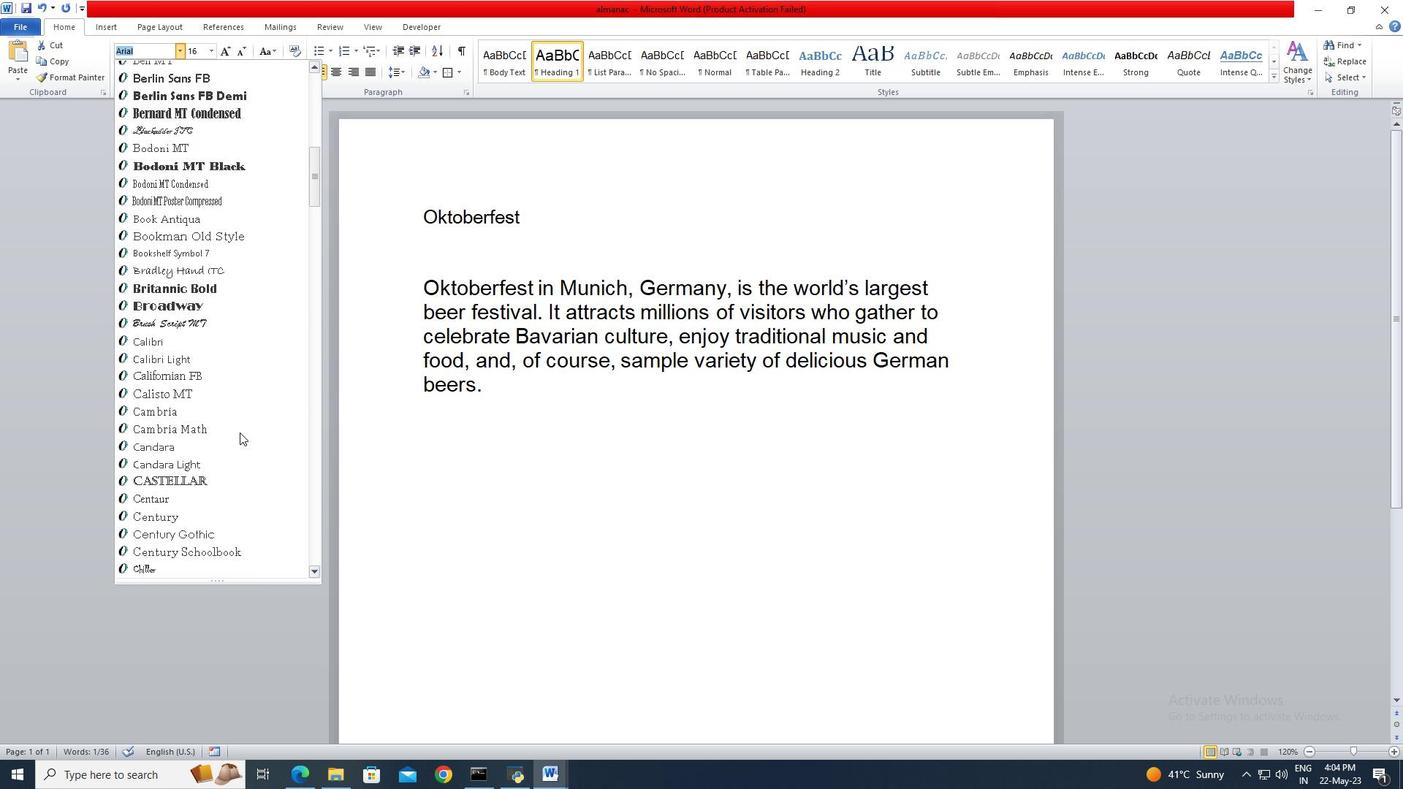 
Action: Mouse scrolled (239, 432) with delta (0, 0)
Screenshot: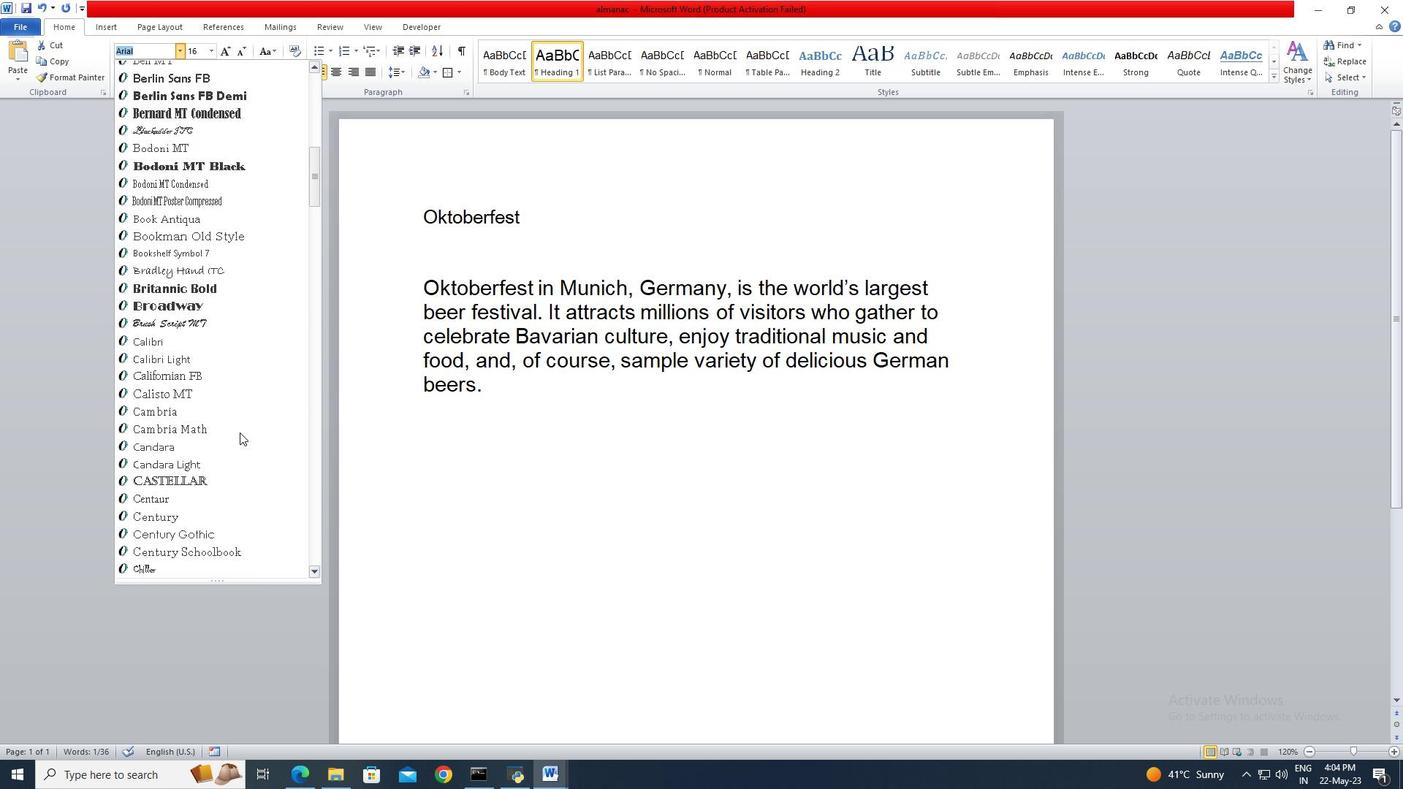 
Action: Mouse scrolled (239, 432) with delta (0, 0)
Screenshot: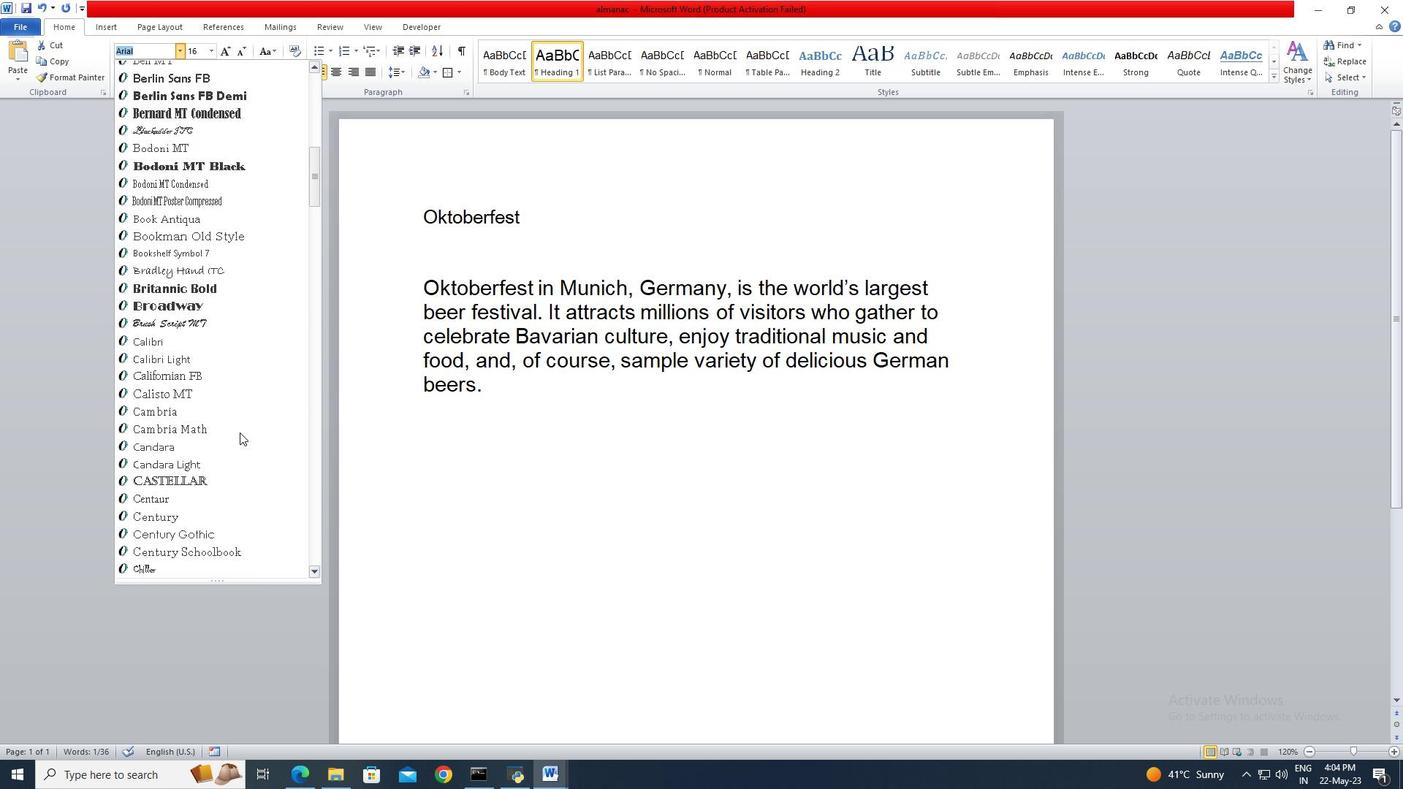 
Action: Mouse scrolled (239, 432) with delta (0, 0)
Screenshot: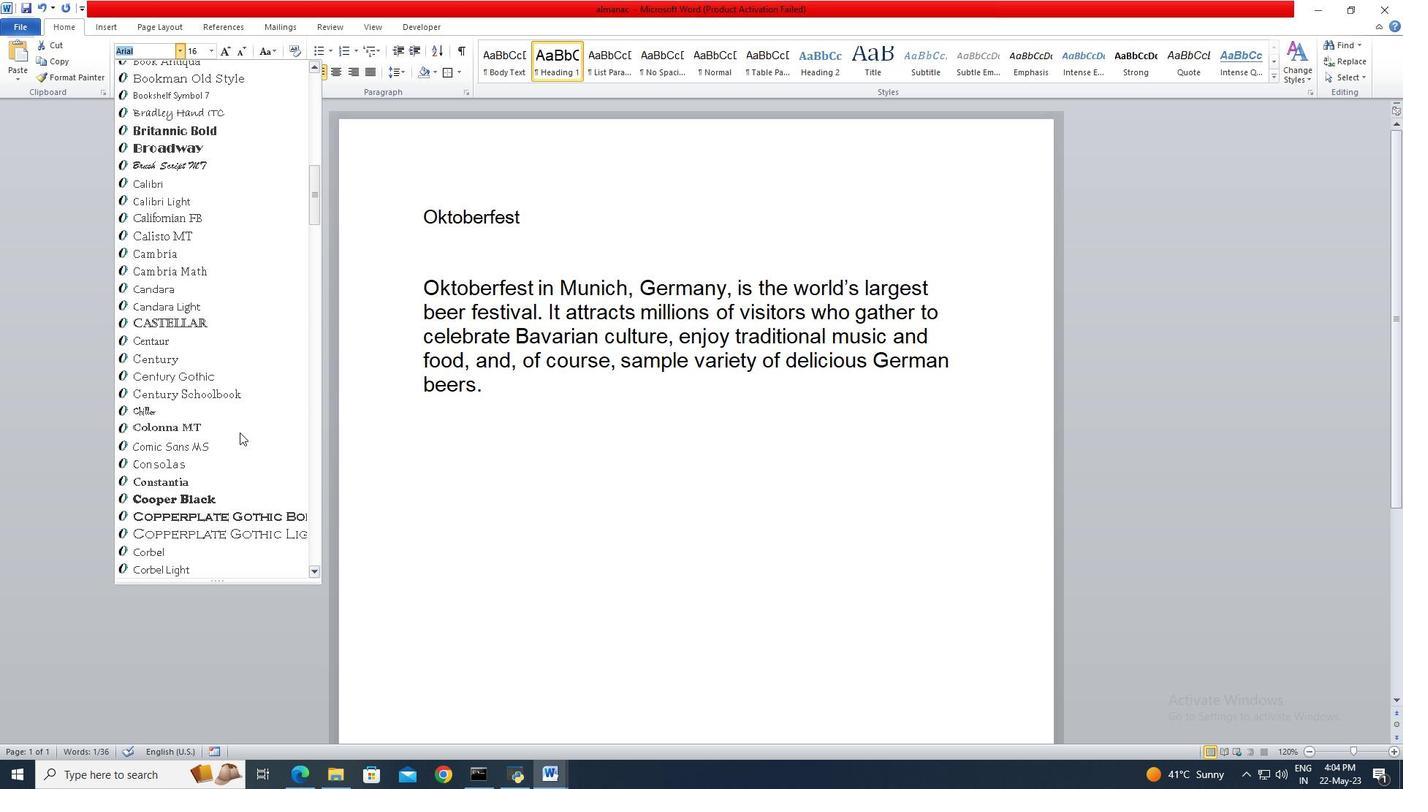 
Action: Mouse scrolled (239, 432) with delta (0, 0)
Screenshot: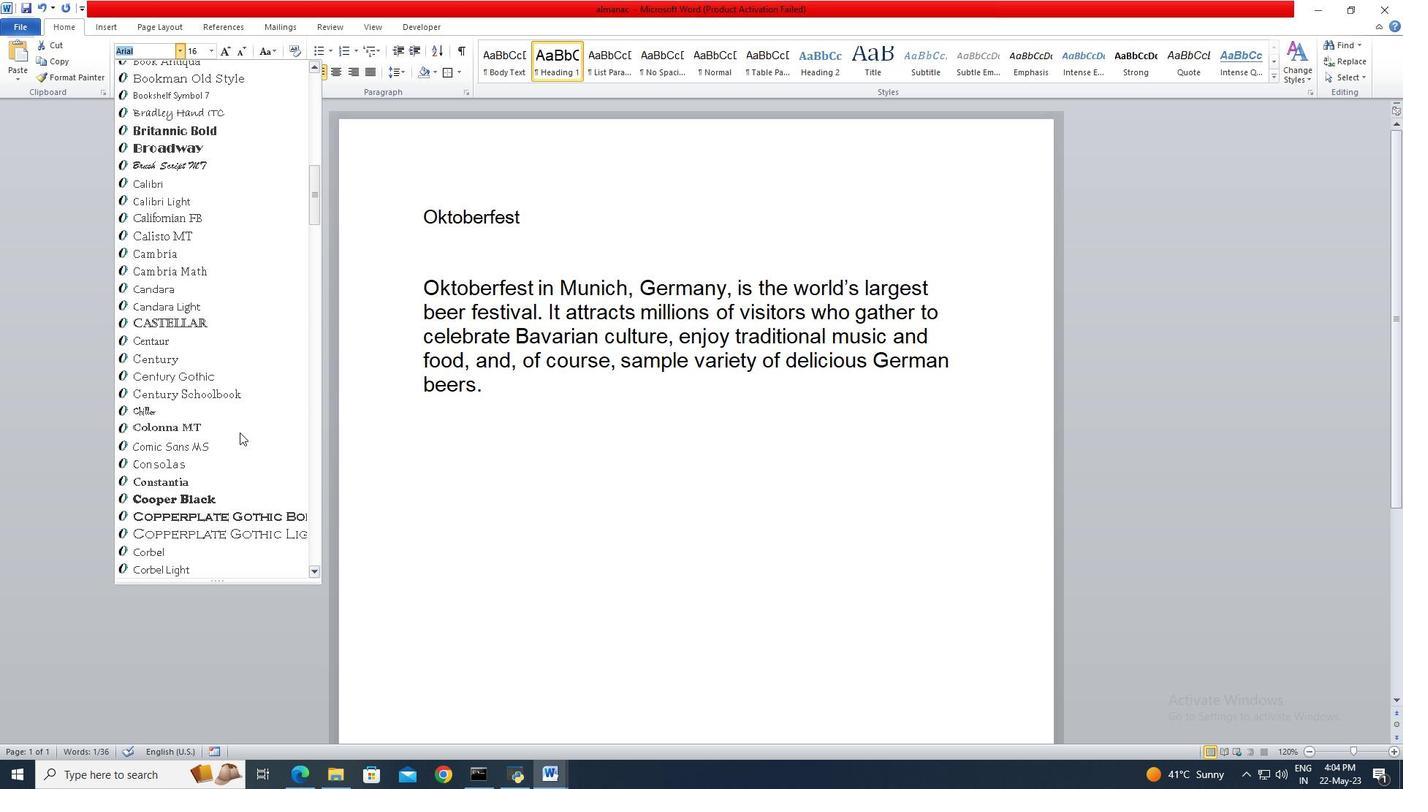 
Action: Mouse scrolled (239, 432) with delta (0, 0)
Screenshot: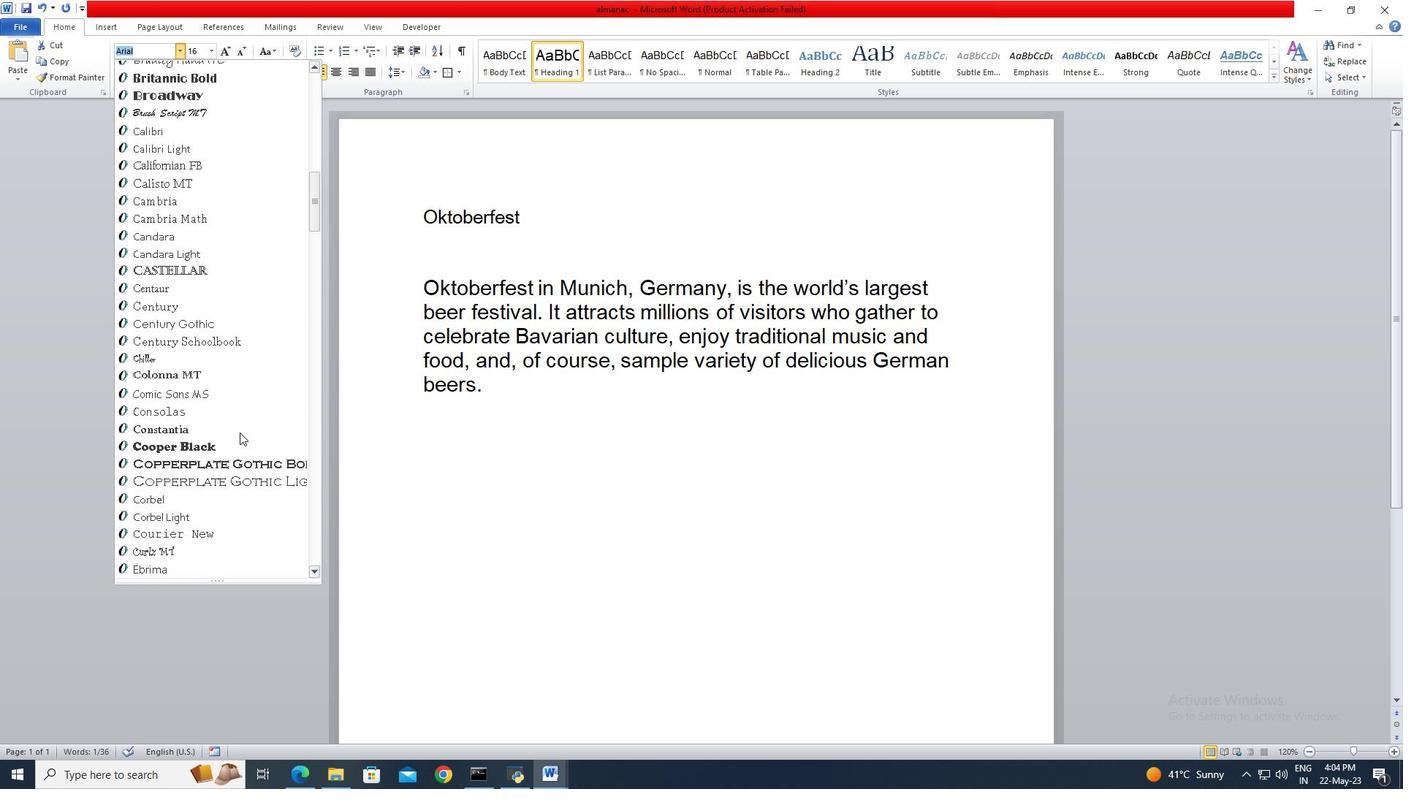 
Action: Mouse scrolled (239, 432) with delta (0, 0)
Screenshot: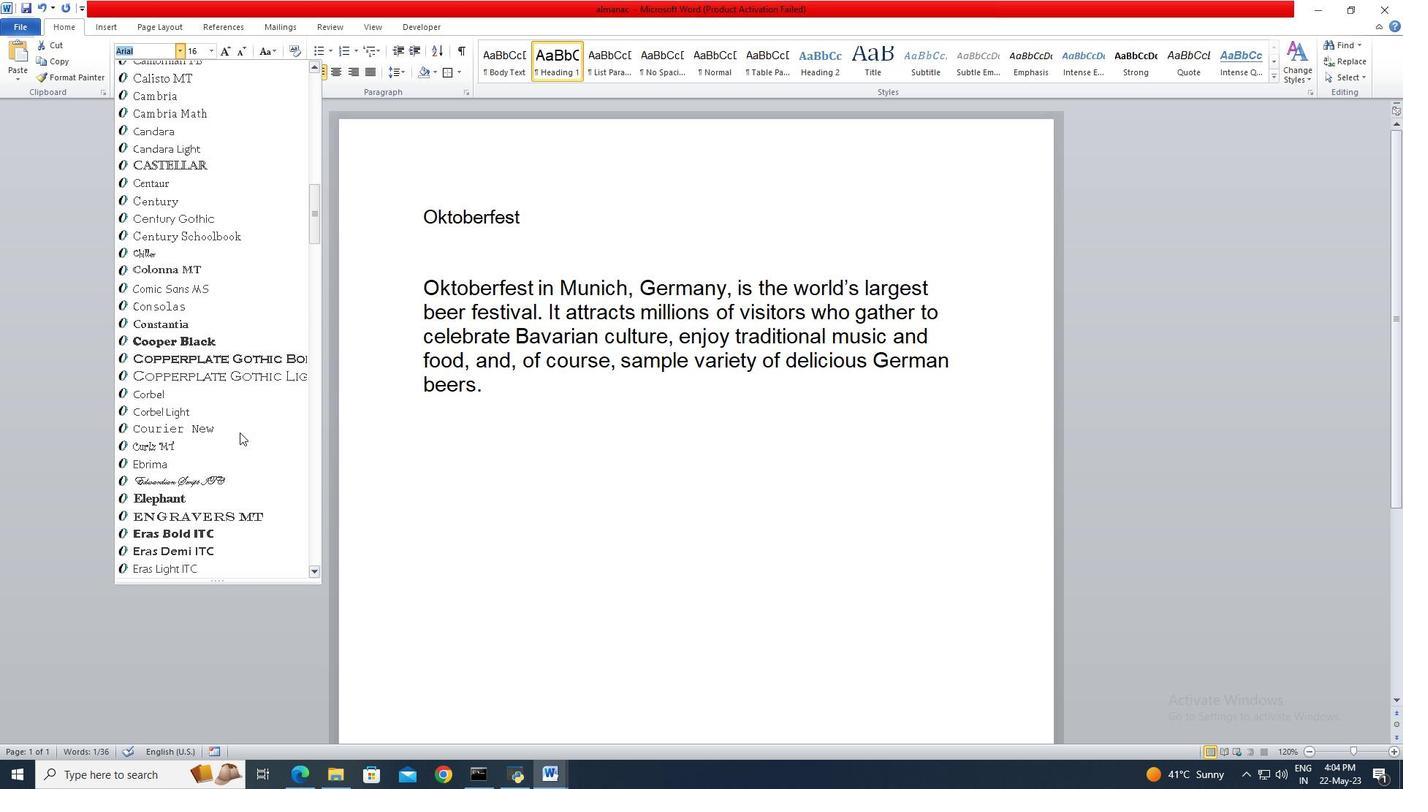 
Action: Mouse scrolled (239, 432) with delta (0, 0)
Screenshot: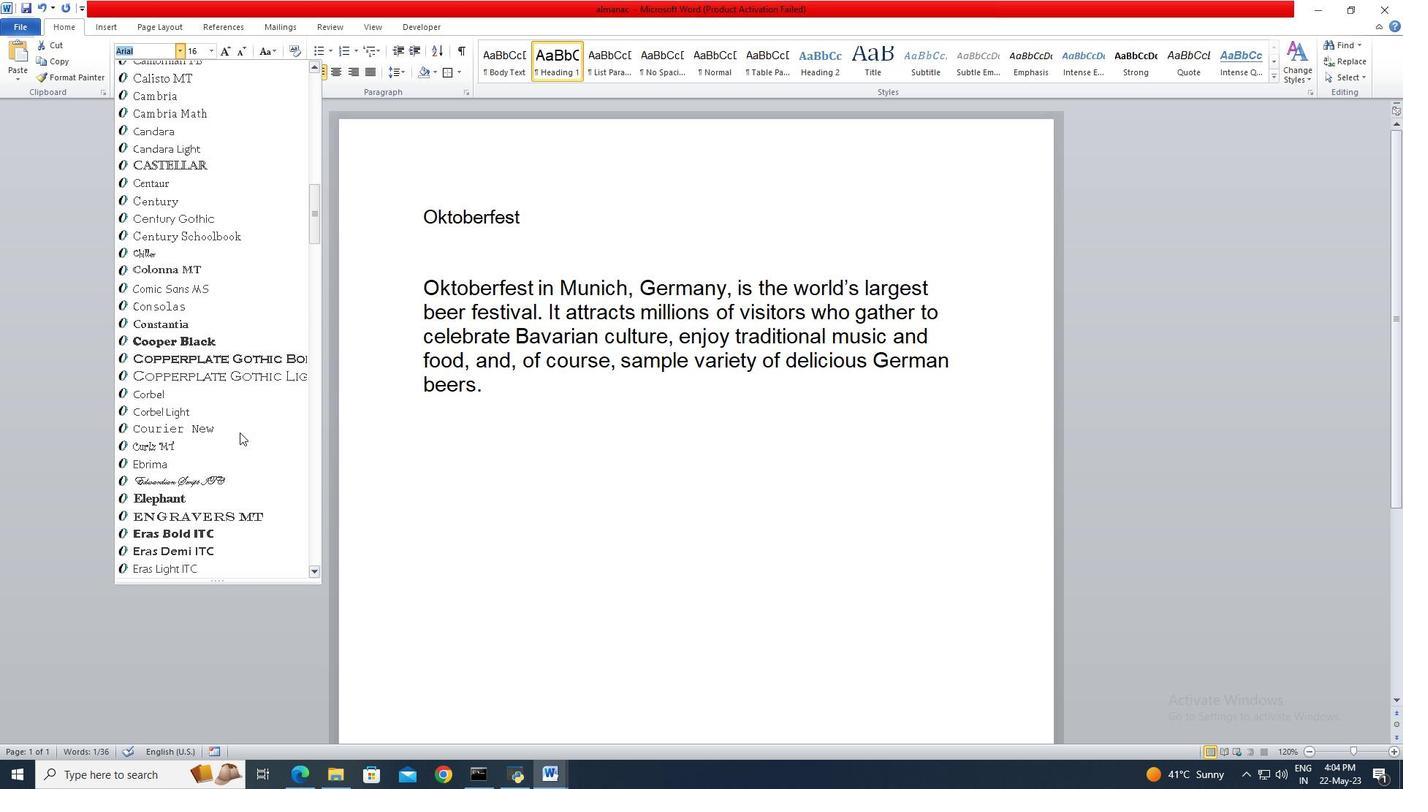 
Action: Mouse scrolled (239, 432) with delta (0, 0)
Screenshot: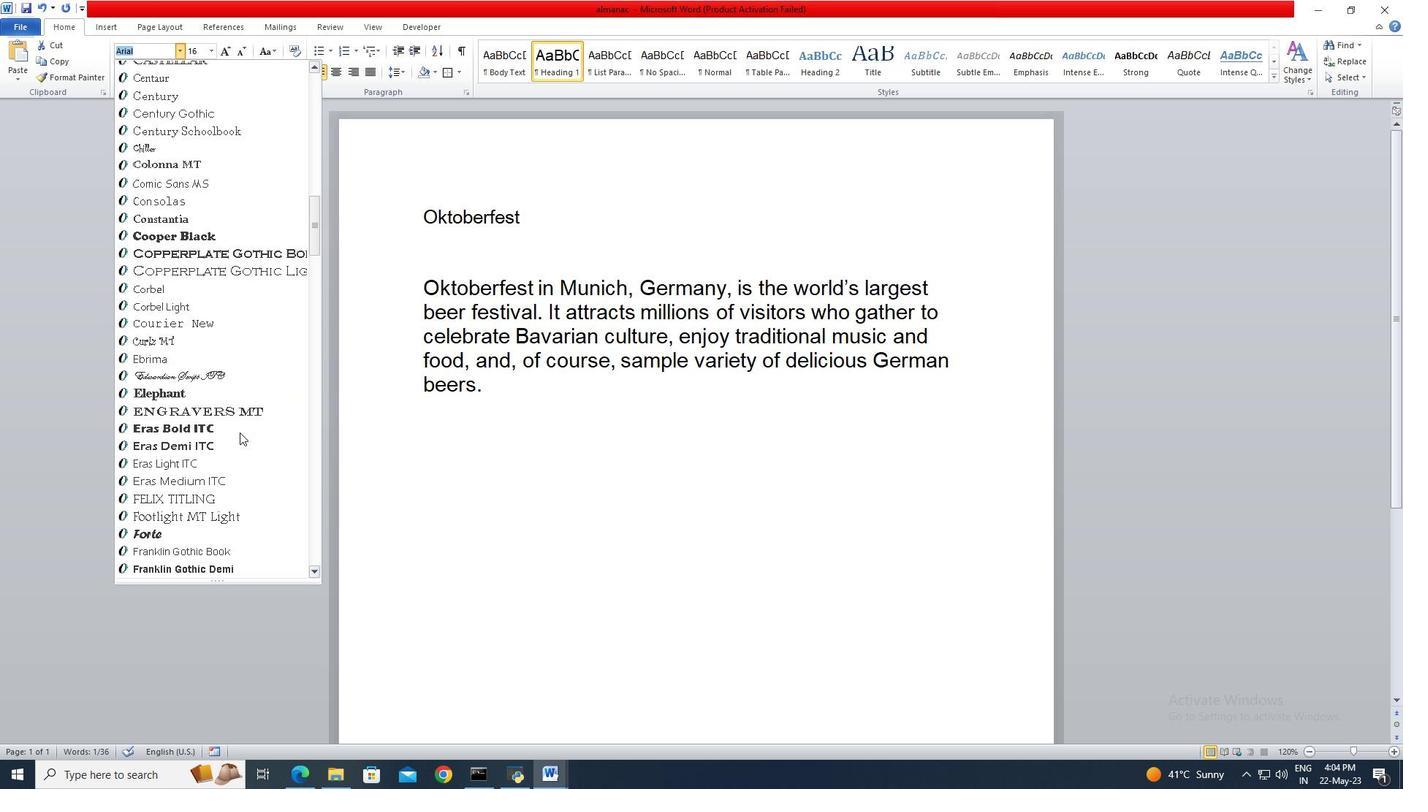 
Action: Mouse scrolled (239, 432) with delta (0, 0)
Screenshot: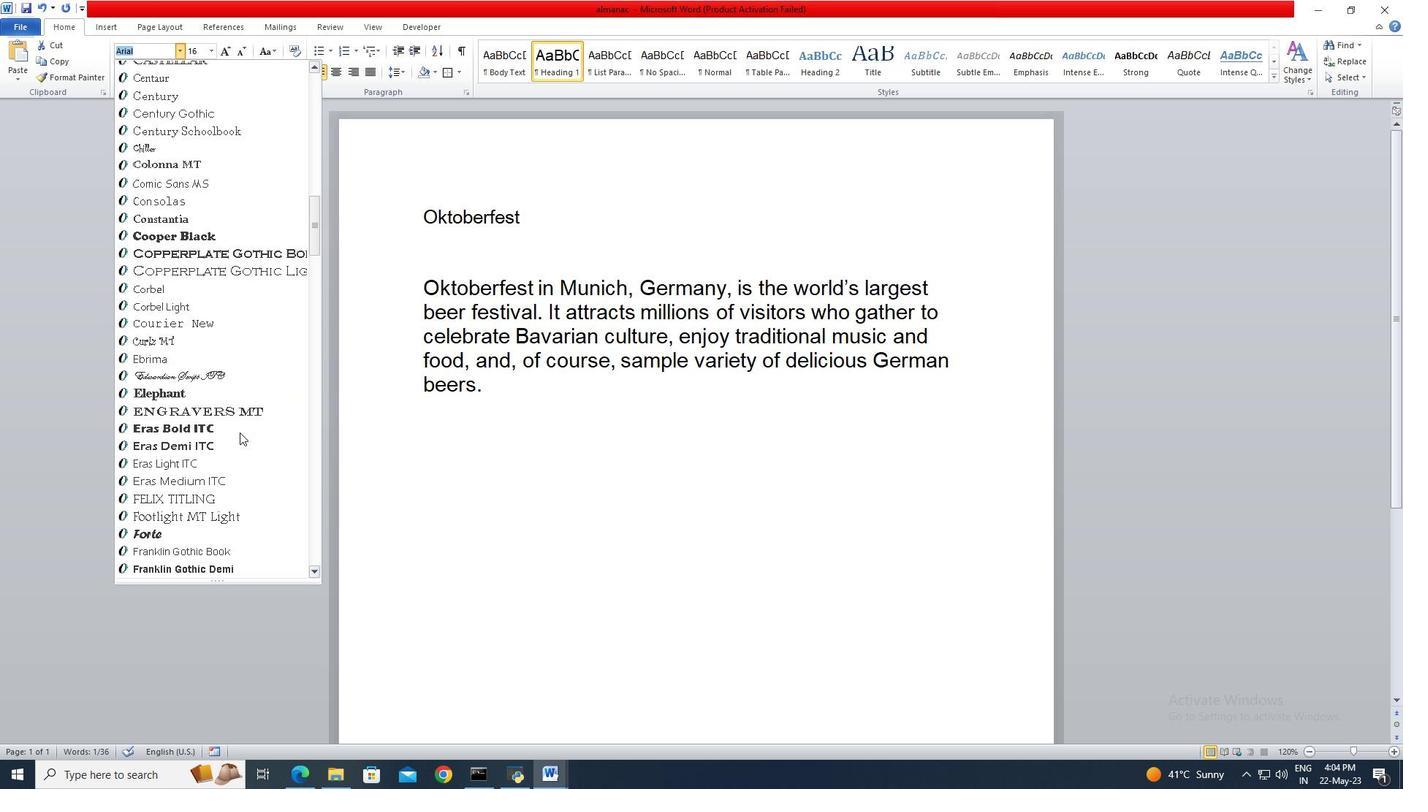 
Action: Mouse scrolled (239, 432) with delta (0, 0)
Screenshot: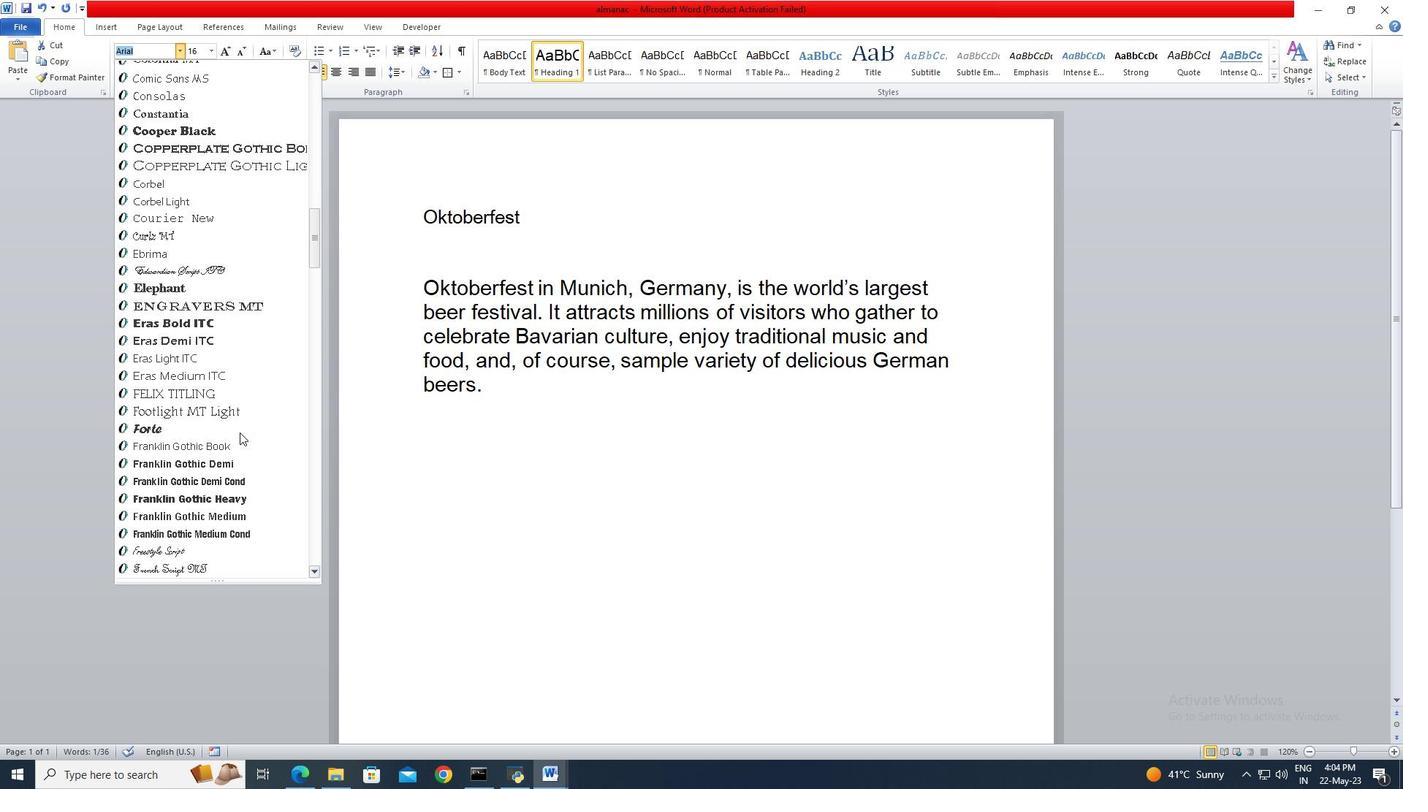 
Action: Mouse scrolled (239, 432) with delta (0, 0)
Screenshot: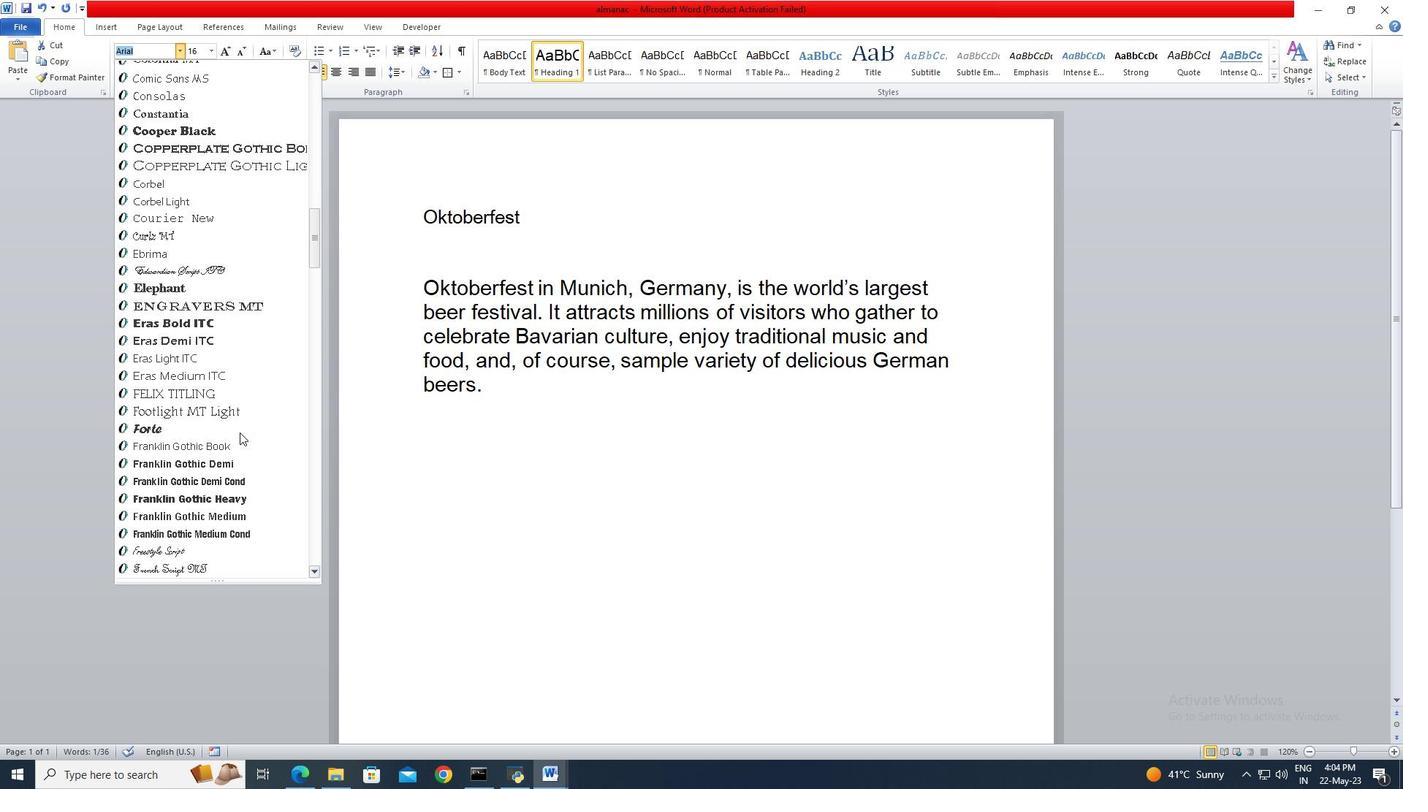 
Action: Mouse scrolled (239, 432) with delta (0, 0)
Screenshot: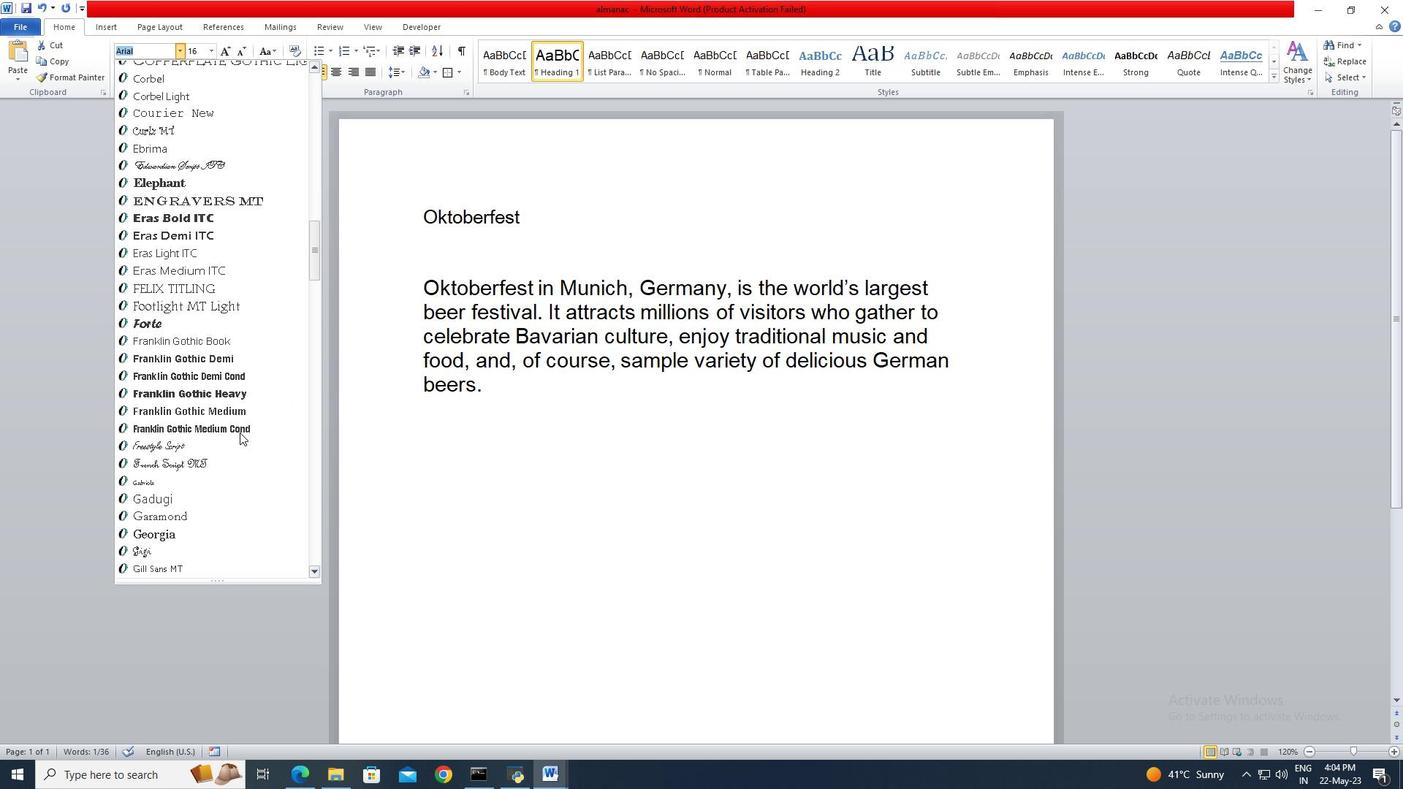 
Action: Mouse scrolled (239, 432) with delta (0, 0)
Screenshot: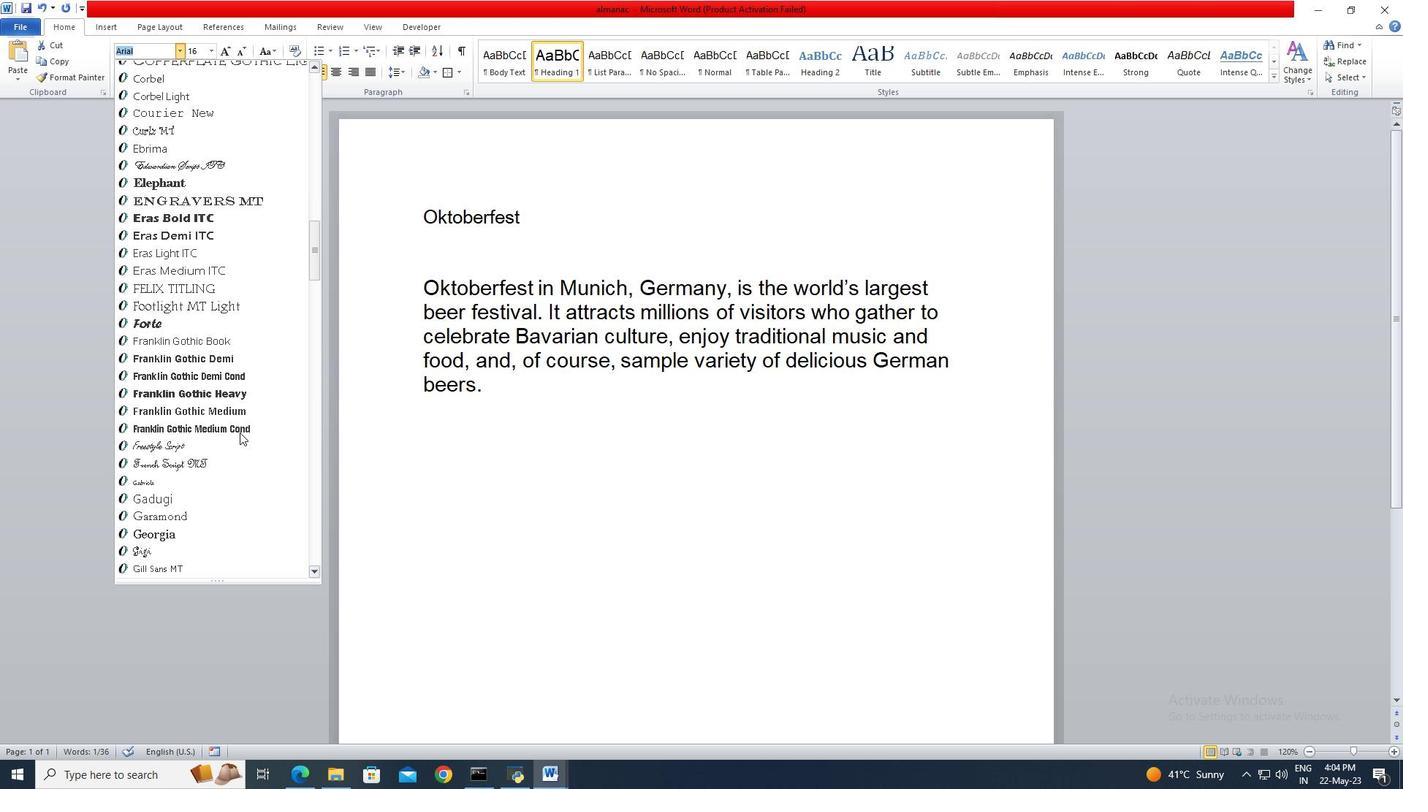 
Action: Mouse scrolled (239, 432) with delta (0, 0)
Screenshot: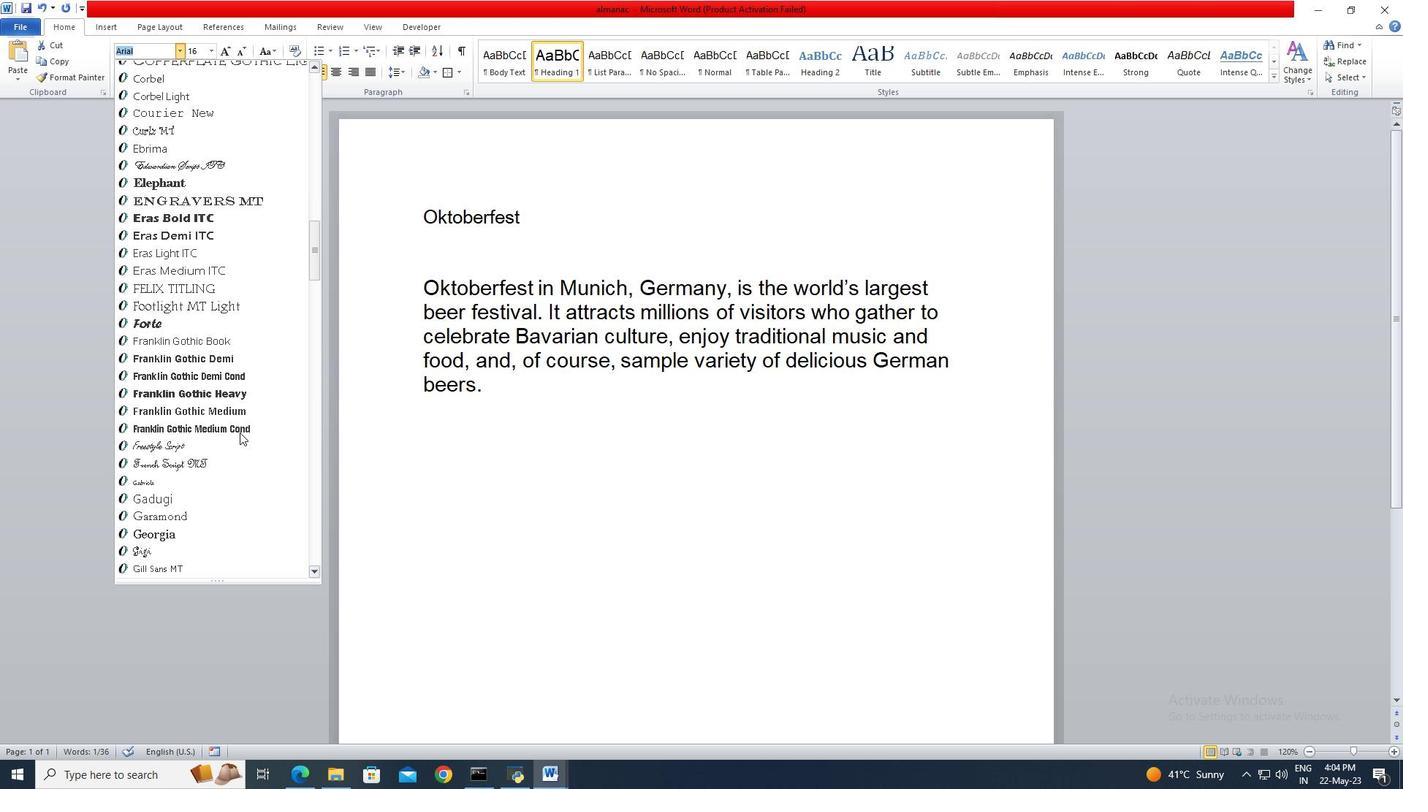 
Action: Mouse scrolled (239, 432) with delta (0, 0)
Screenshot: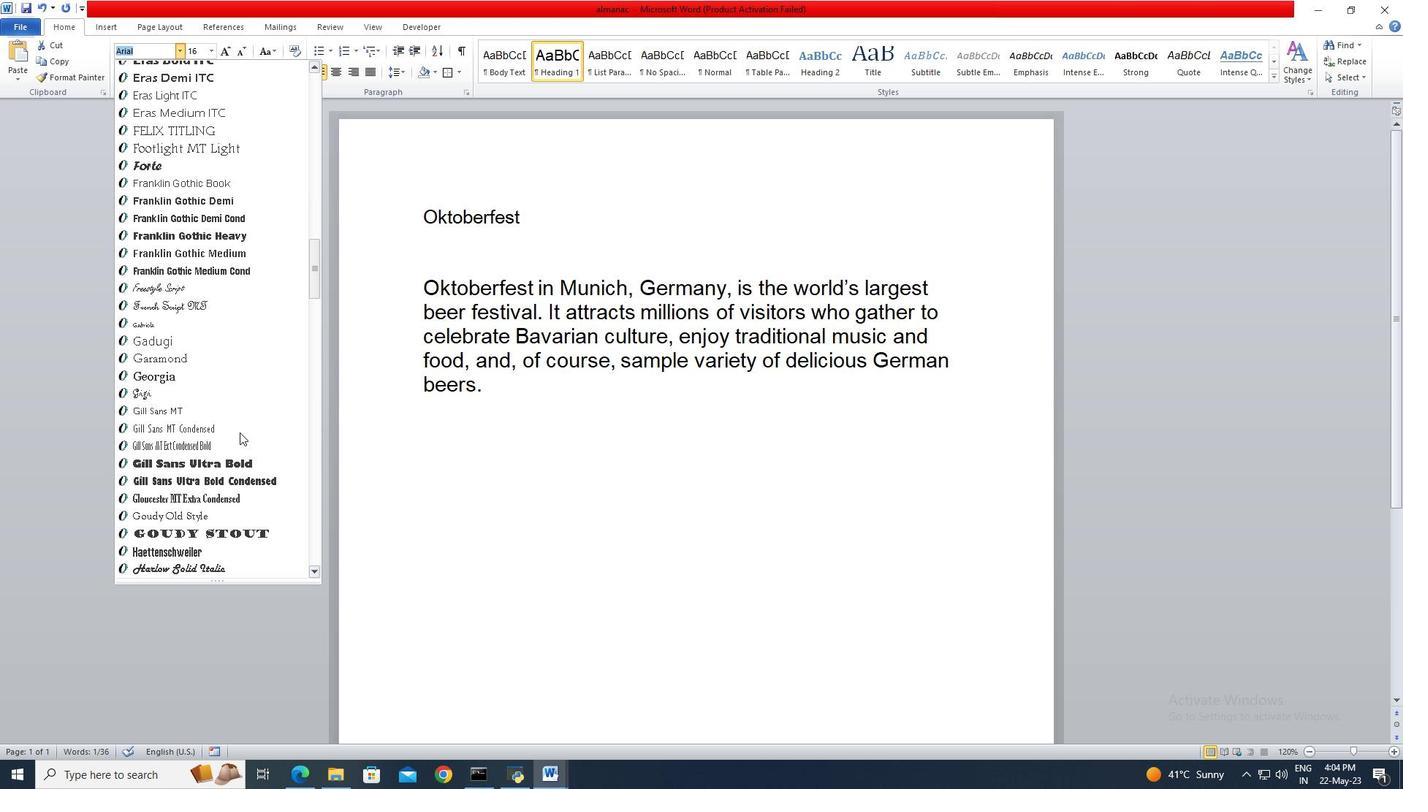 
Action: Mouse scrolled (239, 432) with delta (0, 0)
Screenshot: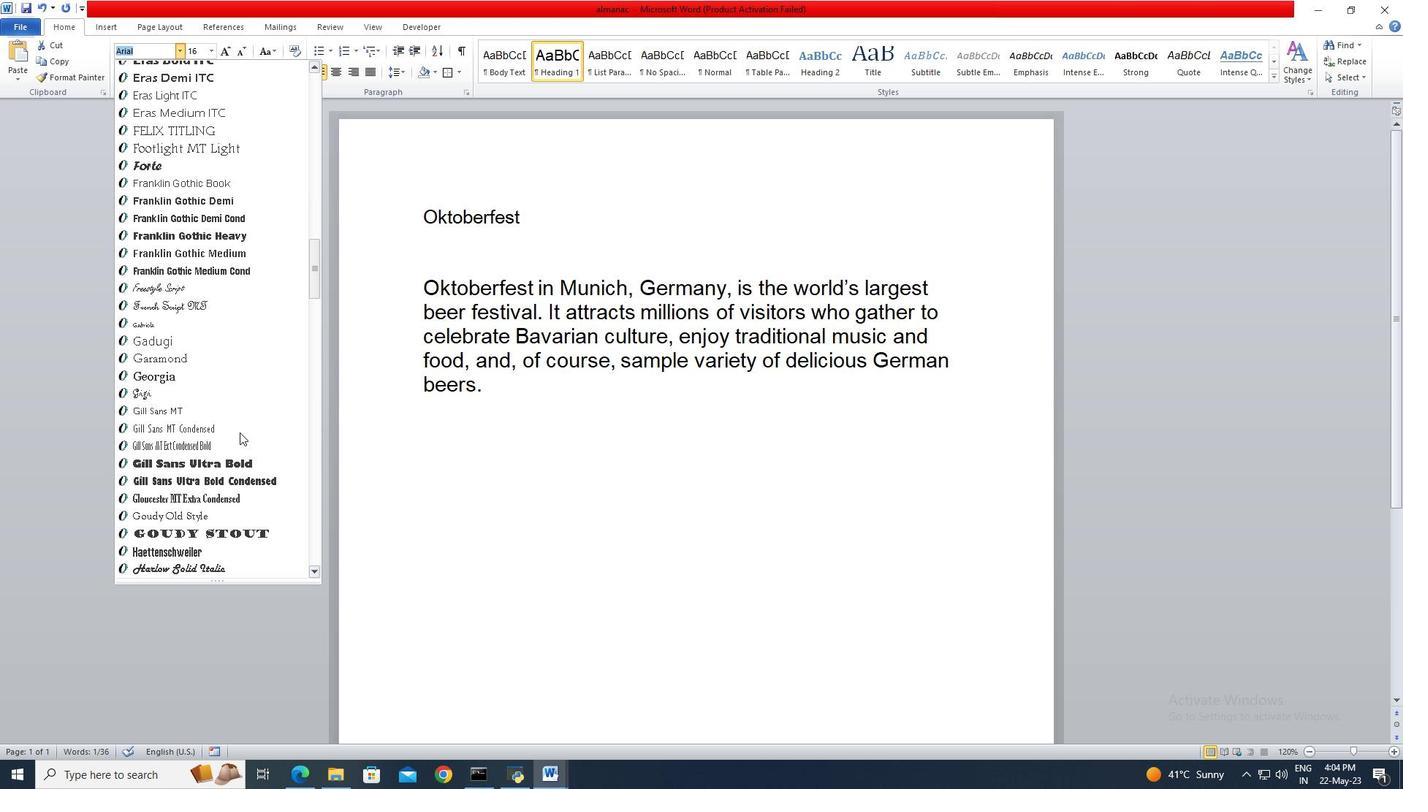 
Action: Mouse scrolled (239, 432) with delta (0, 0)
Screenshot: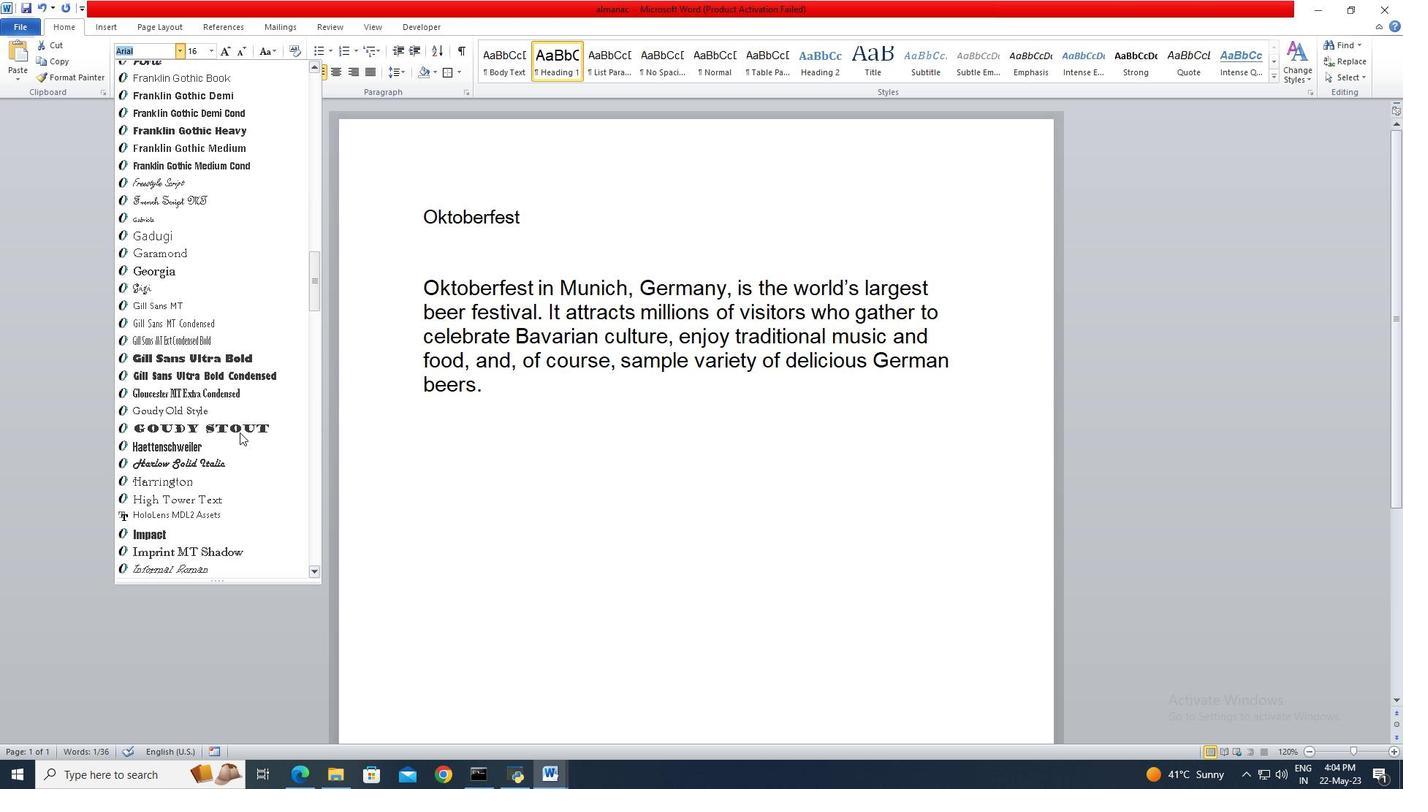 
Action: Mouse scrolled (239, 432) with delta (0, 0)
Screenshot: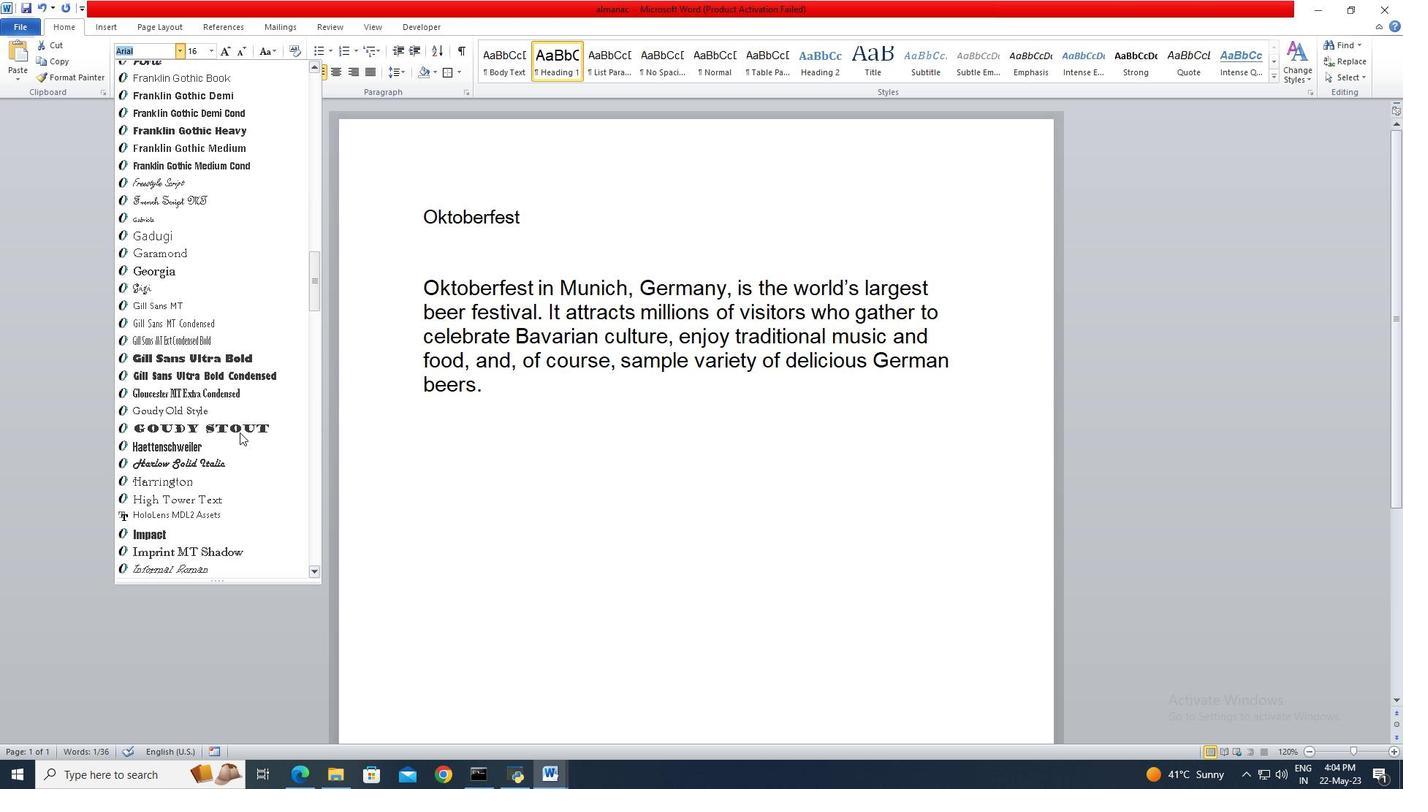 
Action: Mouse scrolled (239, 432) with delta (0, 0)
Screenshot: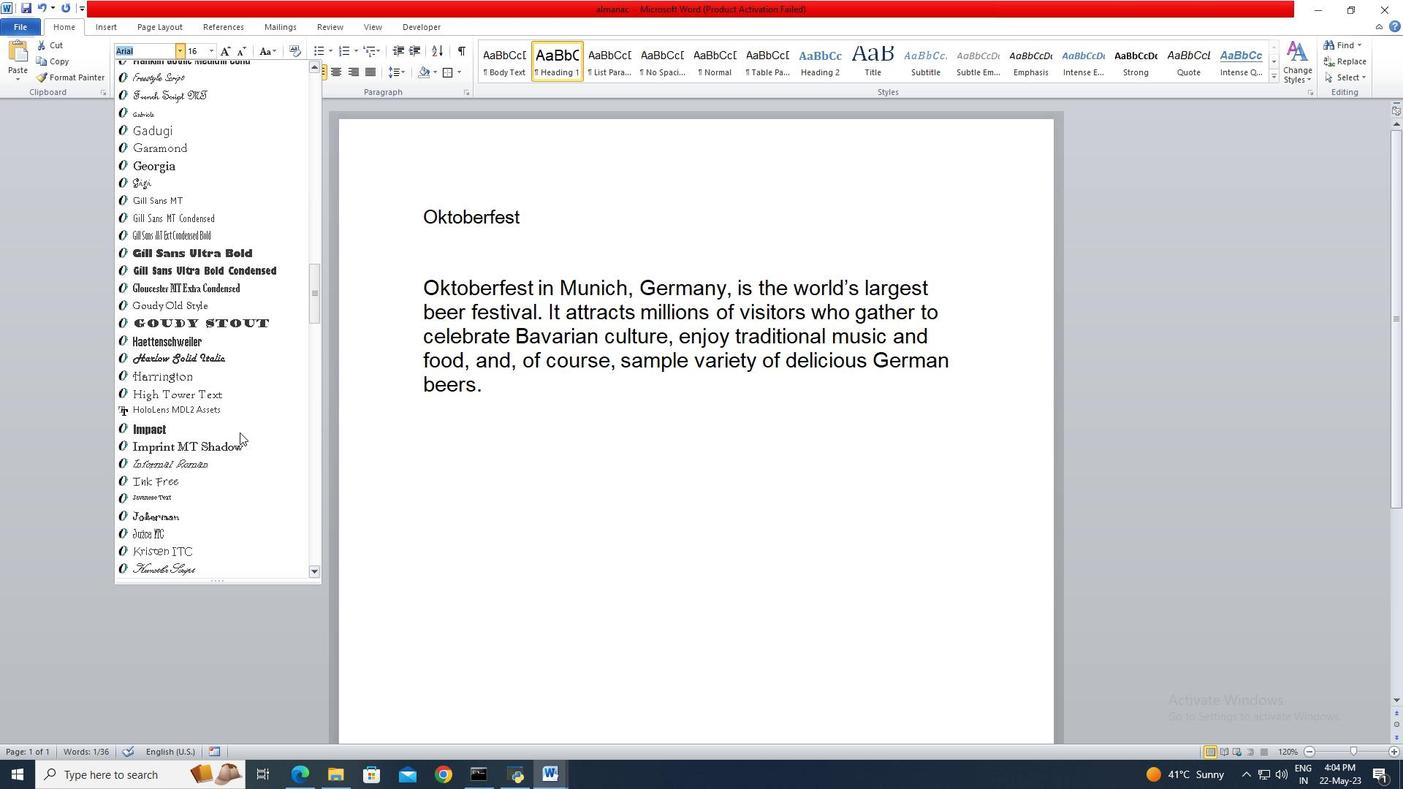
Action: Mouse scrolled (239, 432) with delta (0, 0)
Screenshot: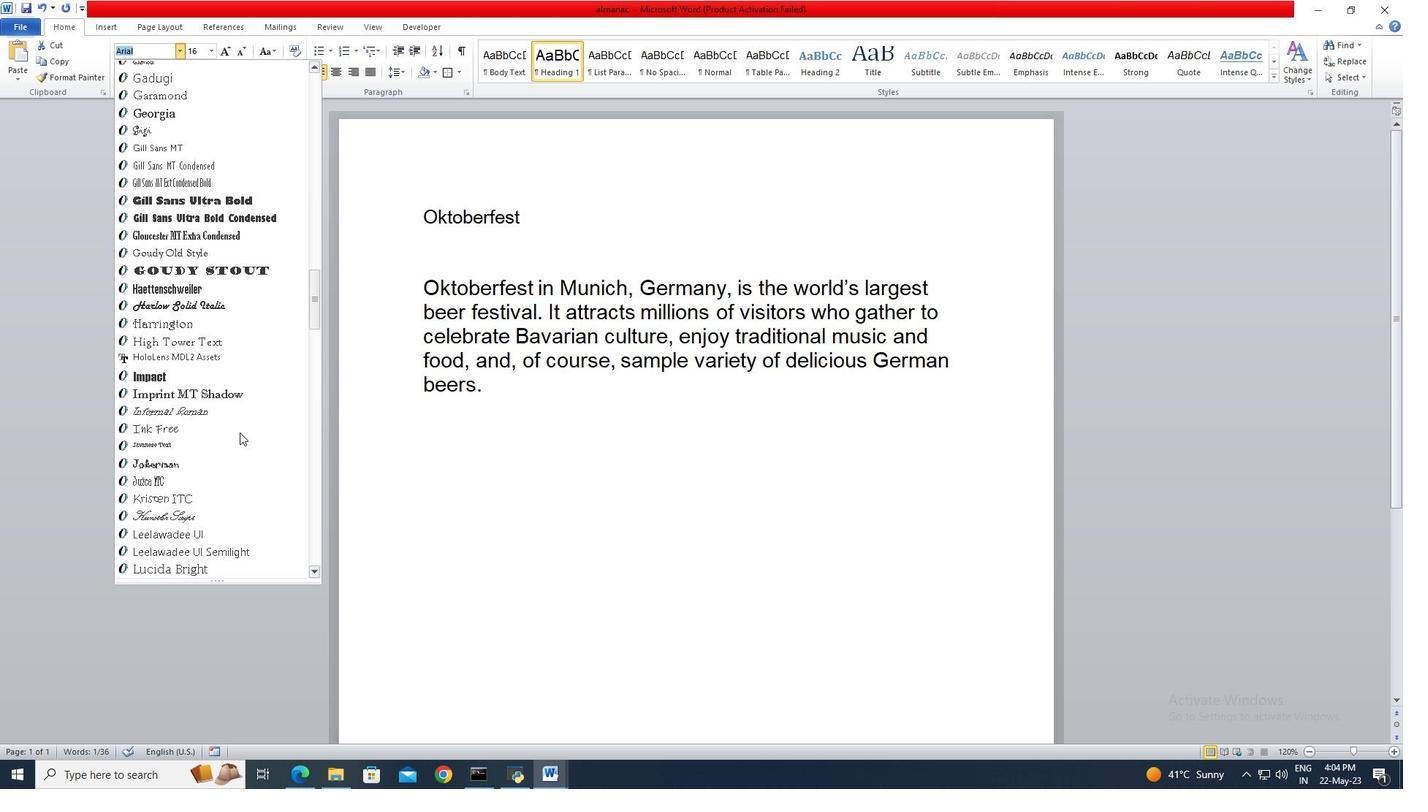 
Action: Mouse moved to (218, 440)
Screenshot: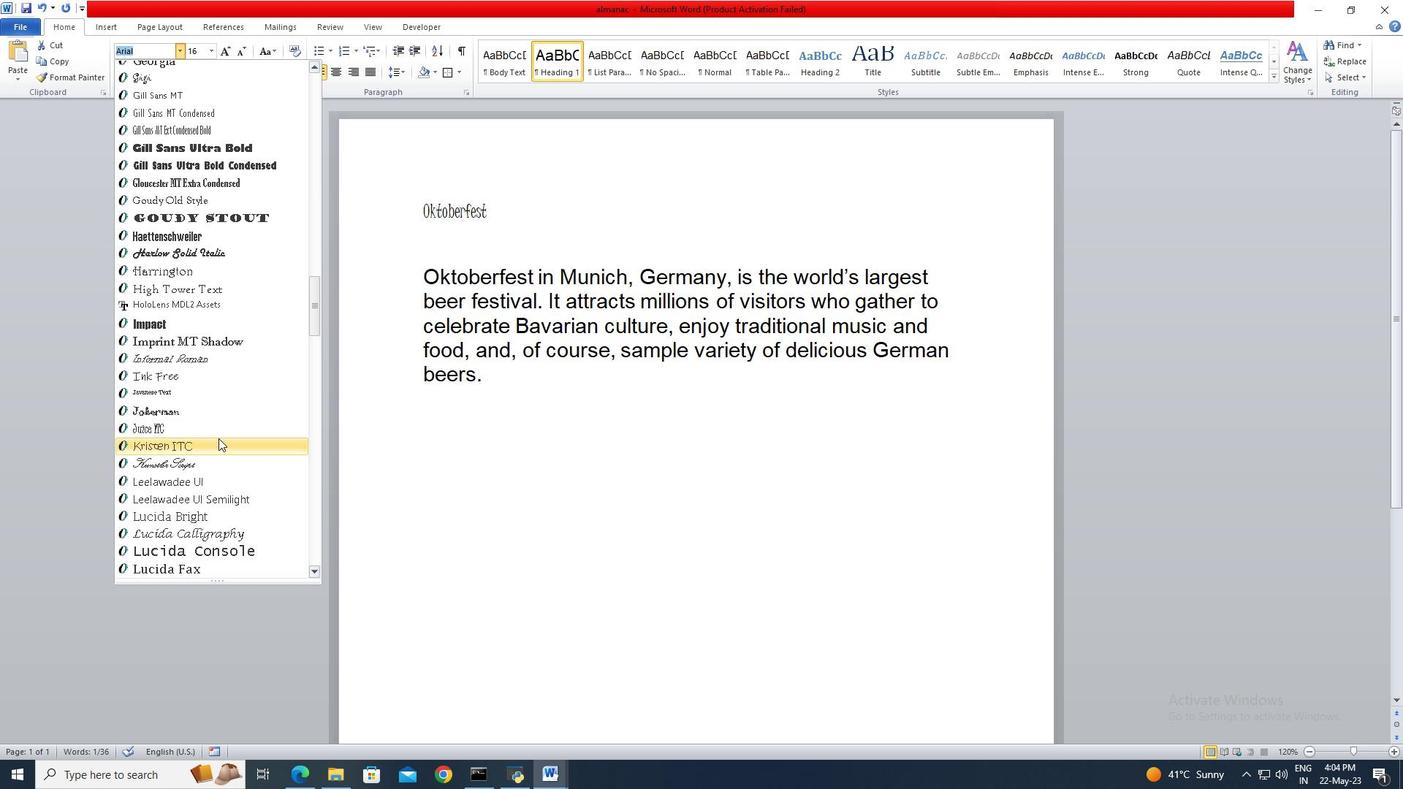 
Action: Mouse scrolled (218, 439) with delta (0, 0)
Screenshot: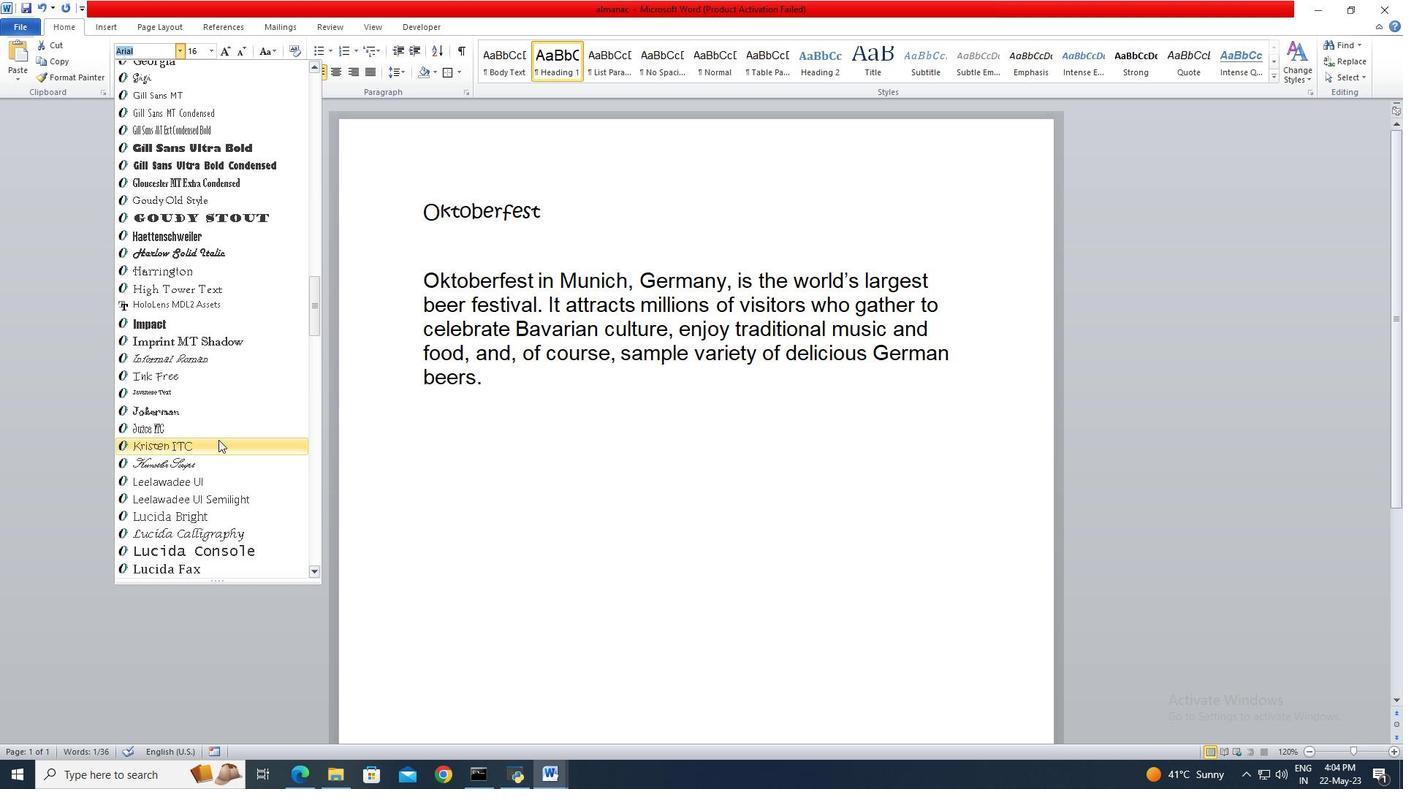 
Action: Mouse moved to (502, 212)
Screenshot: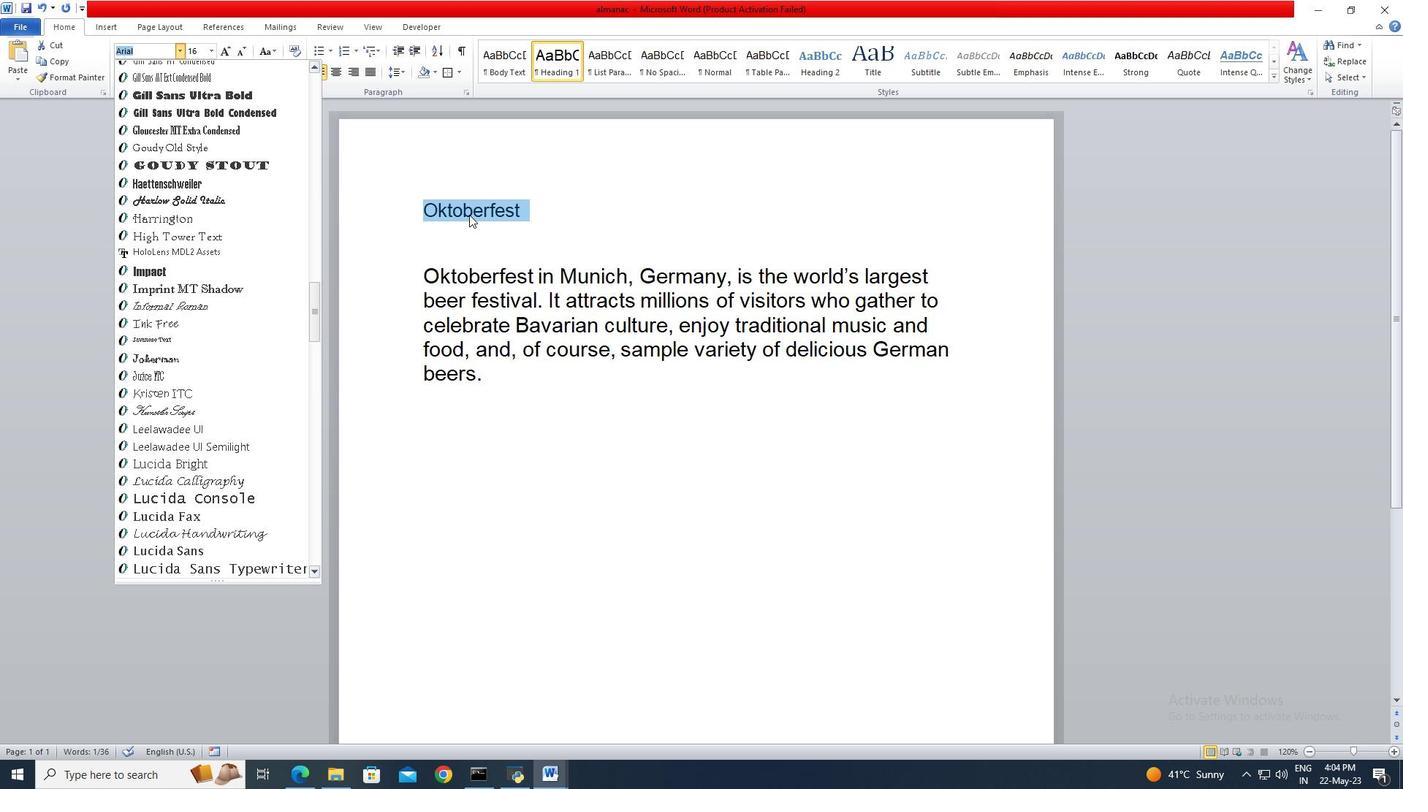 
Action: Mouse pressed left at (502, 212)
Screenshot: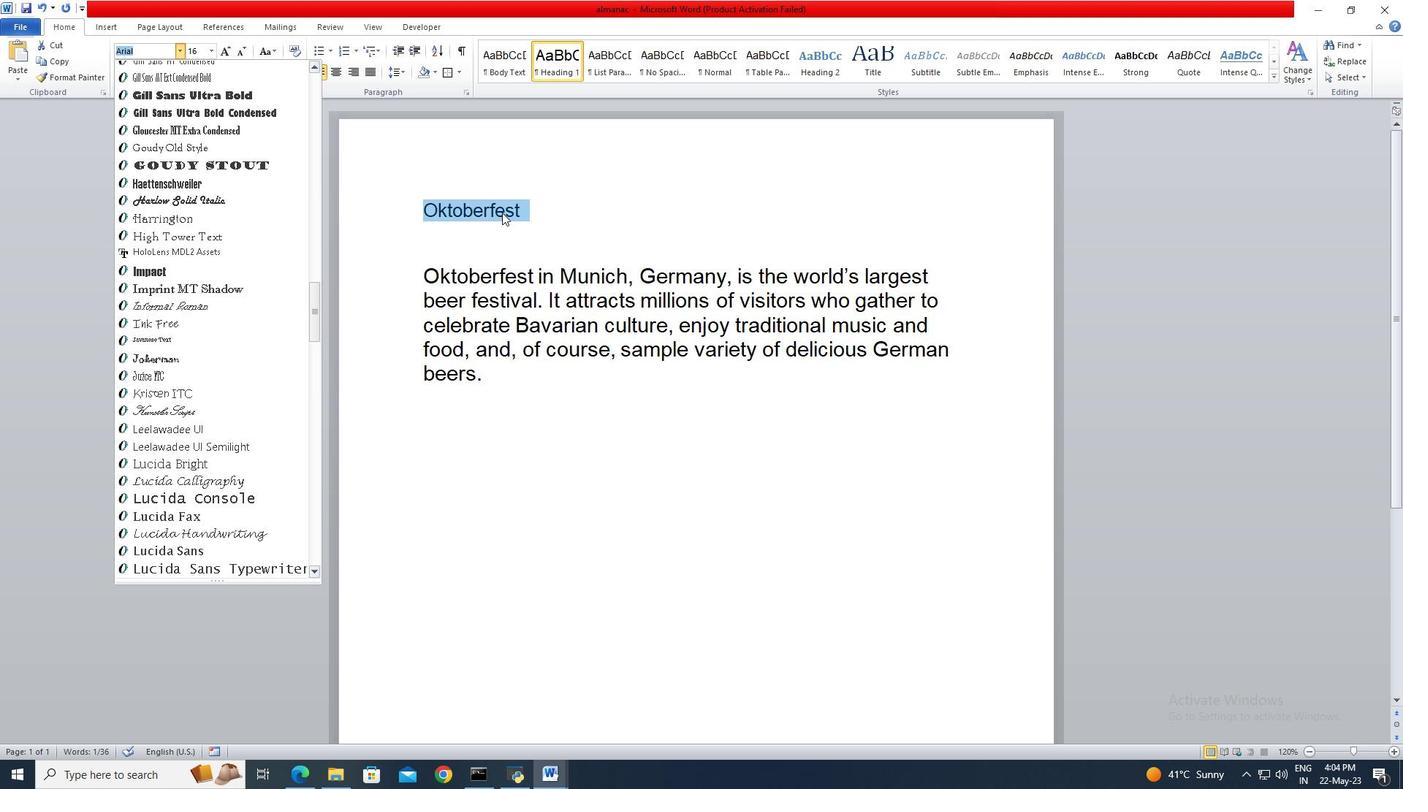 
Action: Mouse moved to (211, 51)
Screenshot: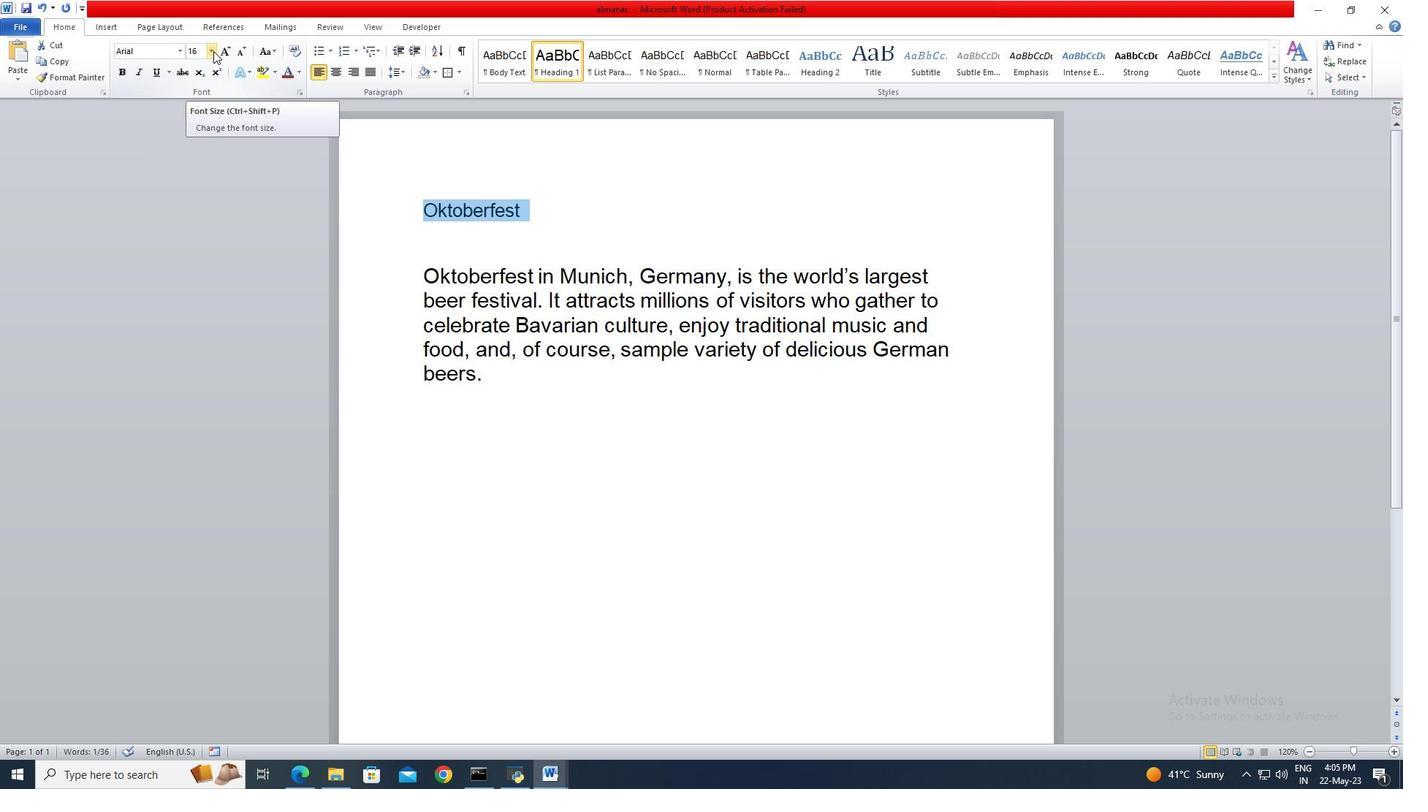 
Action: Mouse pressed left at (211, 51)
Screenshot: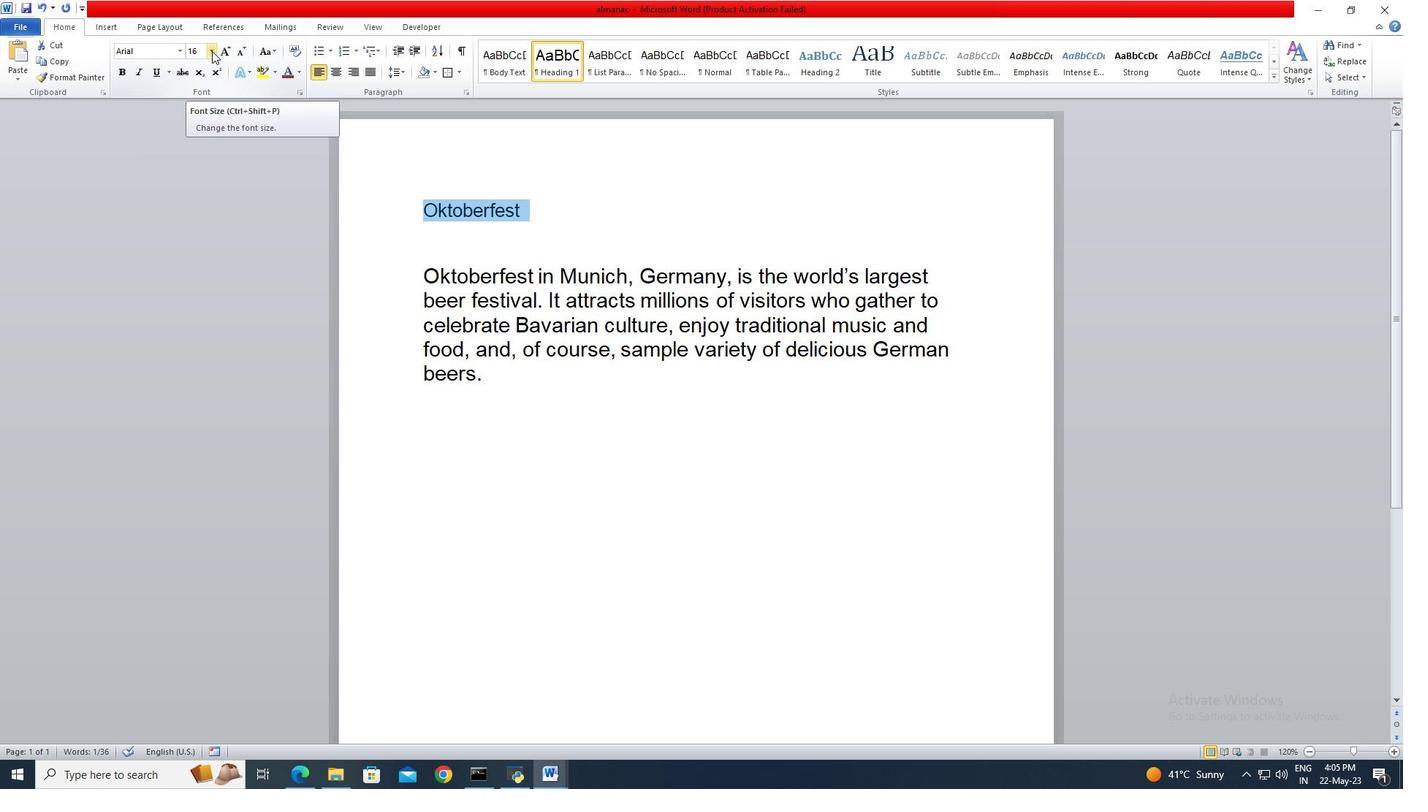 
Action: Mouse moved to (192, 142)
Screenshot: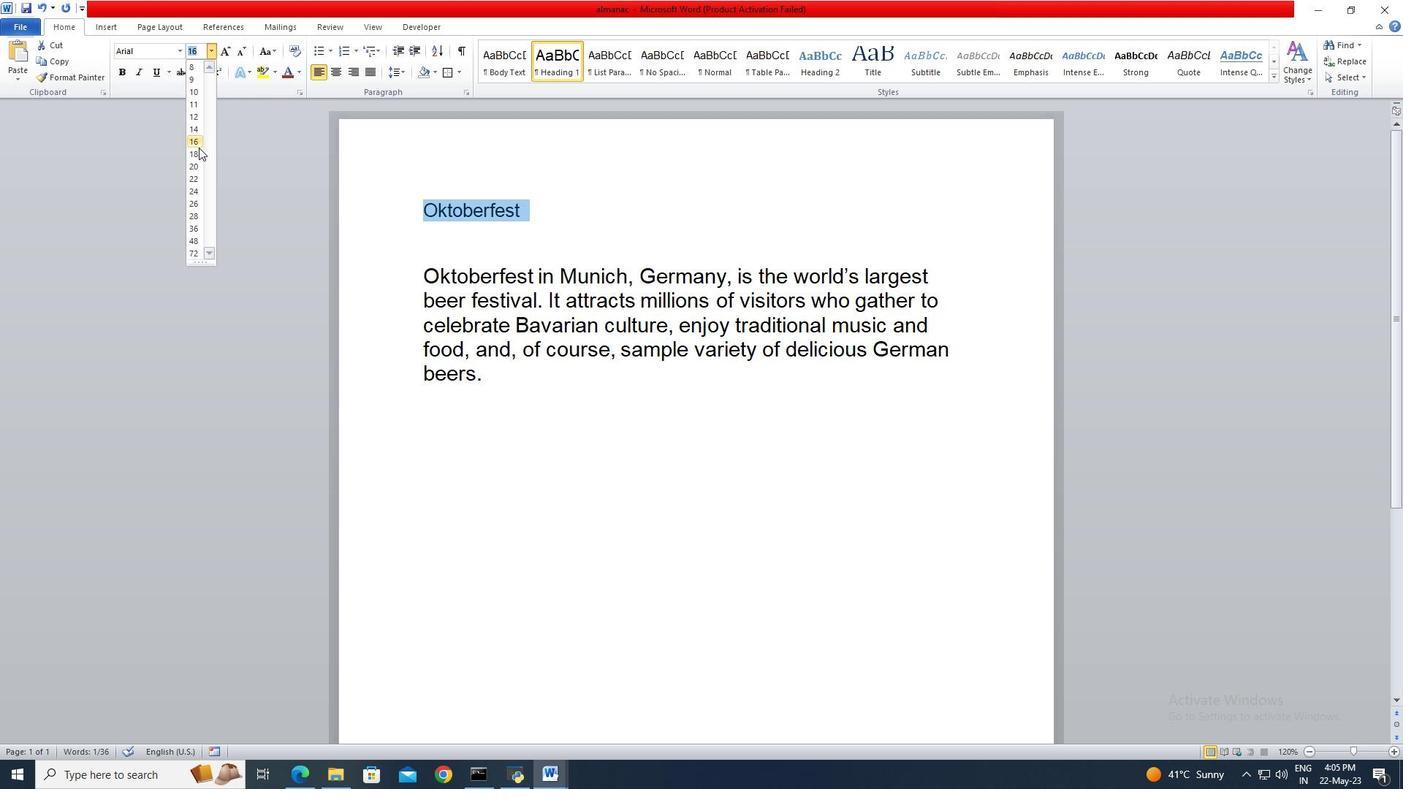 
Action: Mouse pressed left at (192, 142)
Screenshot: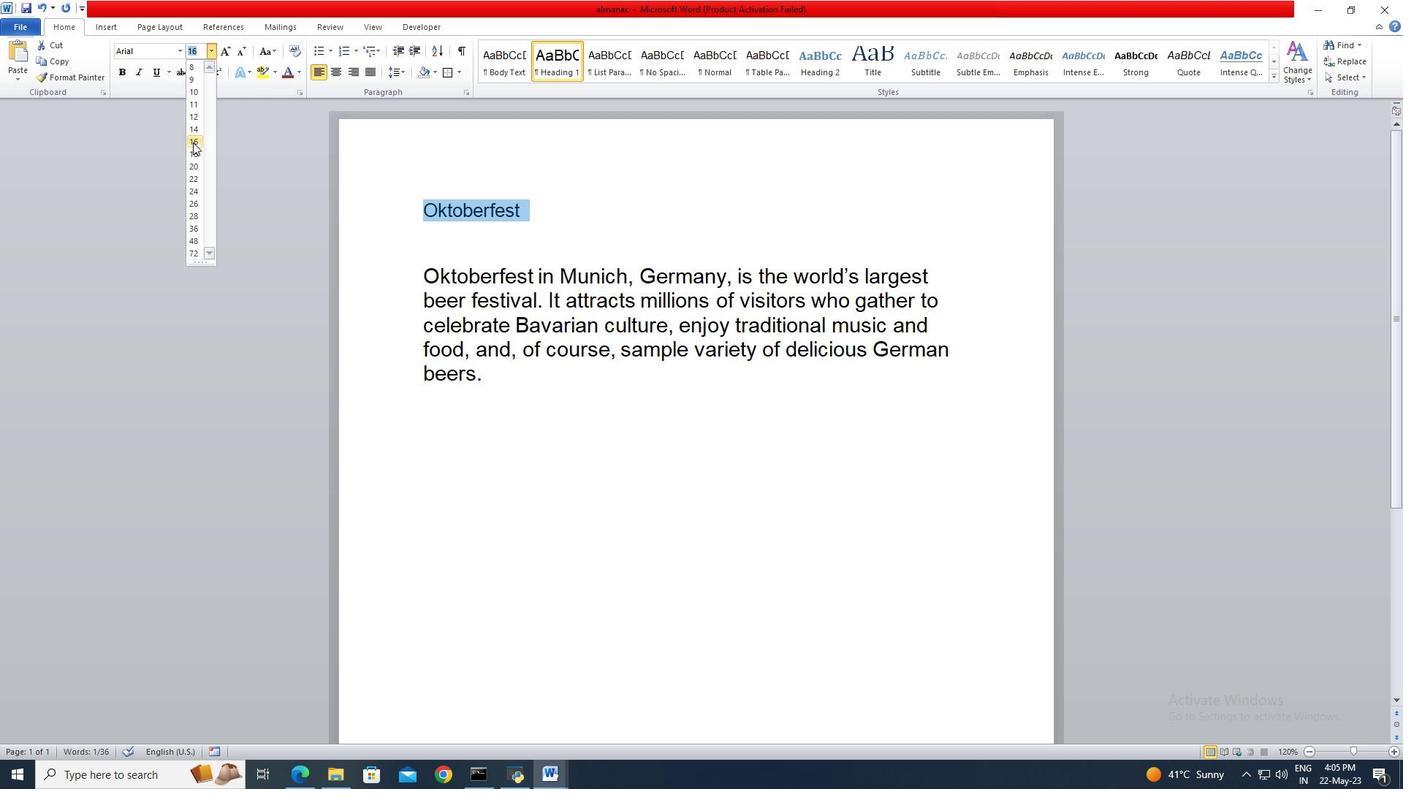 
Action: Mouse moved to (338, 76)
Screenshot: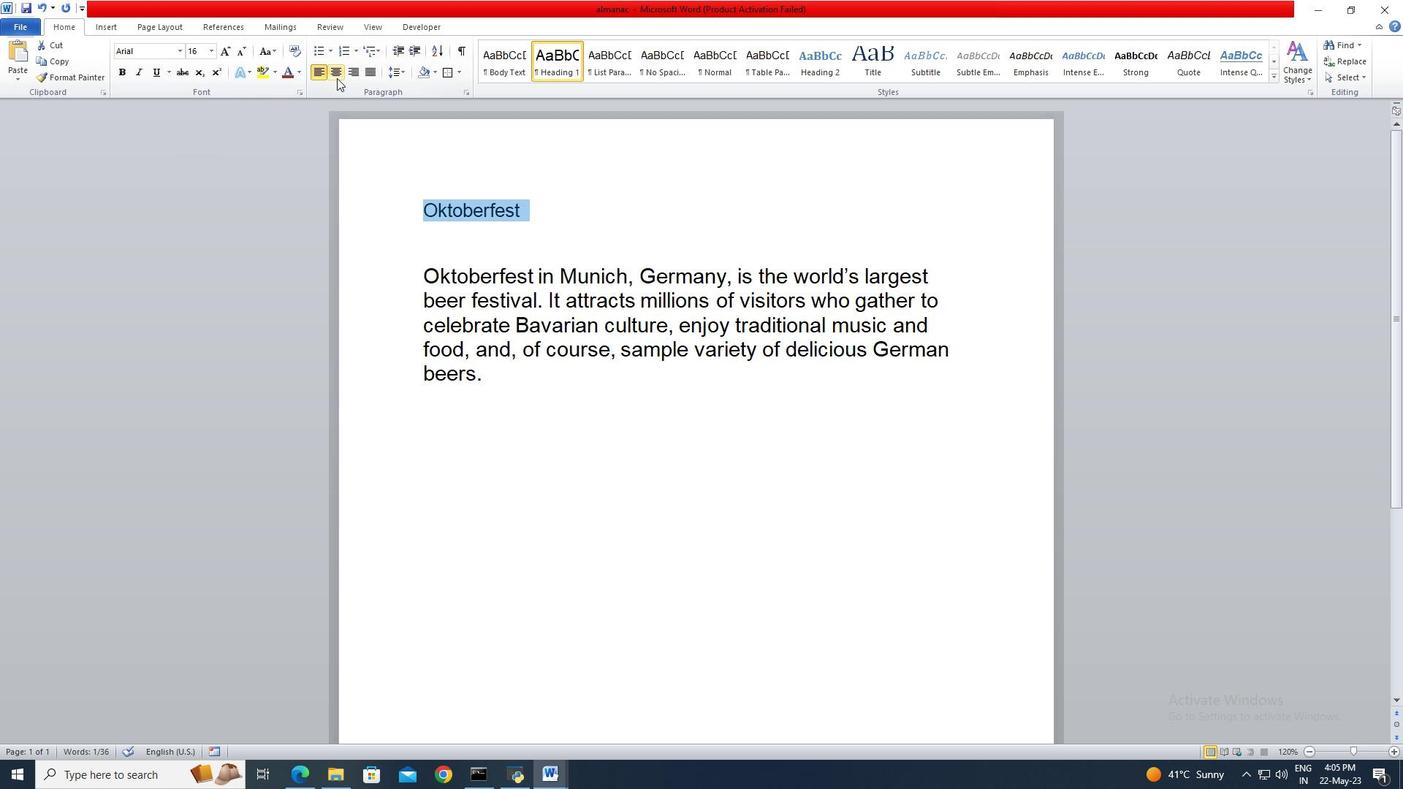 
Action: Mouse pressed left at (338, 76)
Screenshot: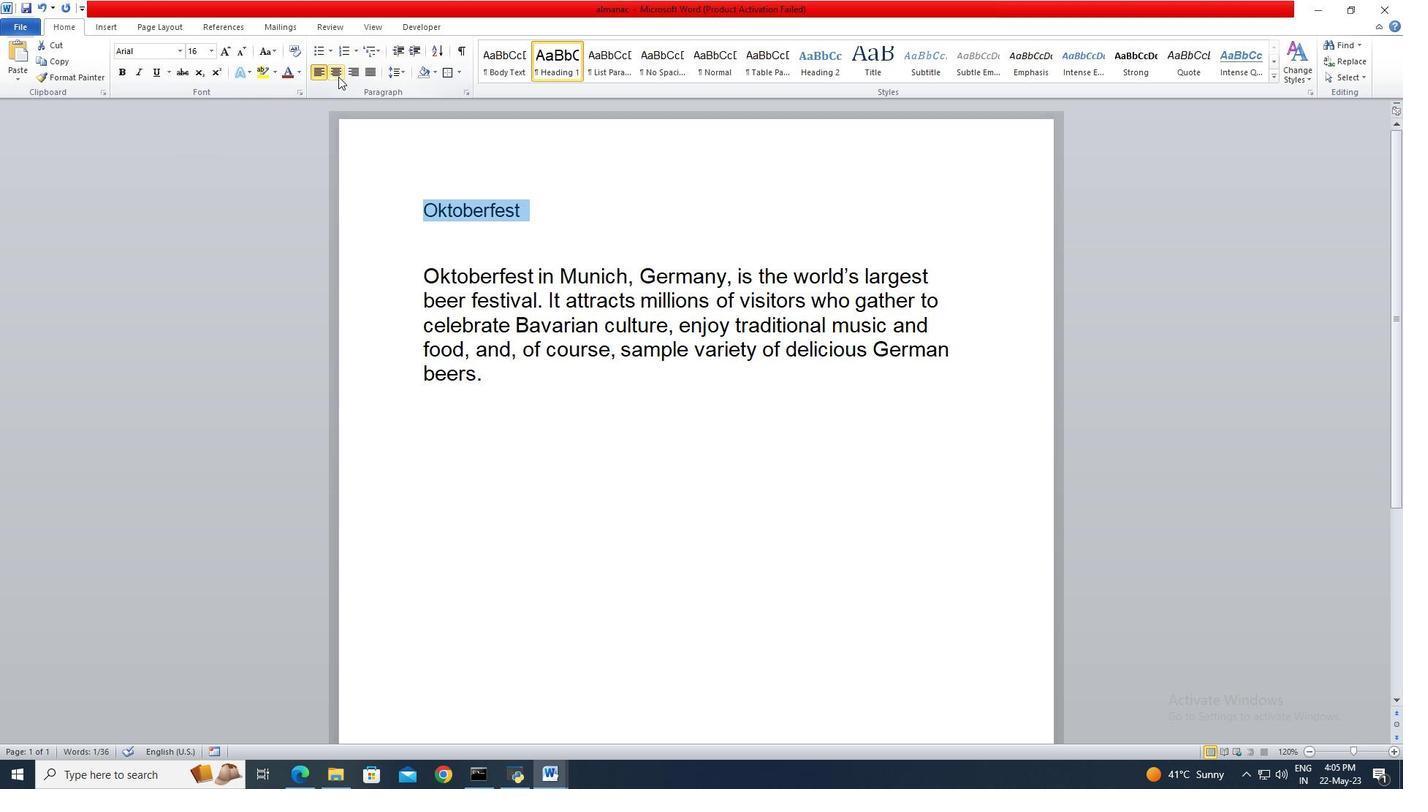 
Action: Mouse moved to (507, 203)
Screenshot: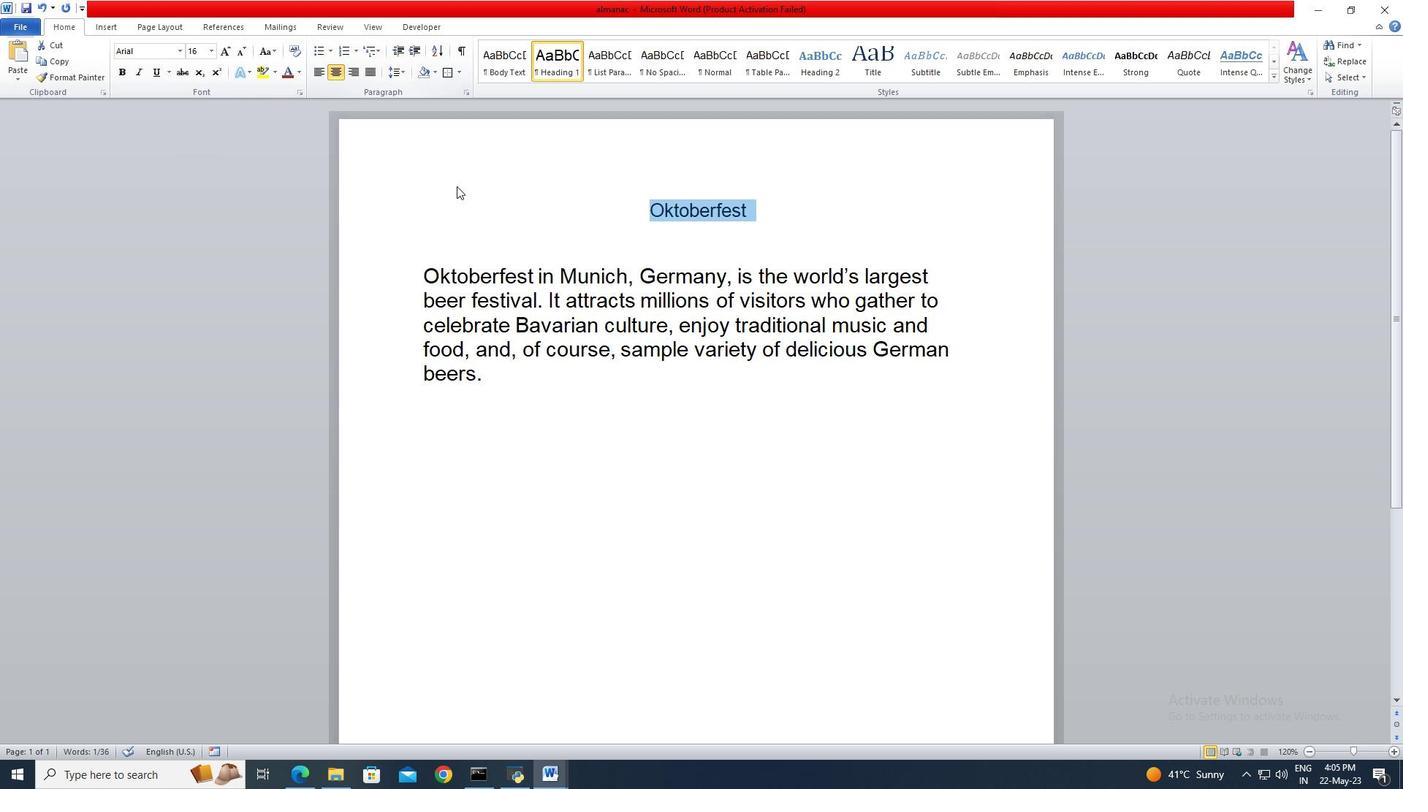 
Action: Mouse pressed left at (507, 203)
Screenshot: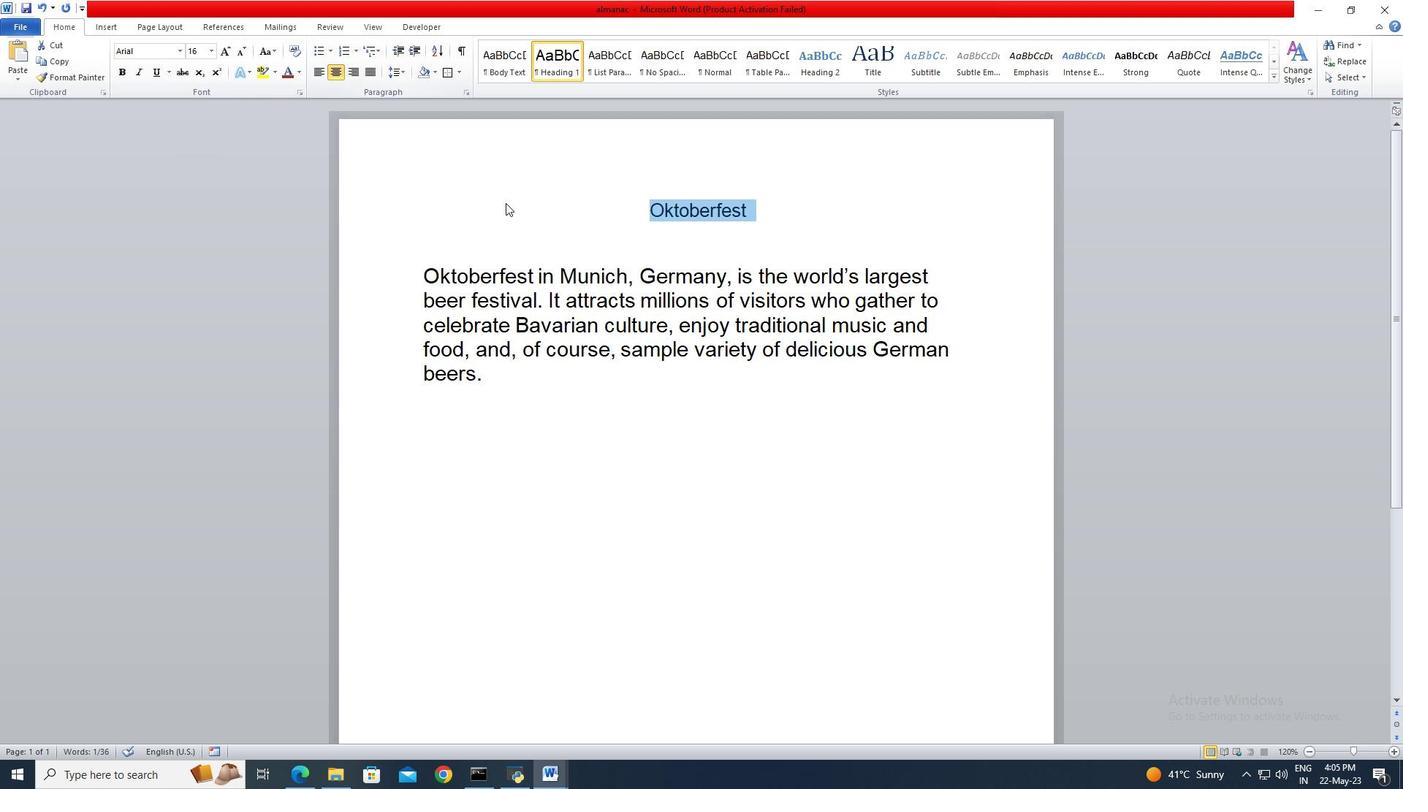 
